 Task: Look for space in Opava, Czech Republic from 10th June, 2023 to 25th June, 2023 for 4 adults in price range Rs.10000 to Rs.15000. Place can be private room with 4 bedrooms having 4 beds and 4 bathrooms. Property type can be house, flat, guest house, hotel. Amenities needed are: wifi, TV, free parkinig on premises, gym, breakfast. Booking option can be shelf check-in. Required host language is English.
Action: Mouse moved to (570, 73)
Screenshot: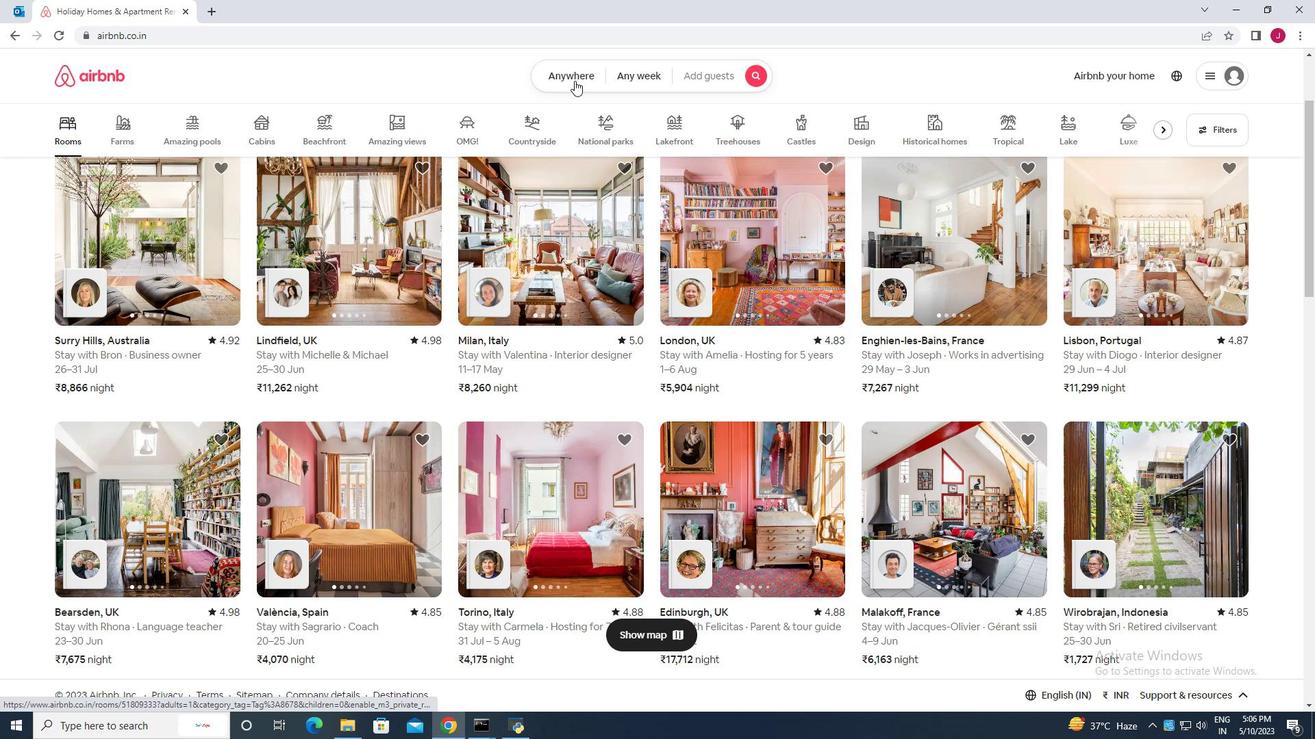 
Action: Mouse pressed left at (570, 73)
Screenshot: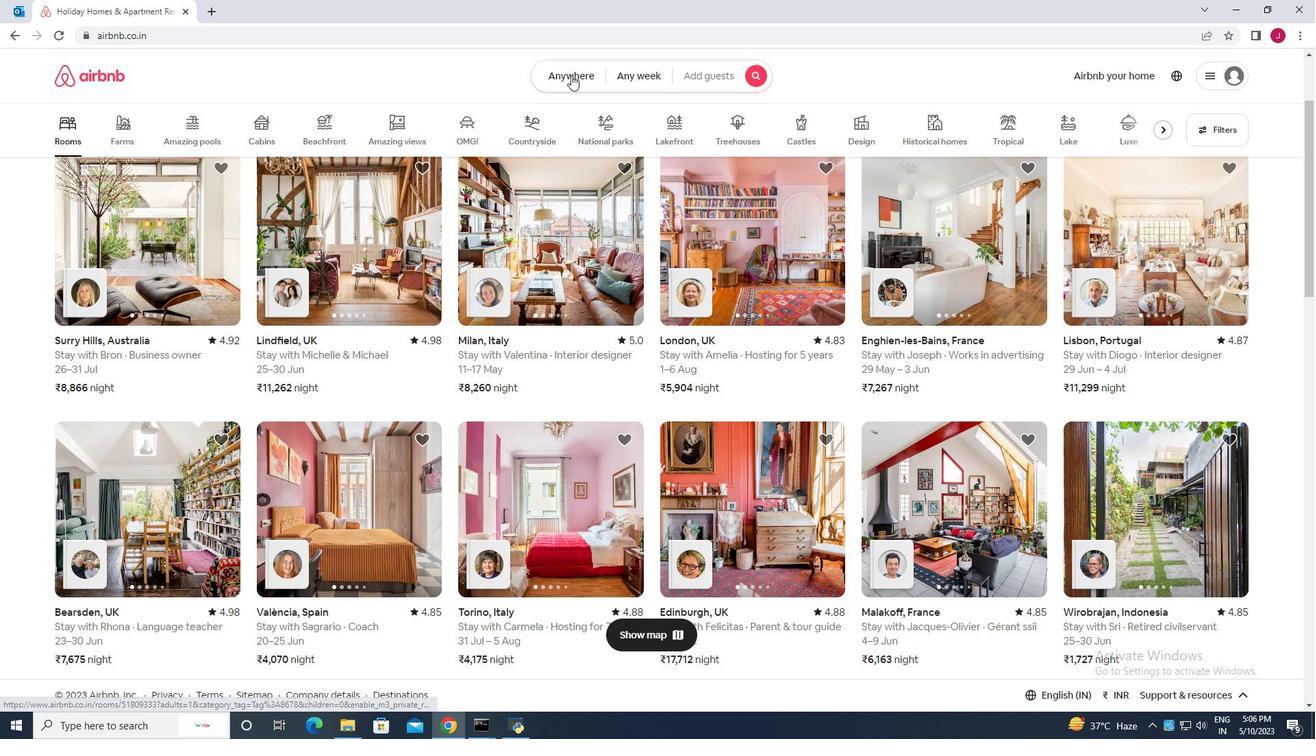 
Action: Mouse moved to (426, 132)
Screenshot: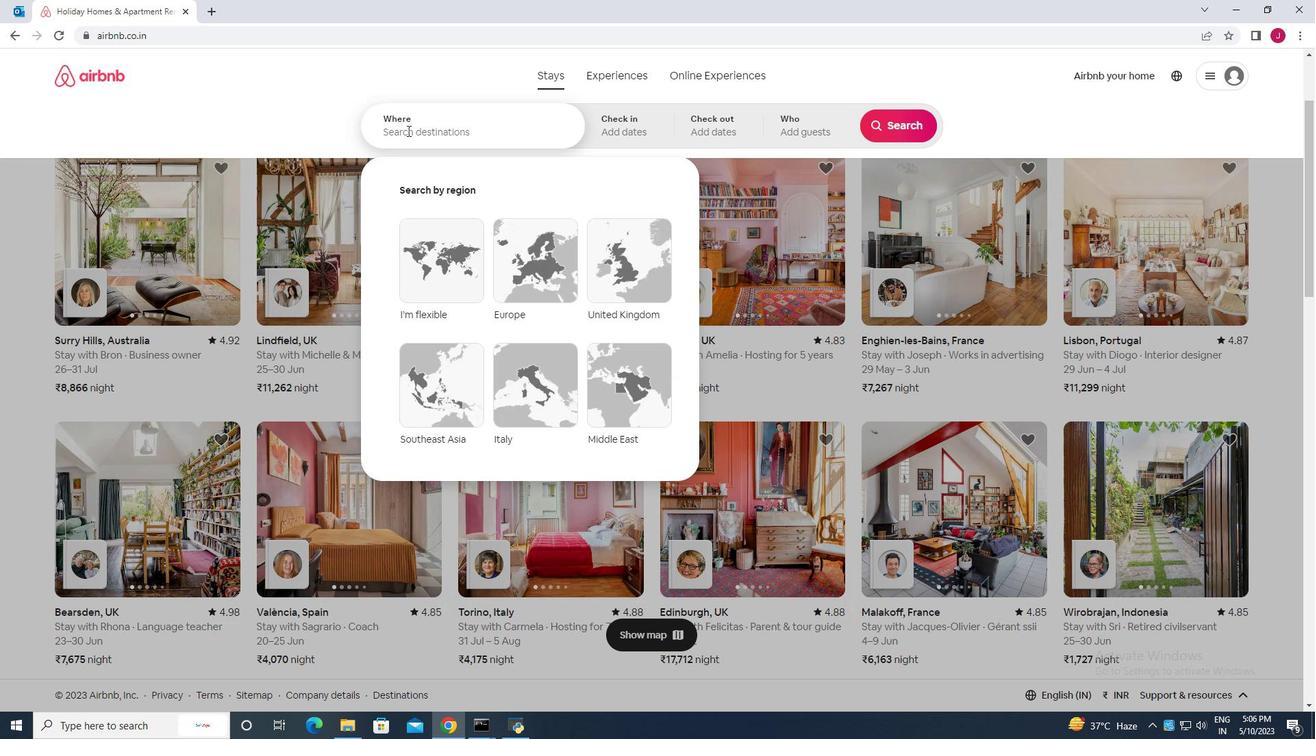 
Action: Mouse pressed left at (426, 132)
Screenshot: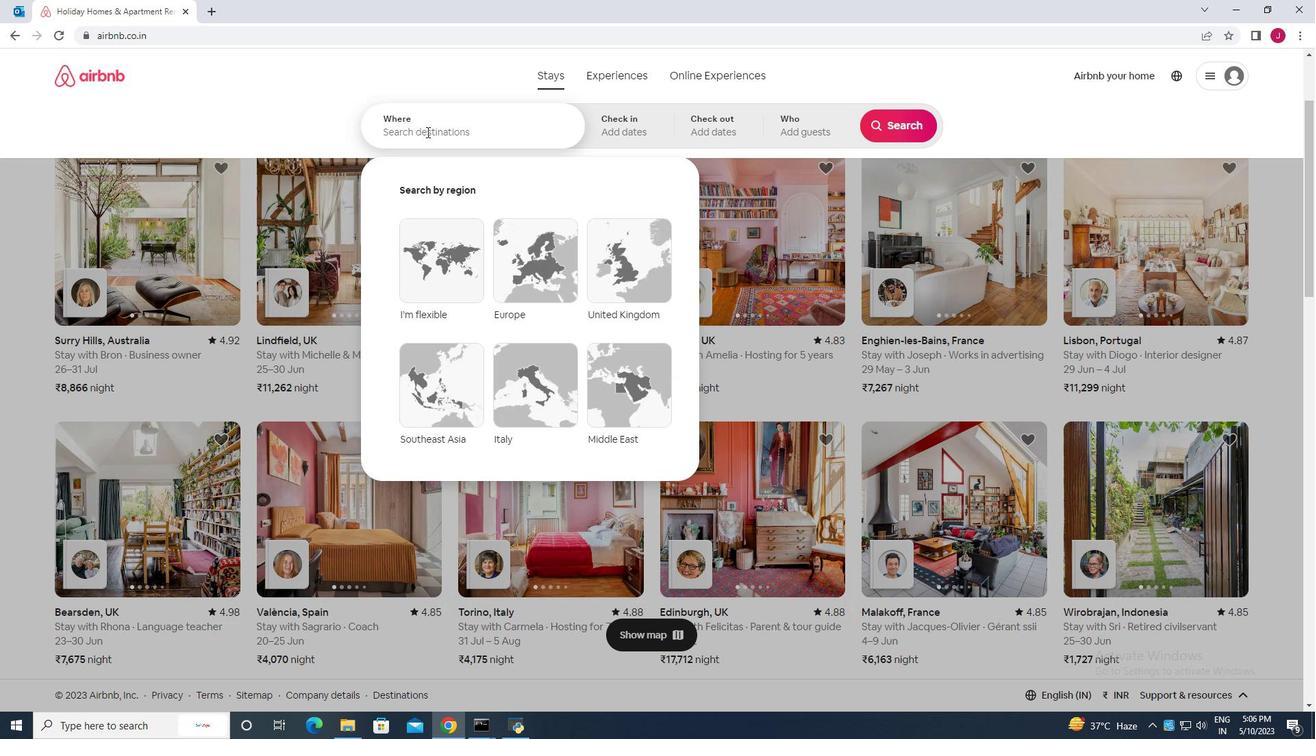 
Action: Key pressed opava<Key.space>czech<Key.space>republic<Key.space>
Screenshot: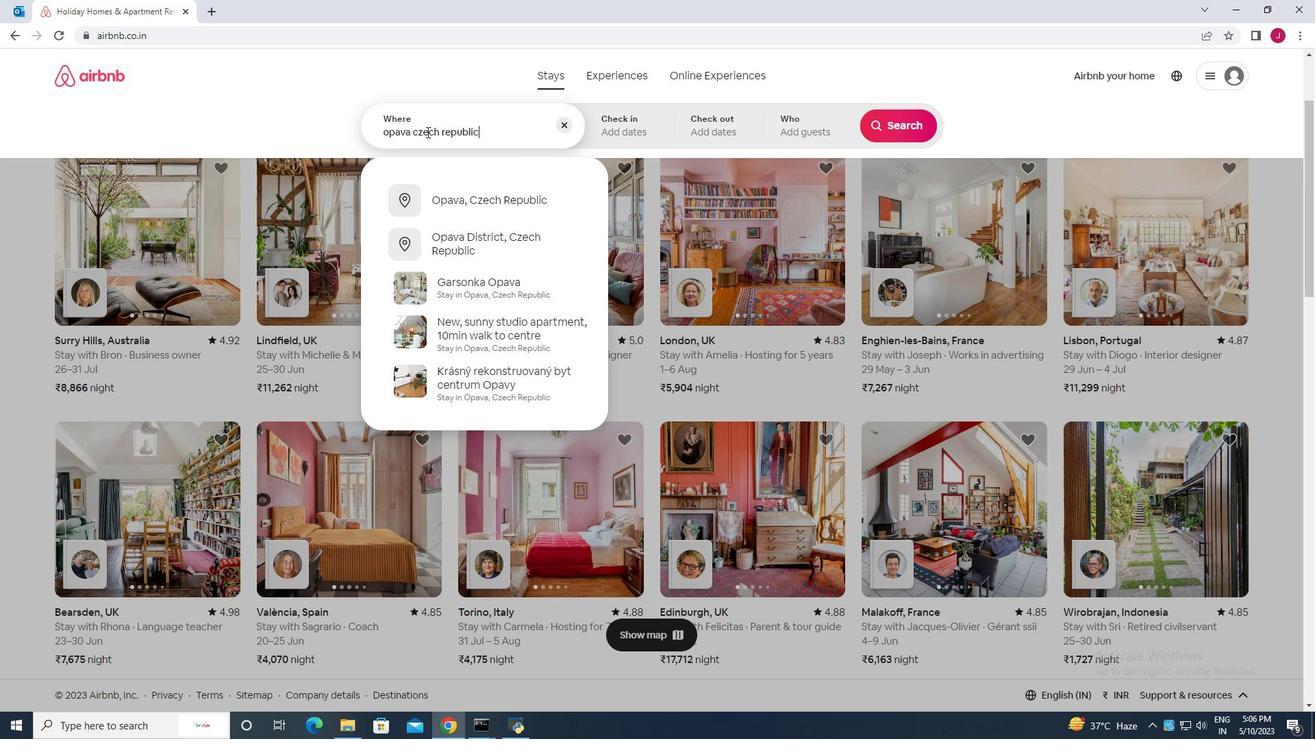
Action: Mouse moved to (498, 206)
Screenshot: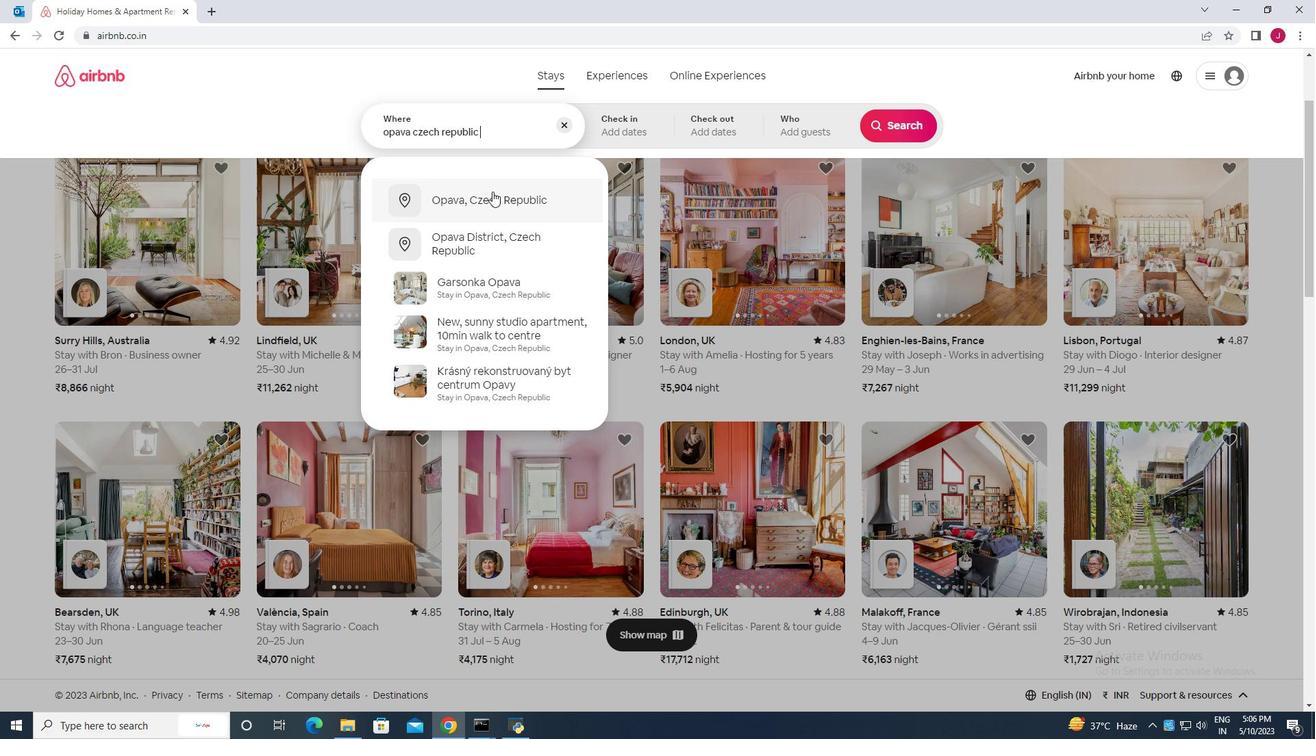 
Action: Mouse pressed left at (498, 206)
Screenshot: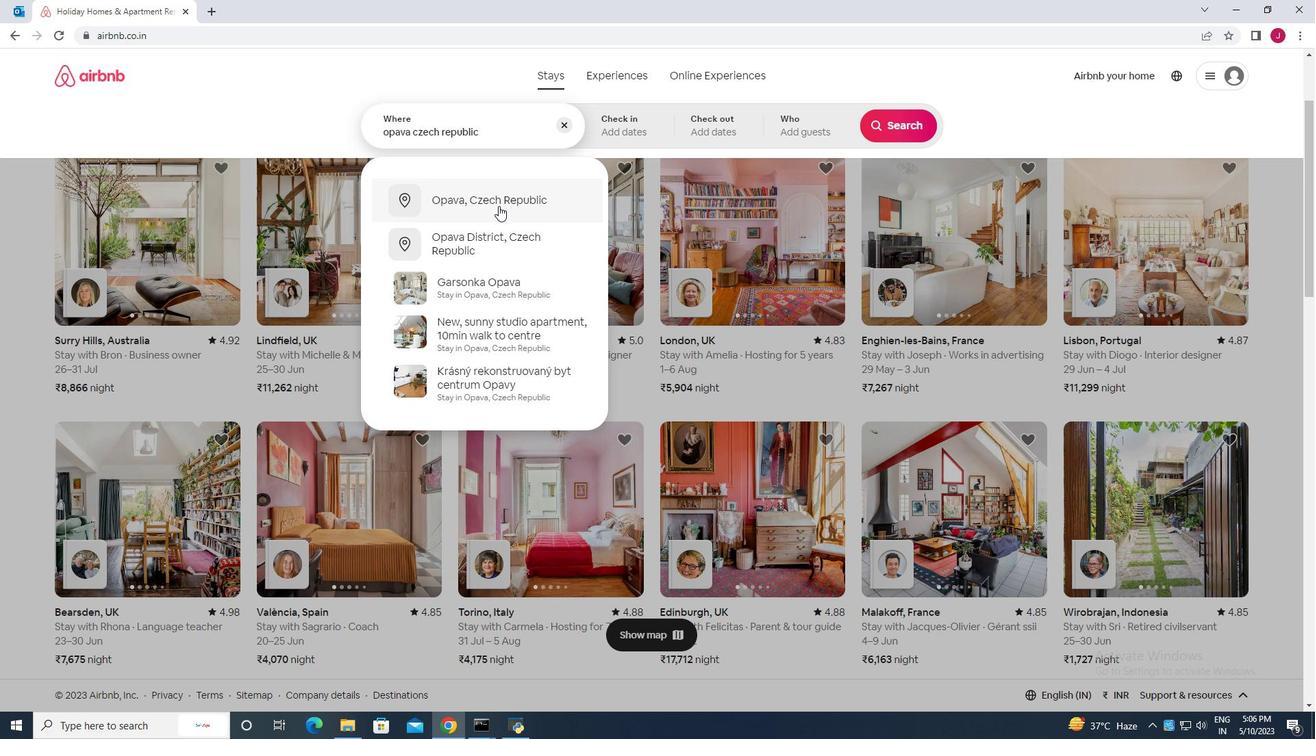 
Action: Mouse moved to (880, 322)
Screenshot: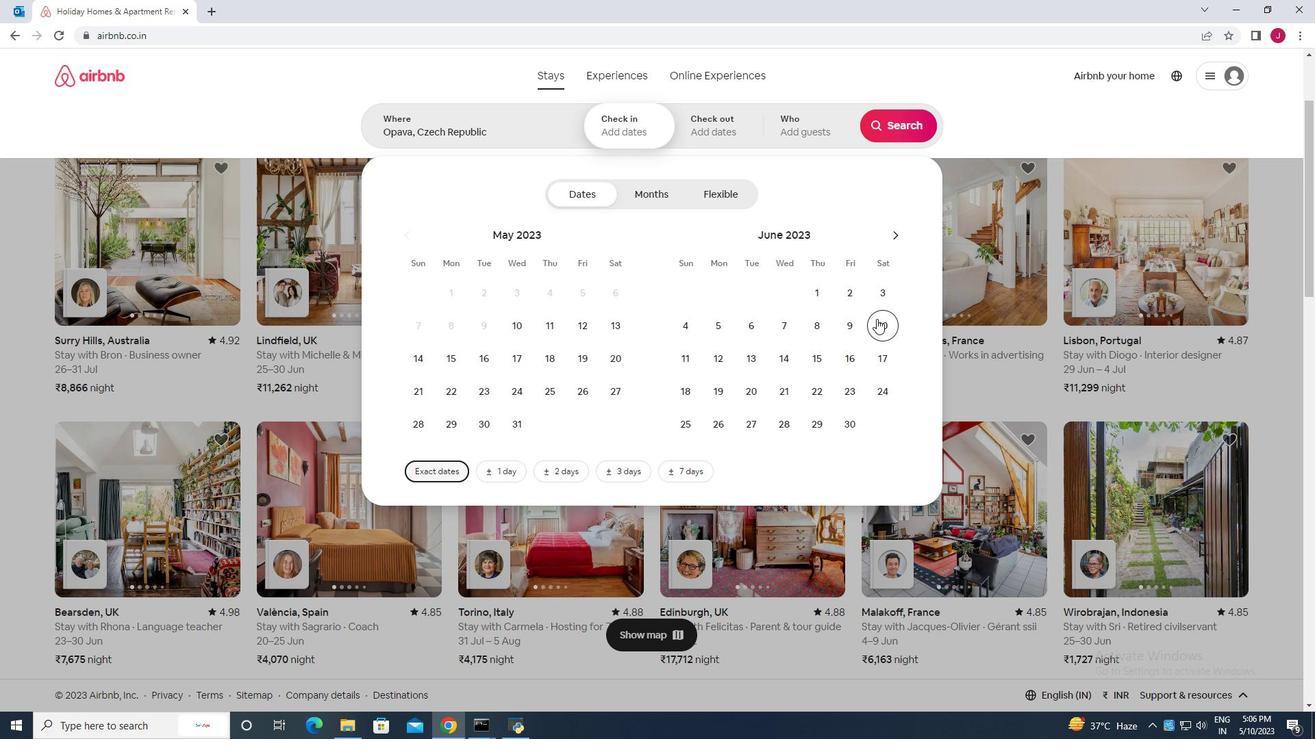 
Action: Mouse pressed left at (880, 322)
Screenshot: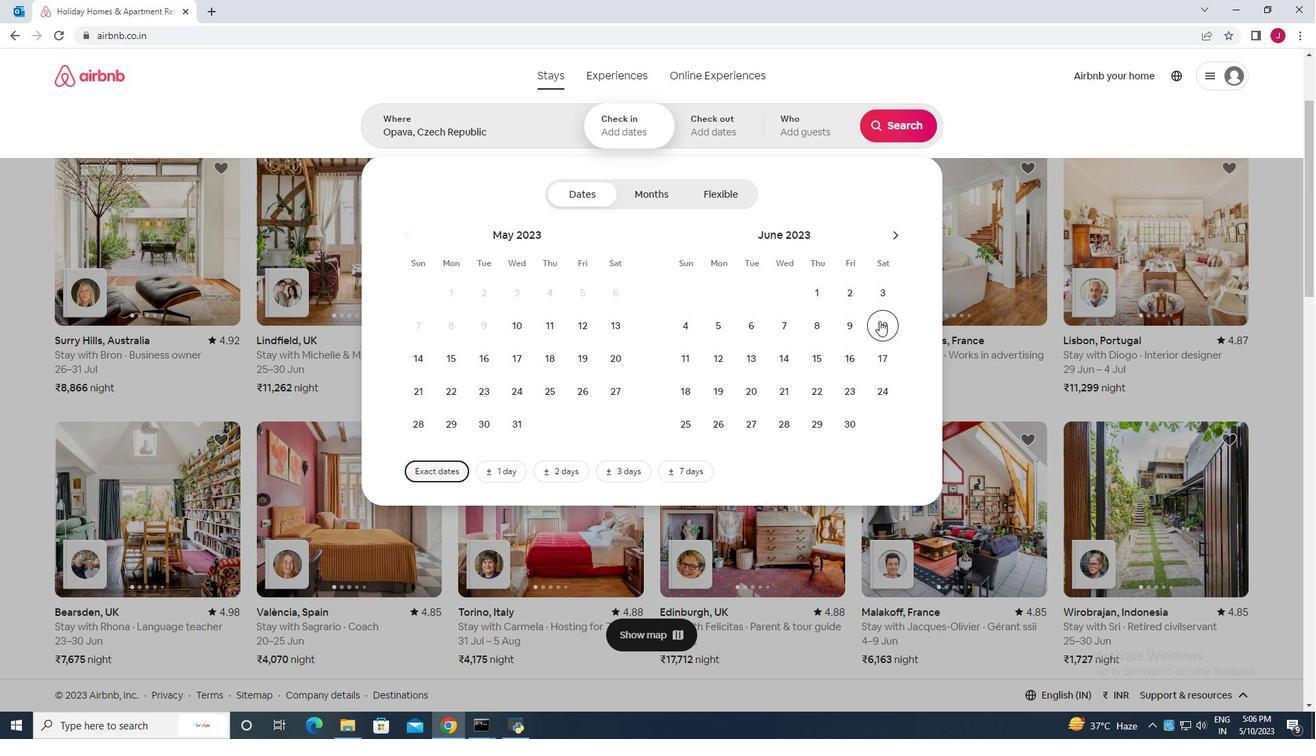 
Action: Mouse moved to (683, 423)
Screenshot: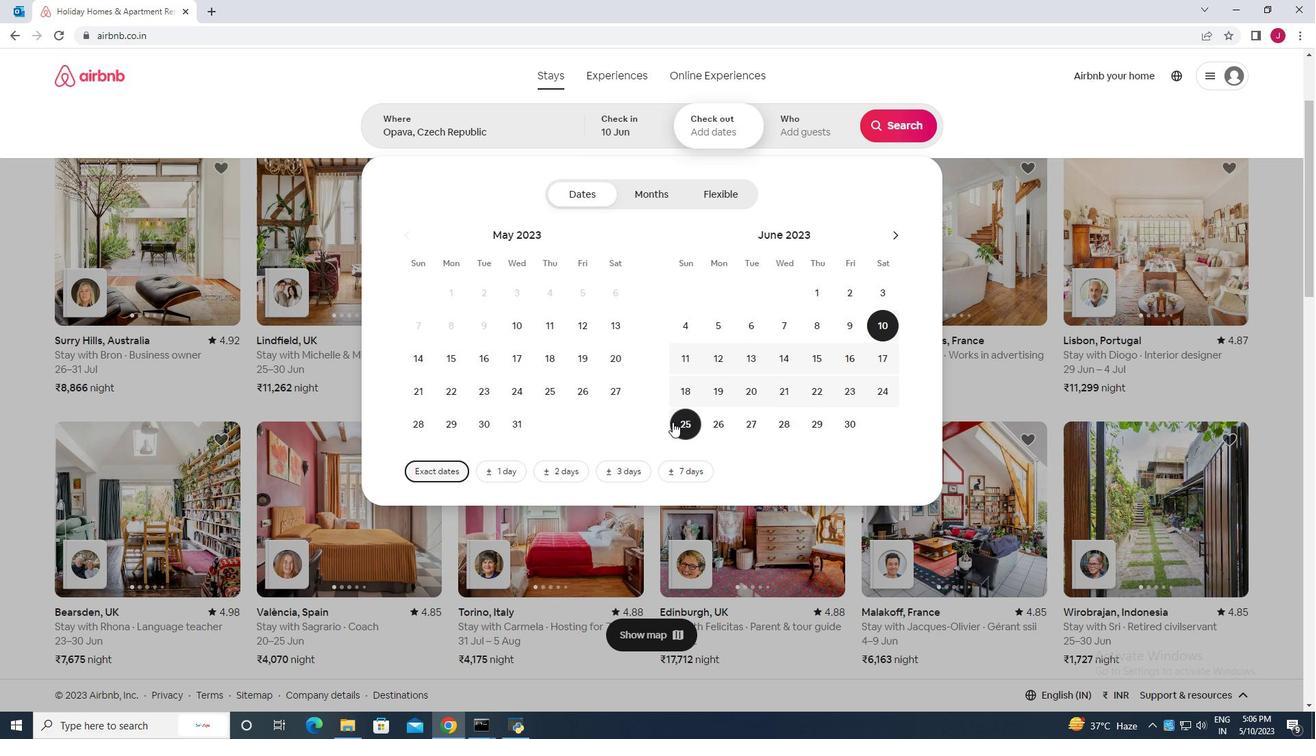 
Action: Mouse pressed left at (683, 423)
Screenshot: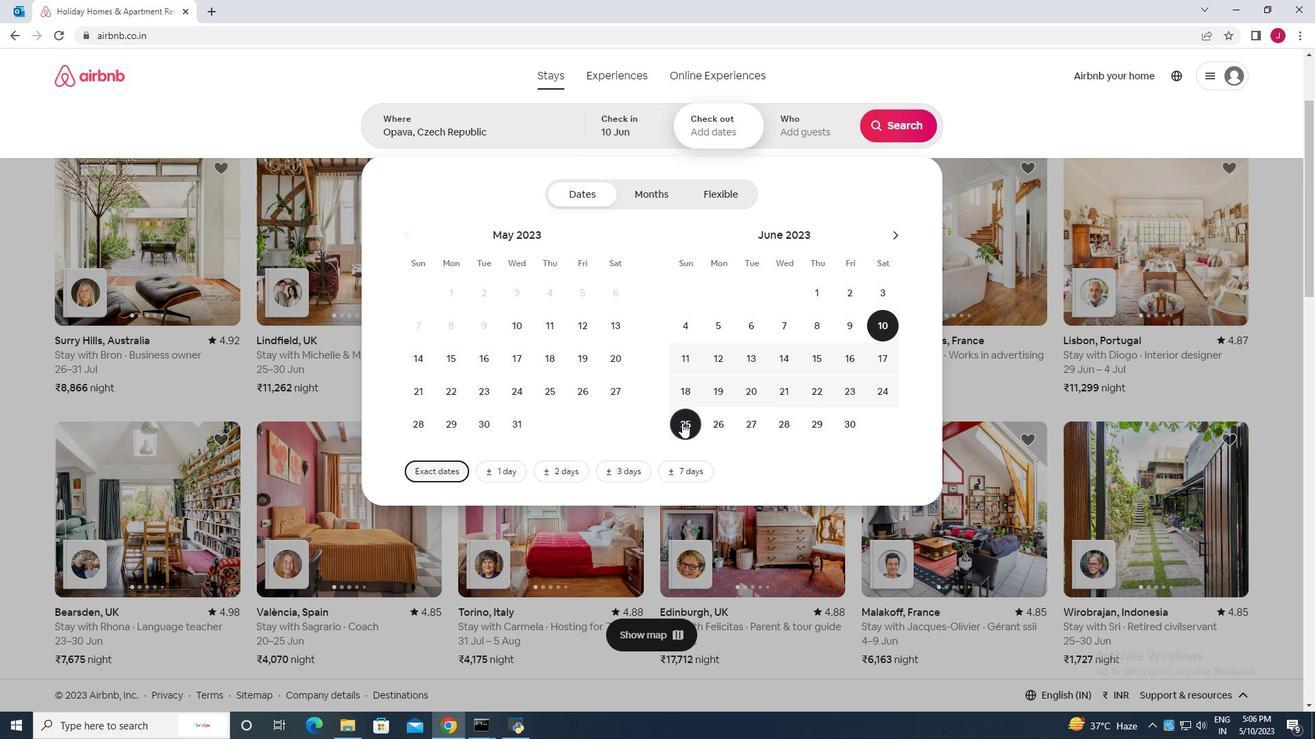 
Action: Mouse moved to (808, 132)
Screenshot: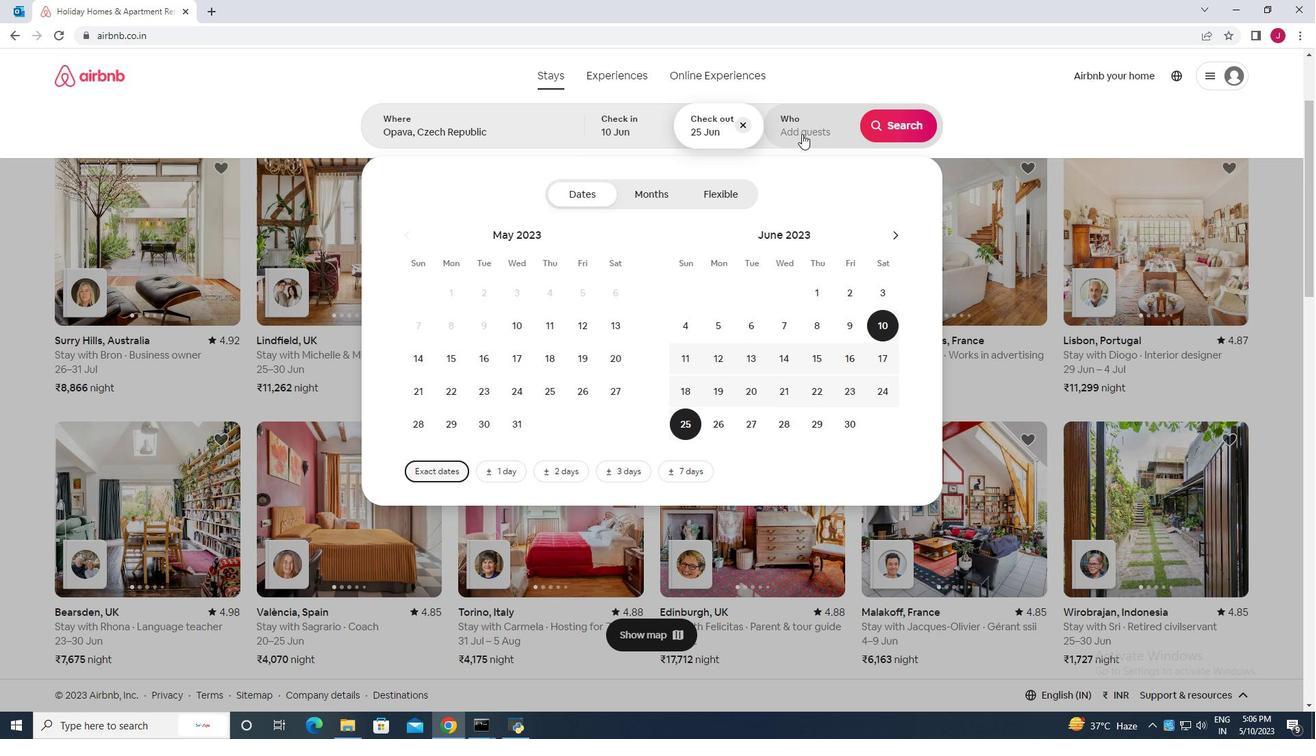 
Action: Mouse pressed left at (808, 132)
Screenshot: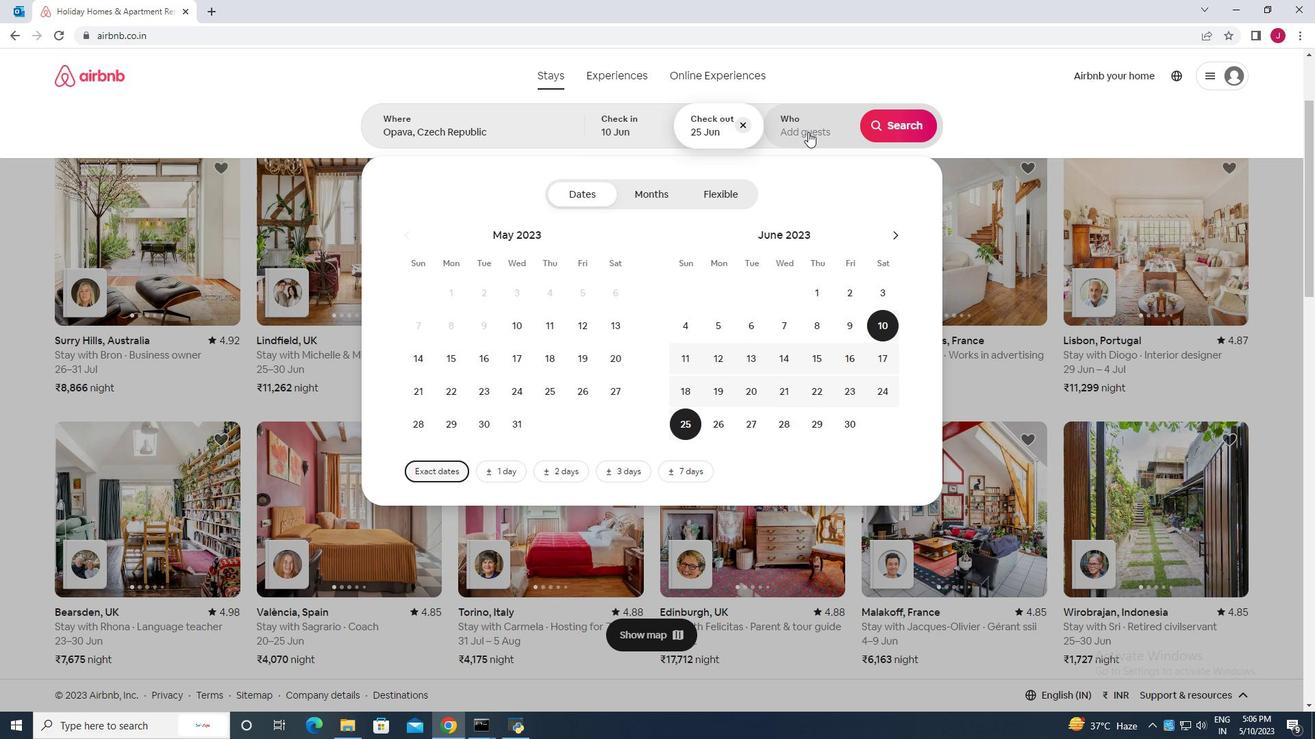 
Action: Mouse moved to (903, 194)
Screenshot: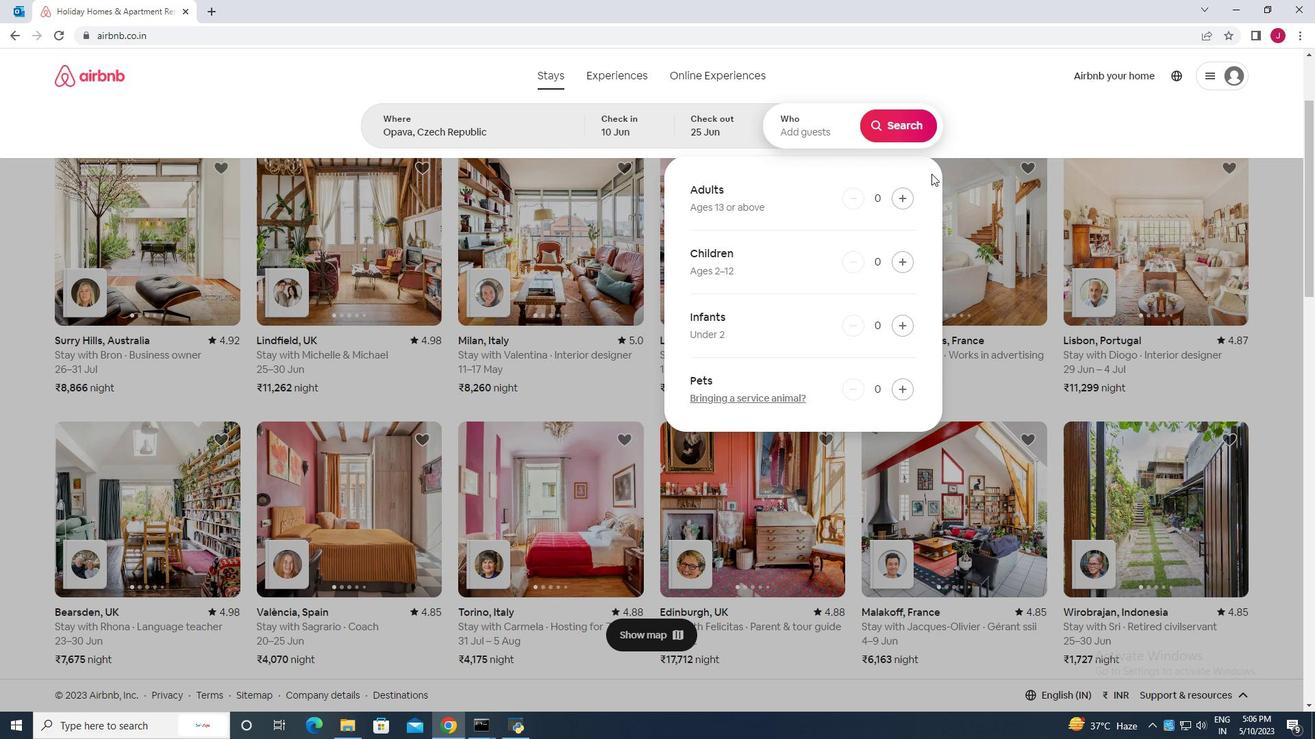 
Action: Mouse pressed left at (903, 194)
Screenshot: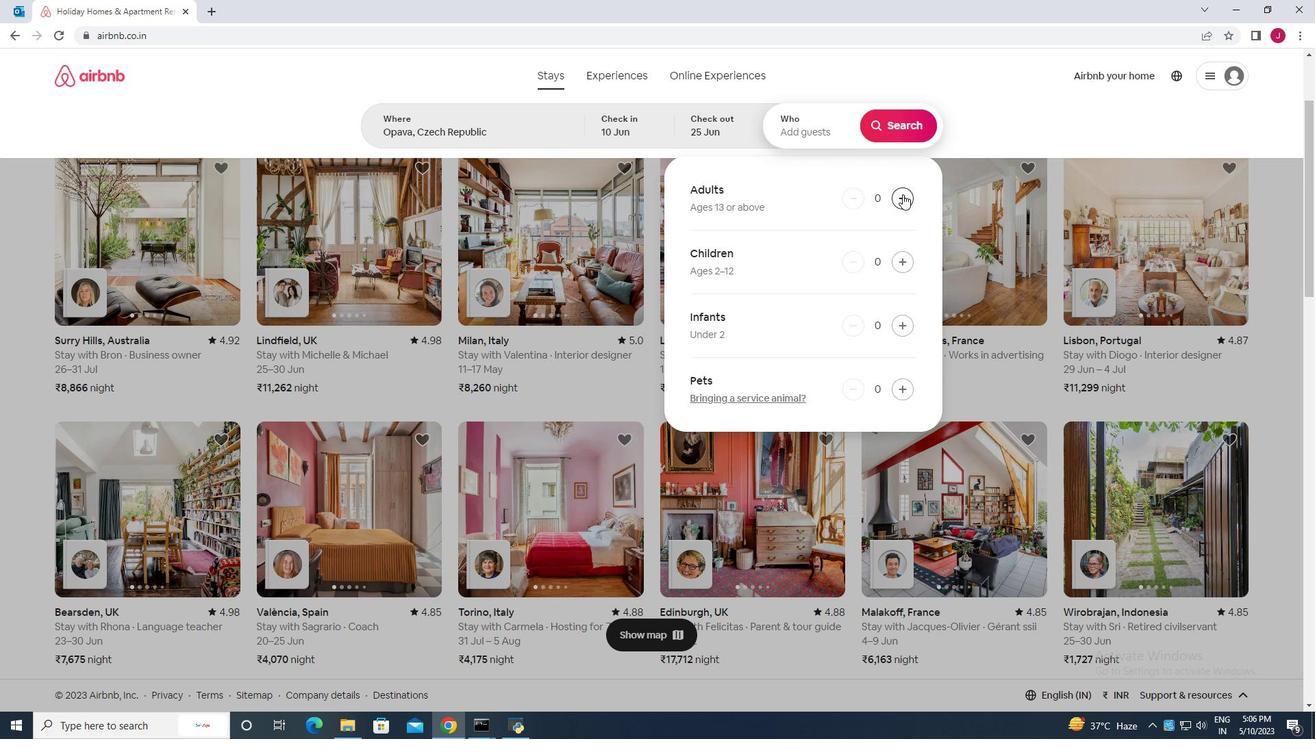 
Action: Mouse moved to (903, 194)
Screenshot: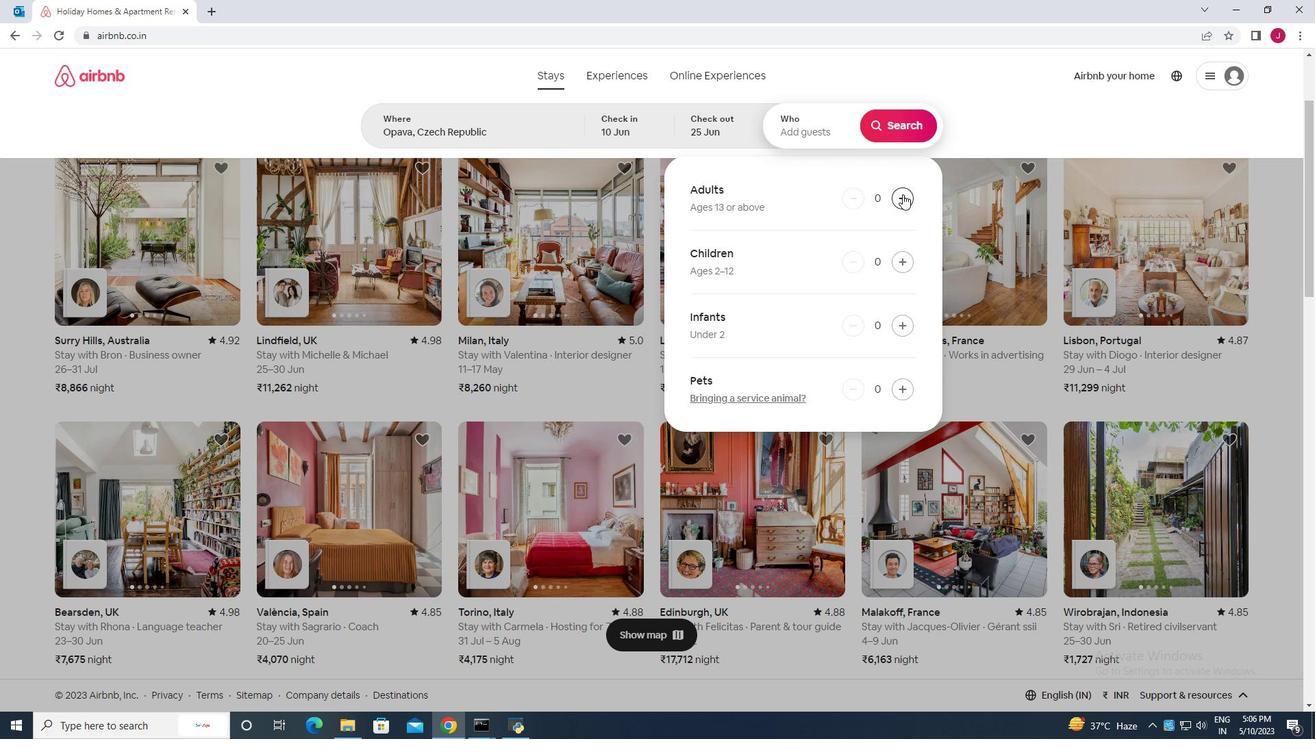 
Action: Mouse pressed left at (903, 194)
Screenshot: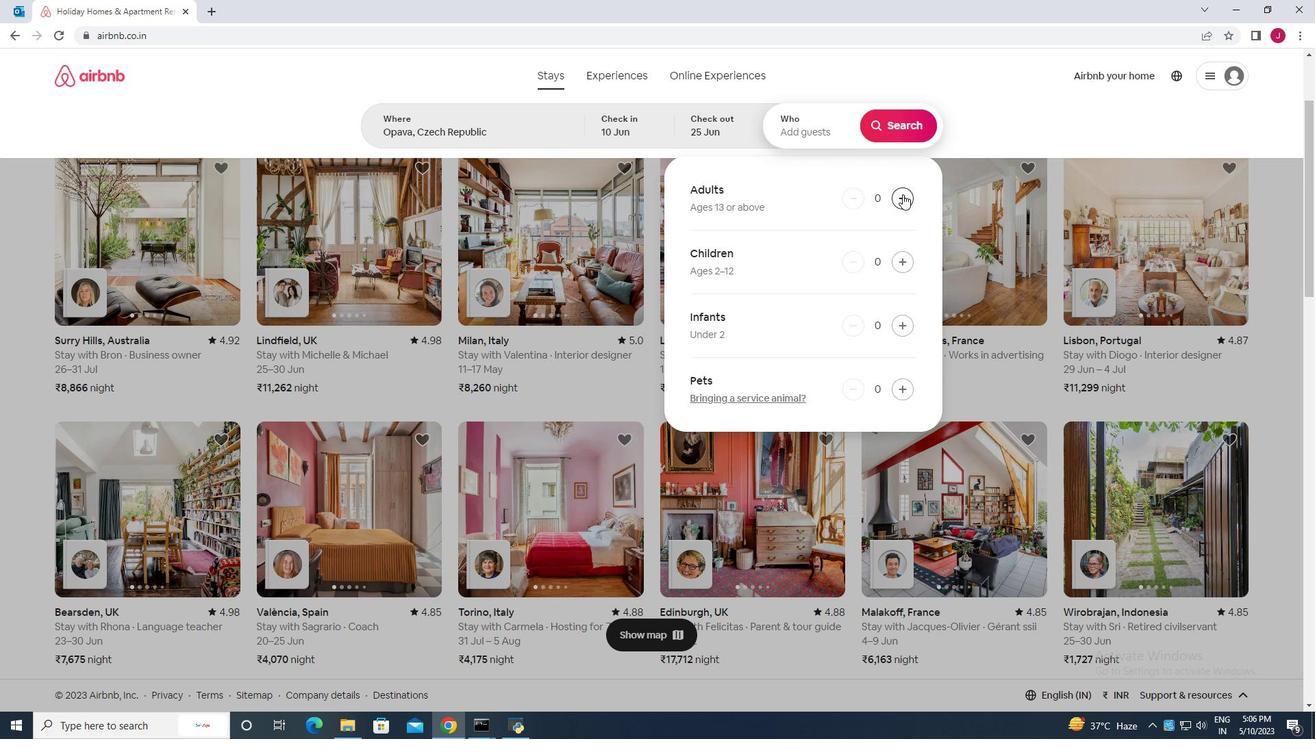 
Action: Mouse pressed left at (903, 194)
Screenshot: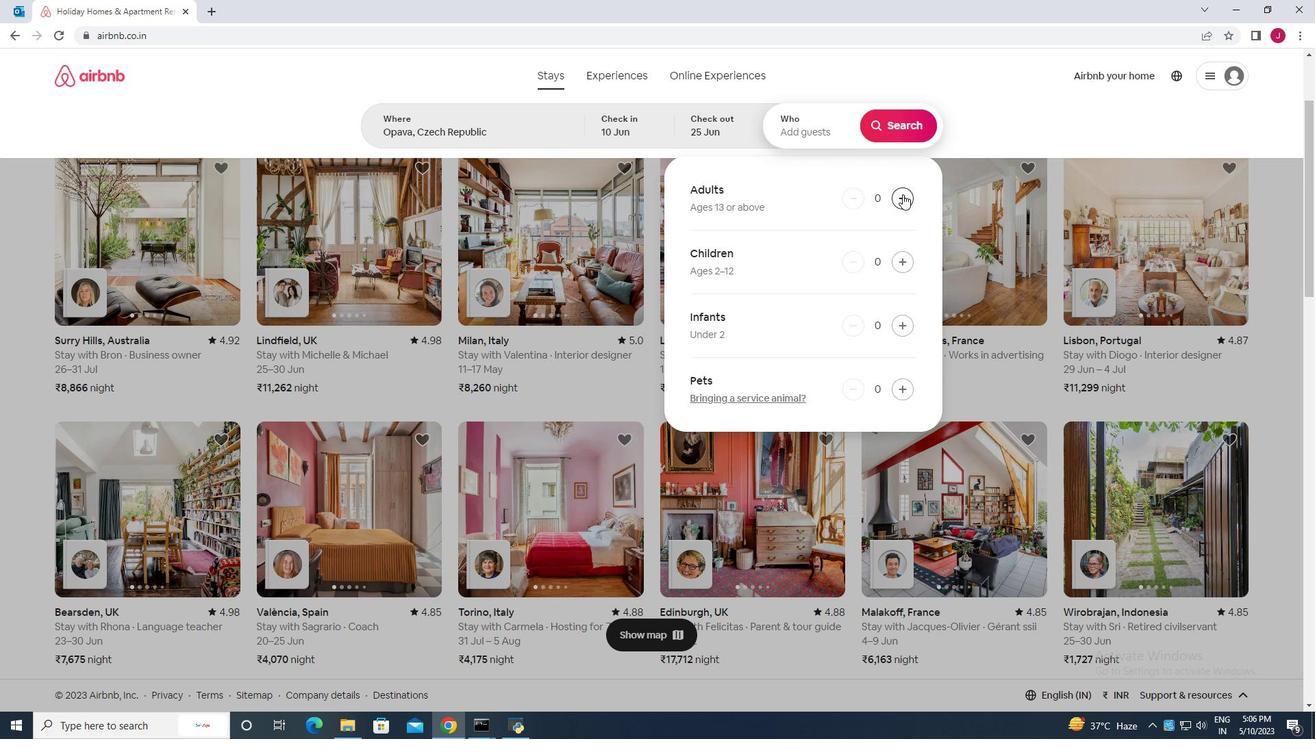 
Action: Mouse pressed left at (903, 194)
Screenshot: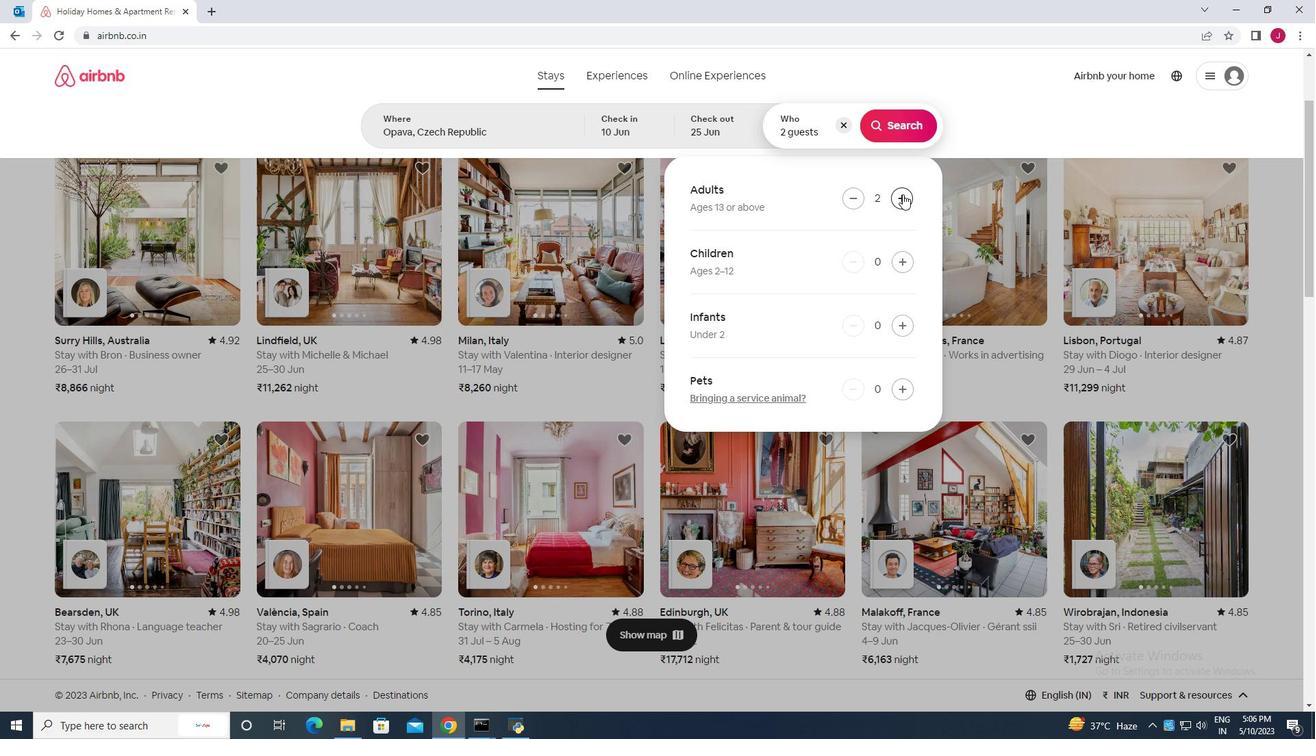 
Action: Mouse moved to (904, 118)
Screenshot: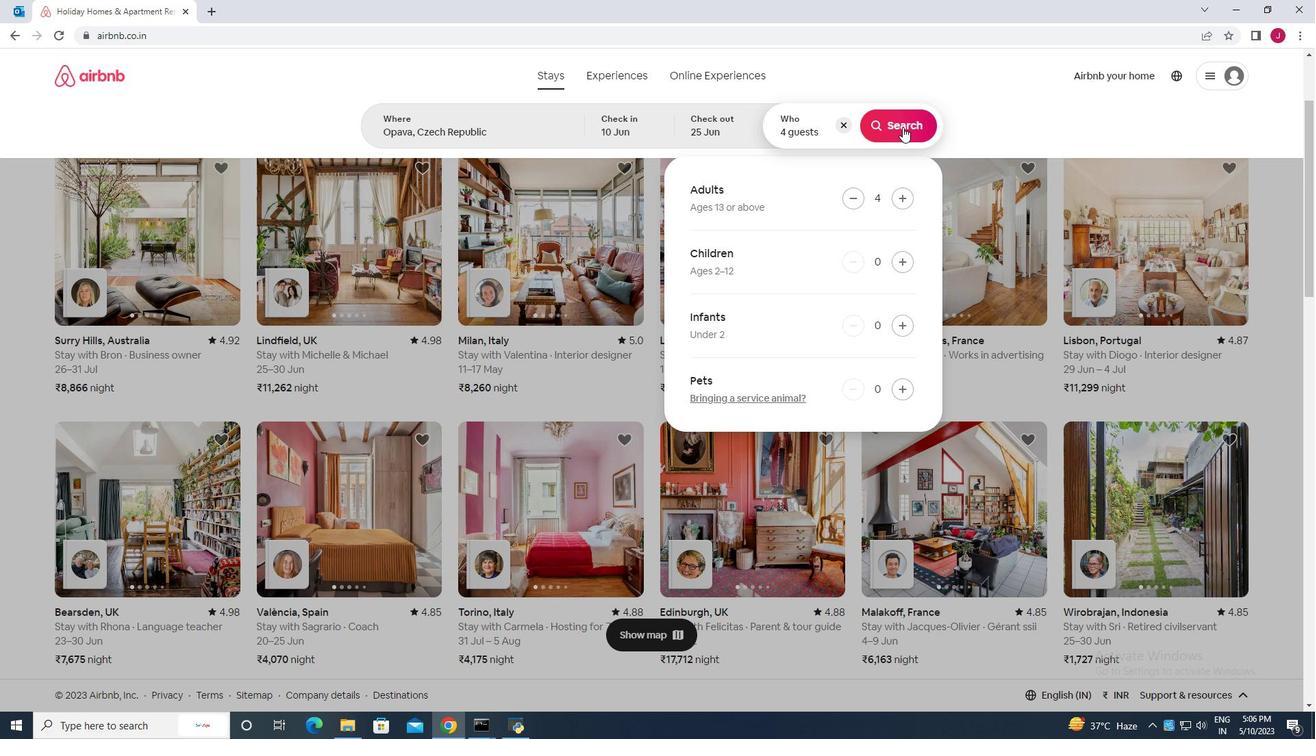 
Action: Mouse pressed left at (904, 118)
Screenshot: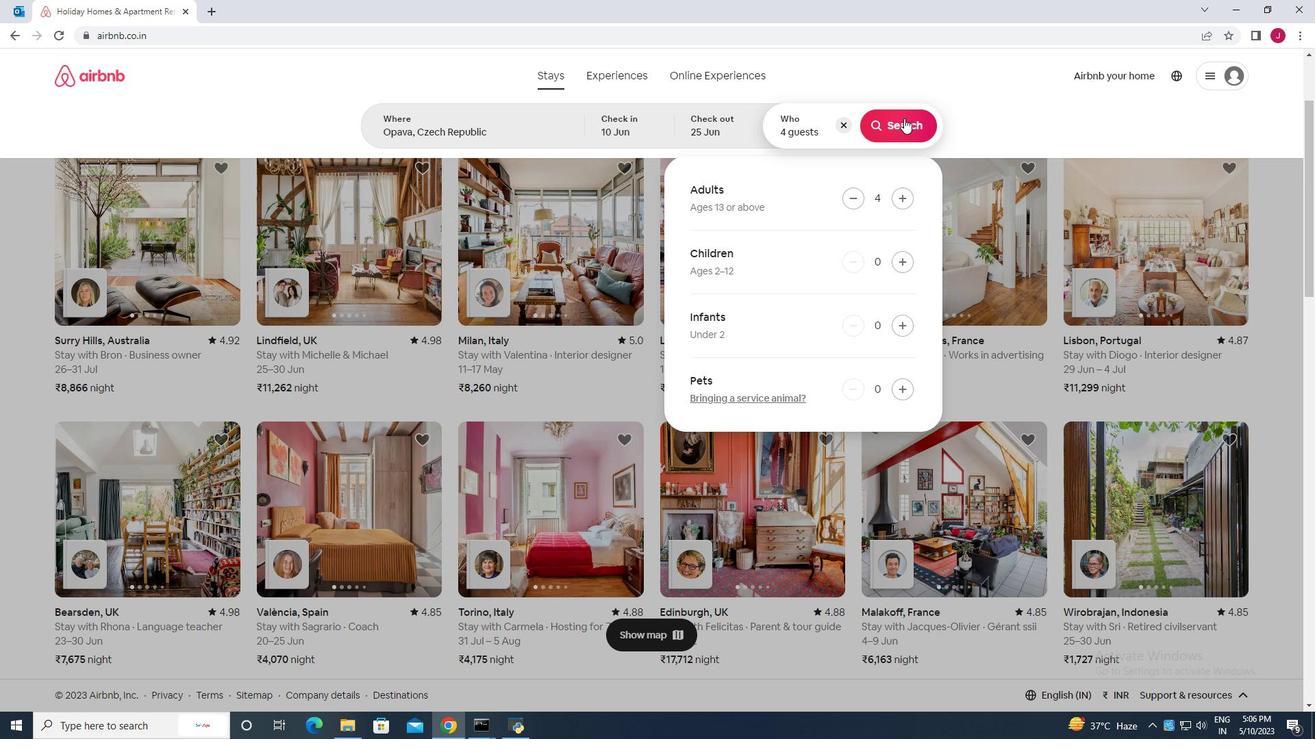 
Action: Mouse moved to (1260, 130)
Screenshot: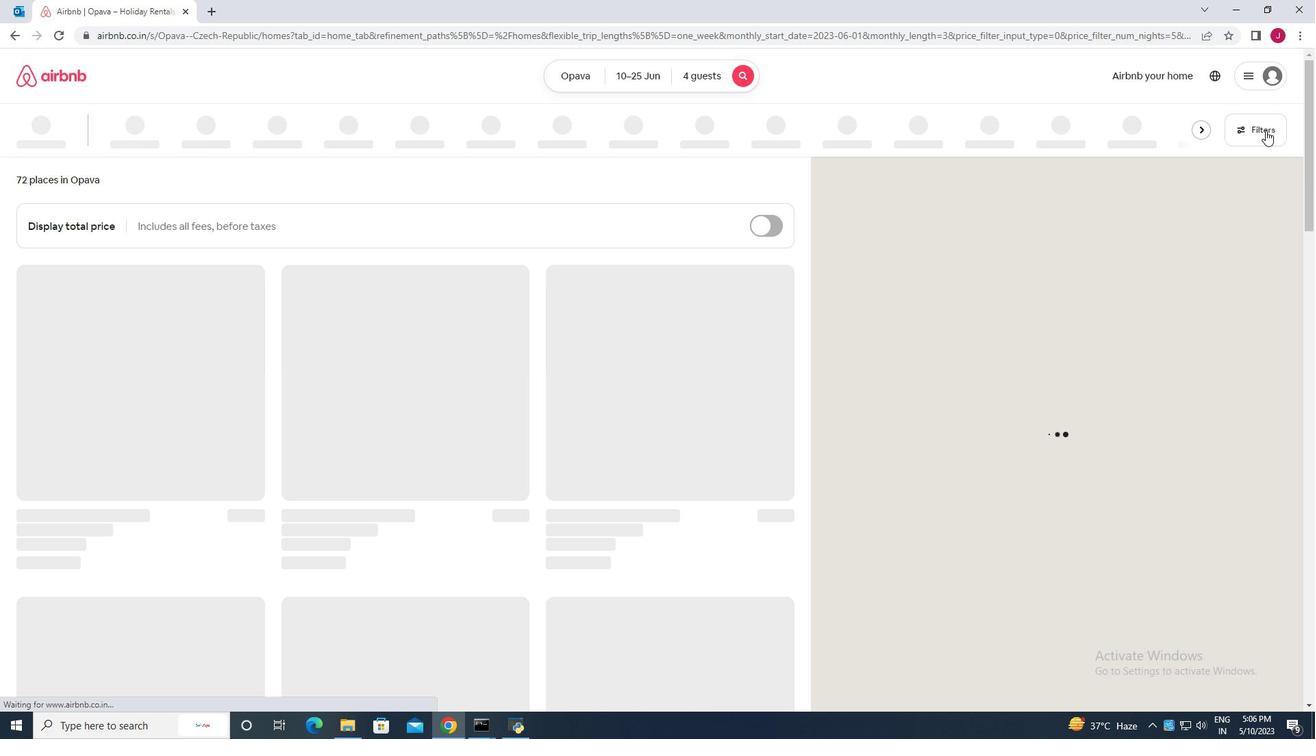 
Action: Mouse pressed left at (1260, 130)
Screenshot: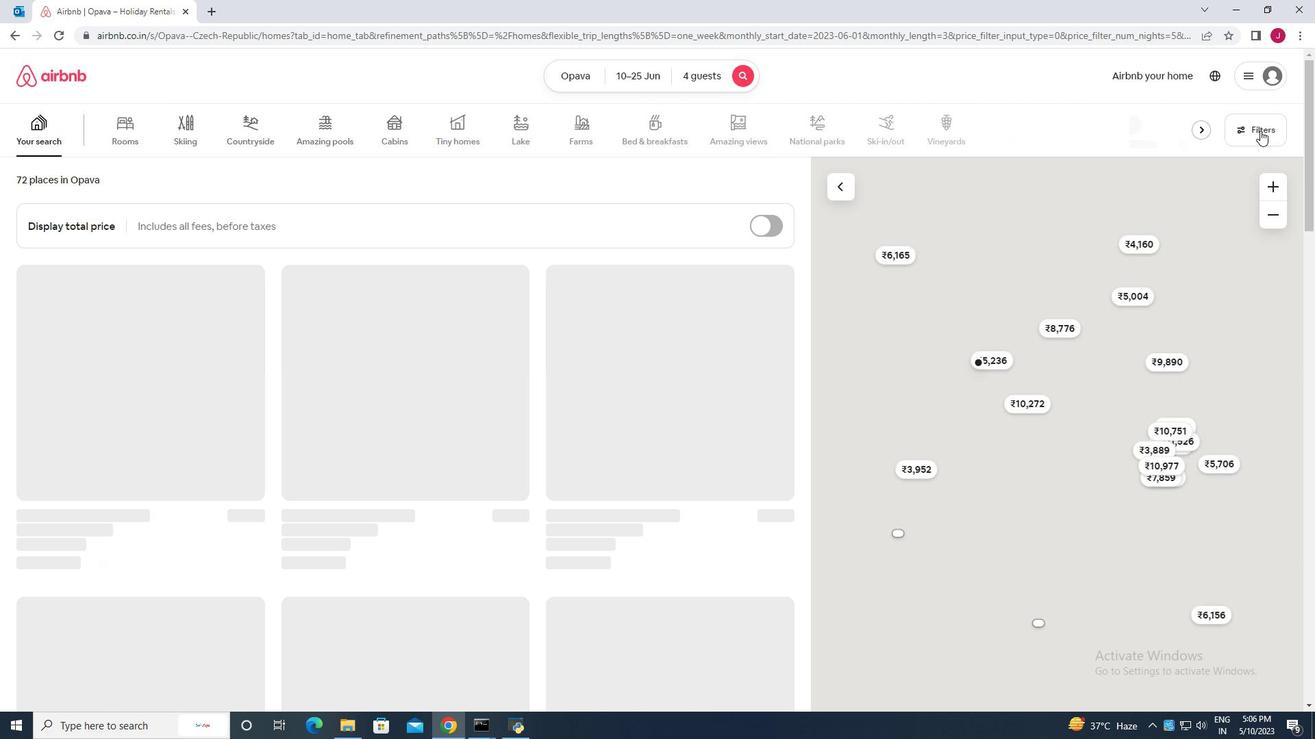
Action: Mouse moved to (557, 297)
Screenshot: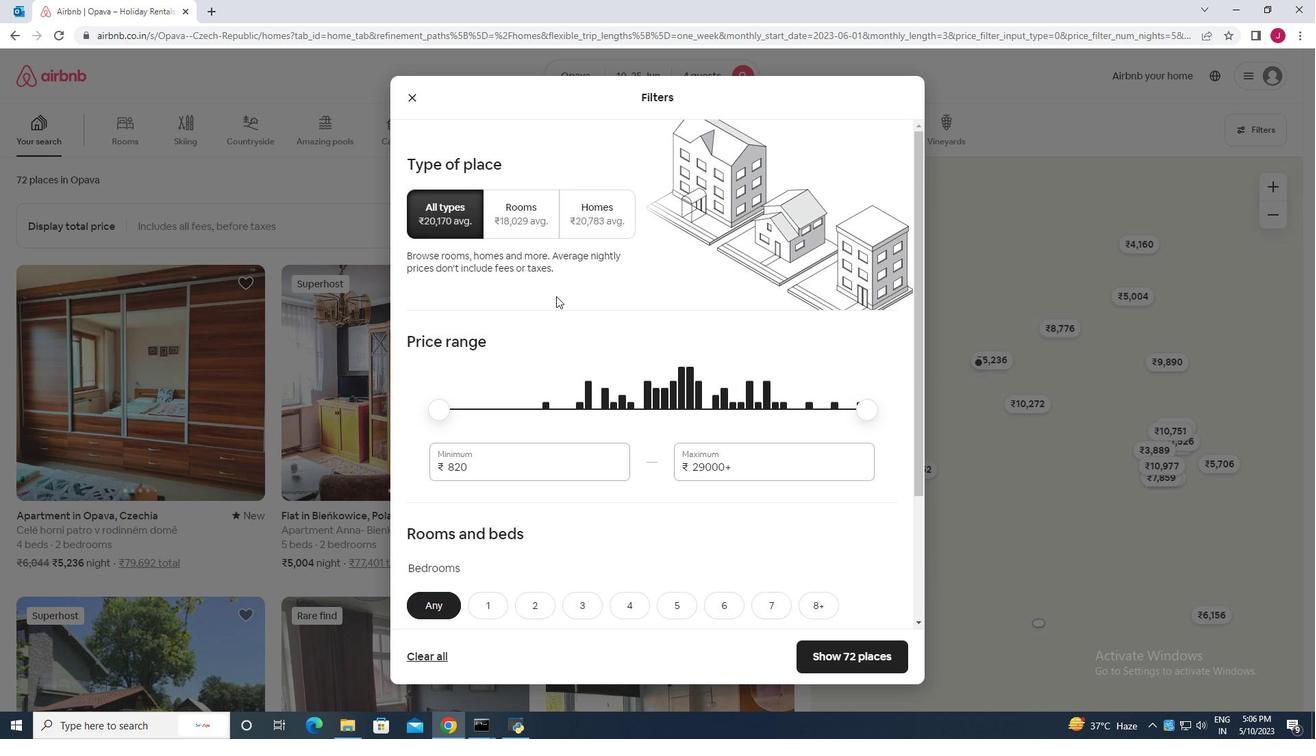 
Action: Mouse scrolled (557, 296) with delta (0, 0)
Screenshot: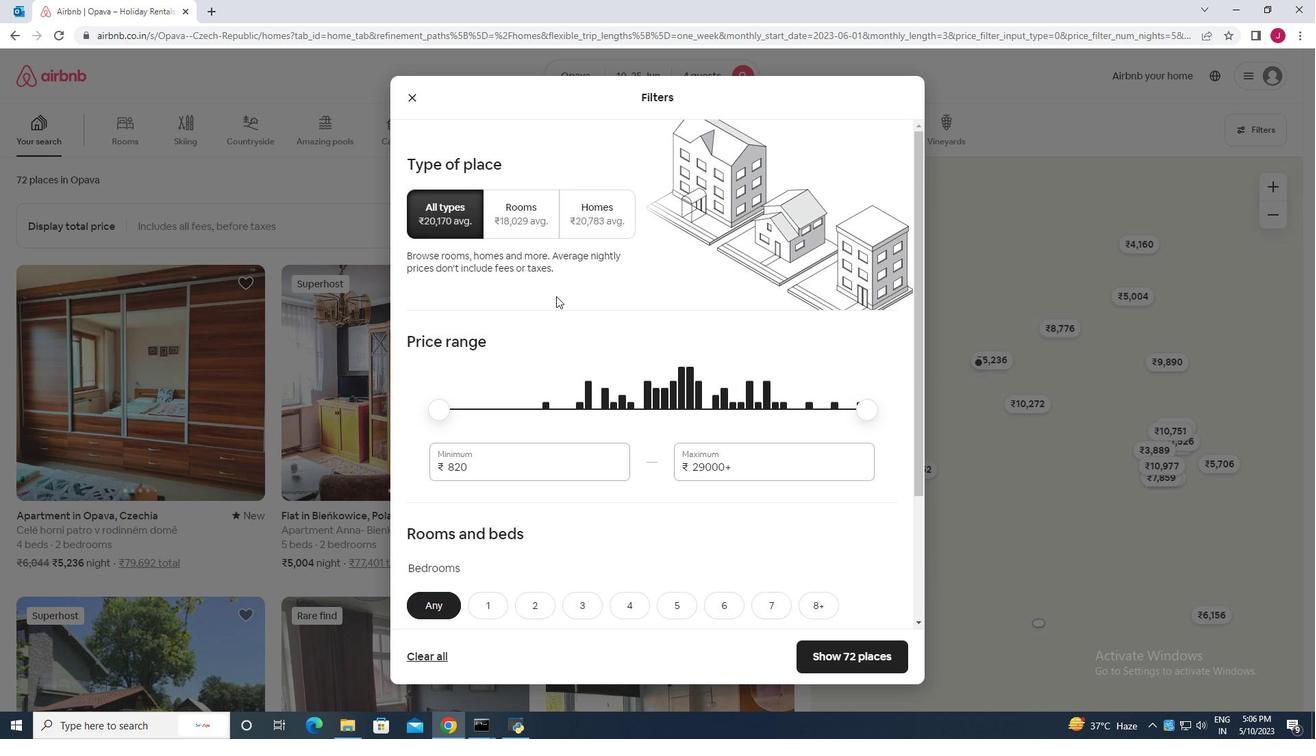 
Action: Mouse moved to (528, 393)
Screenshot: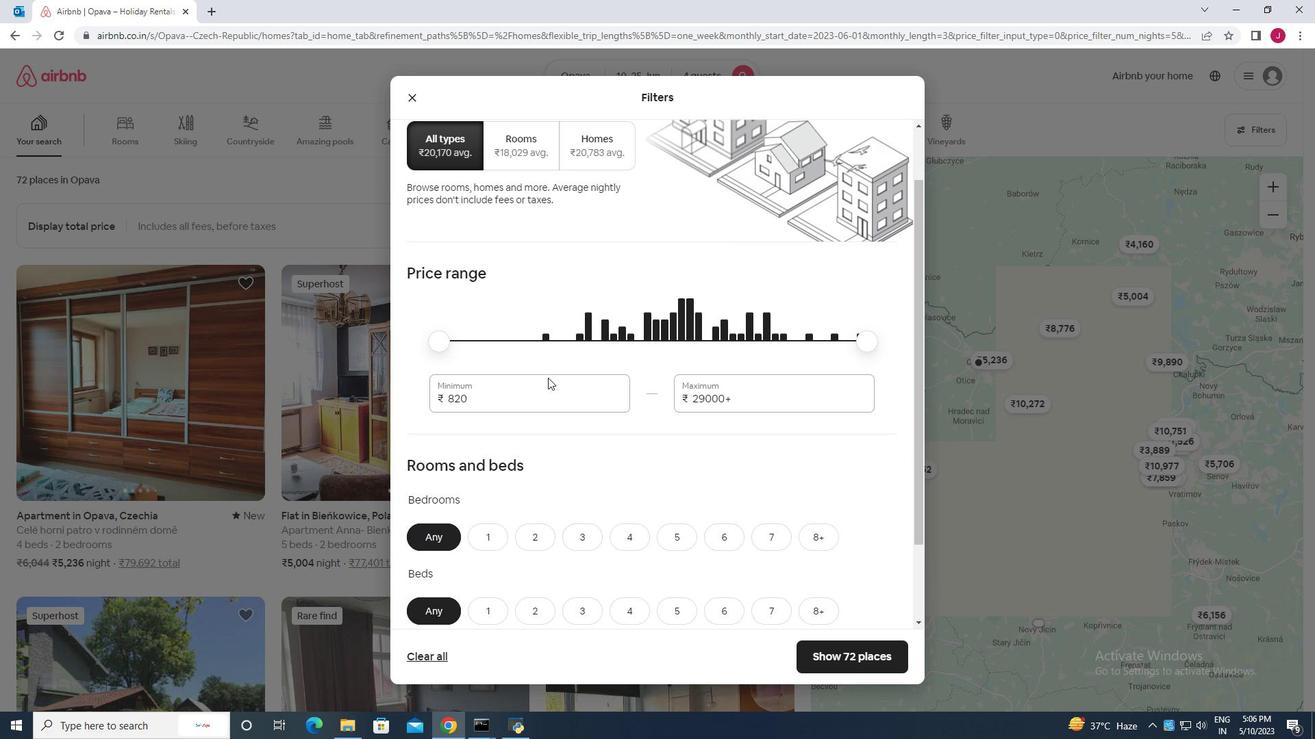 
Action: Mouse pressed left at (528, 393)
Screenshot: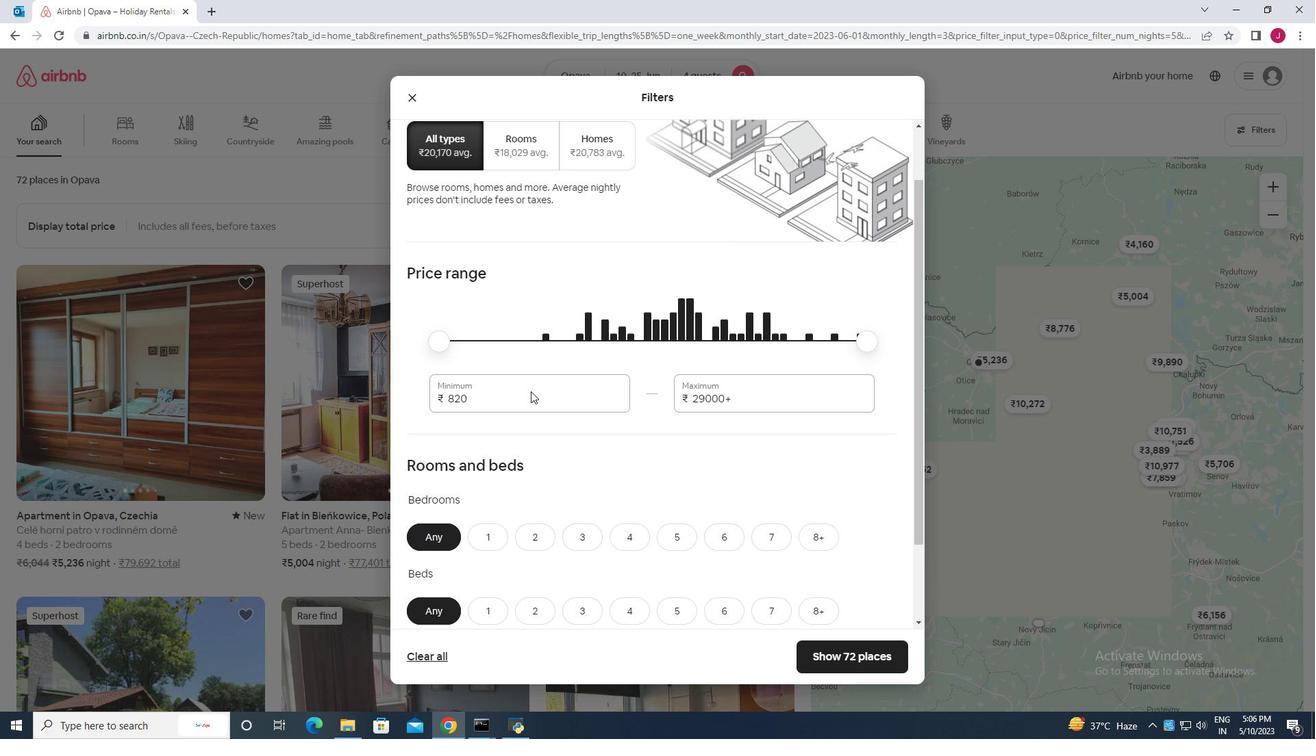 
Action: Mouse moved to (528, 394)
Screenshot: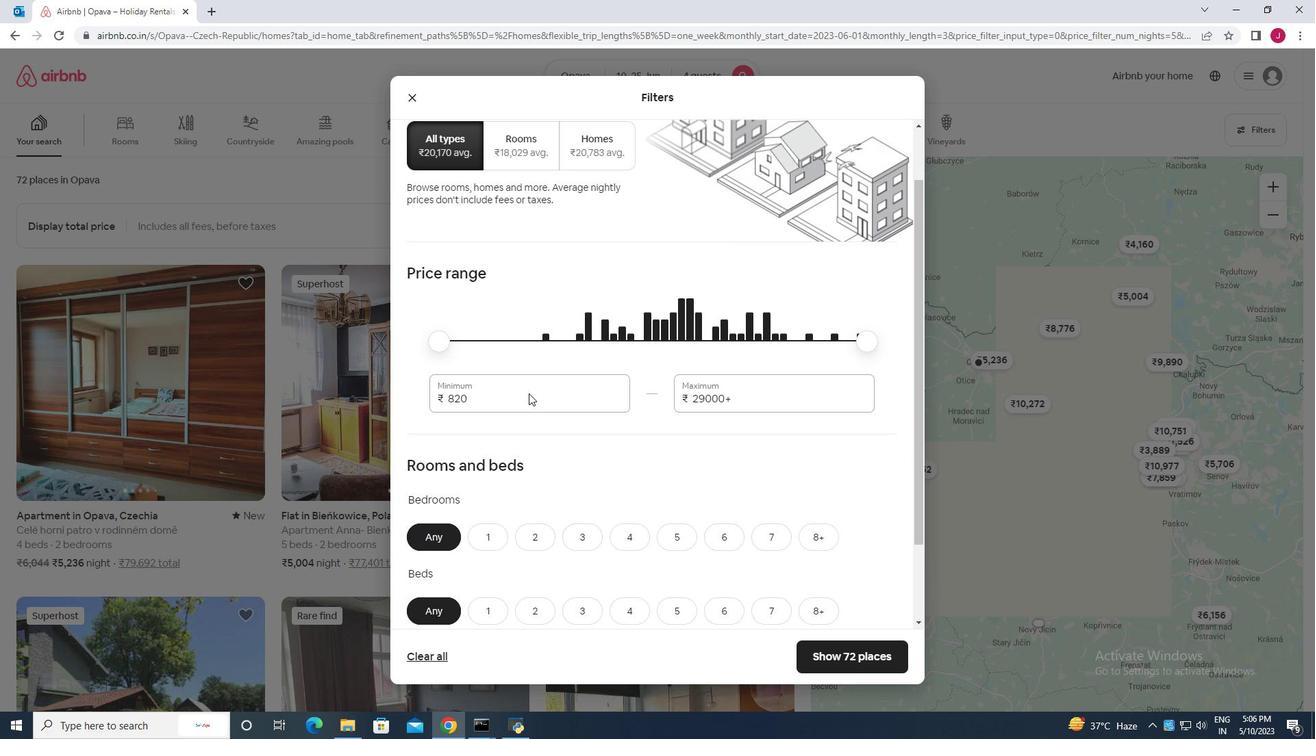 
Action: Key pressed <Key.backspace><Key.backspace><Key.backspace>10000
Screenshot: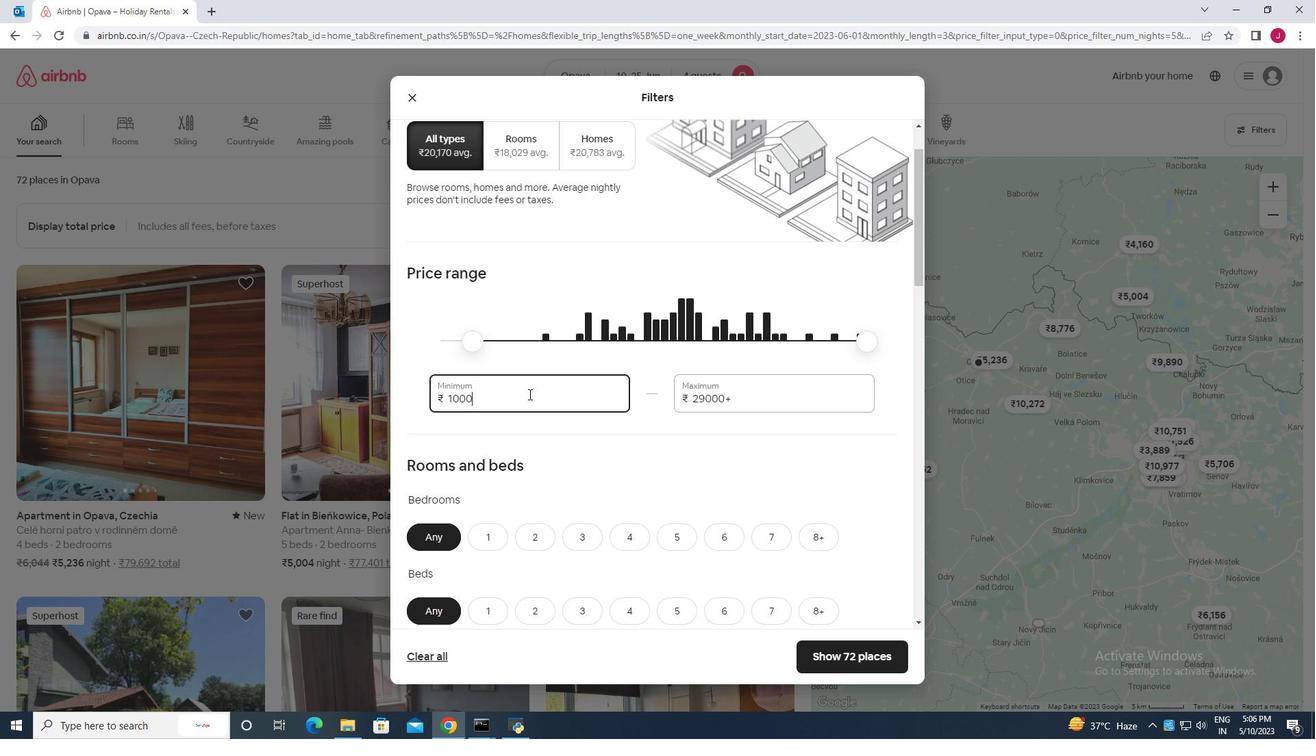 
Action: Mouse moved to (766, 396)
Screenshot: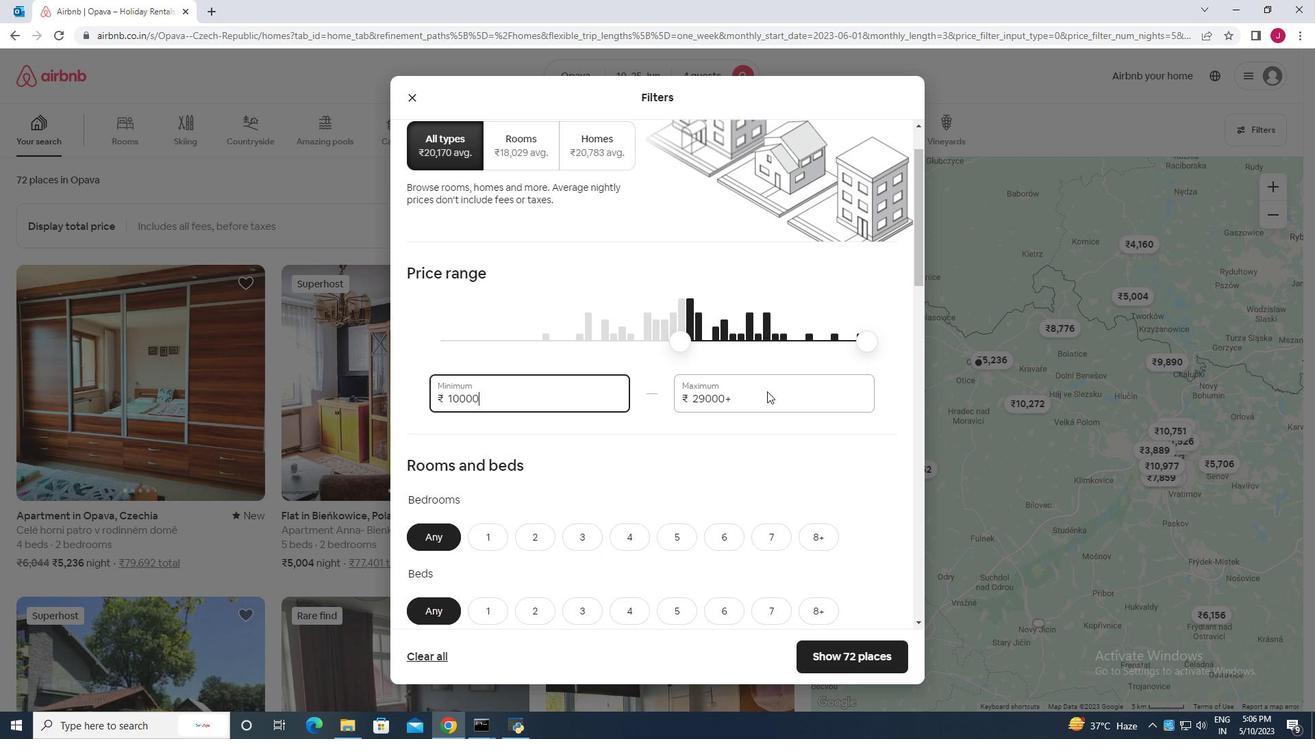 
Action: Mouse pressed left at (766, 396)
Screenshot: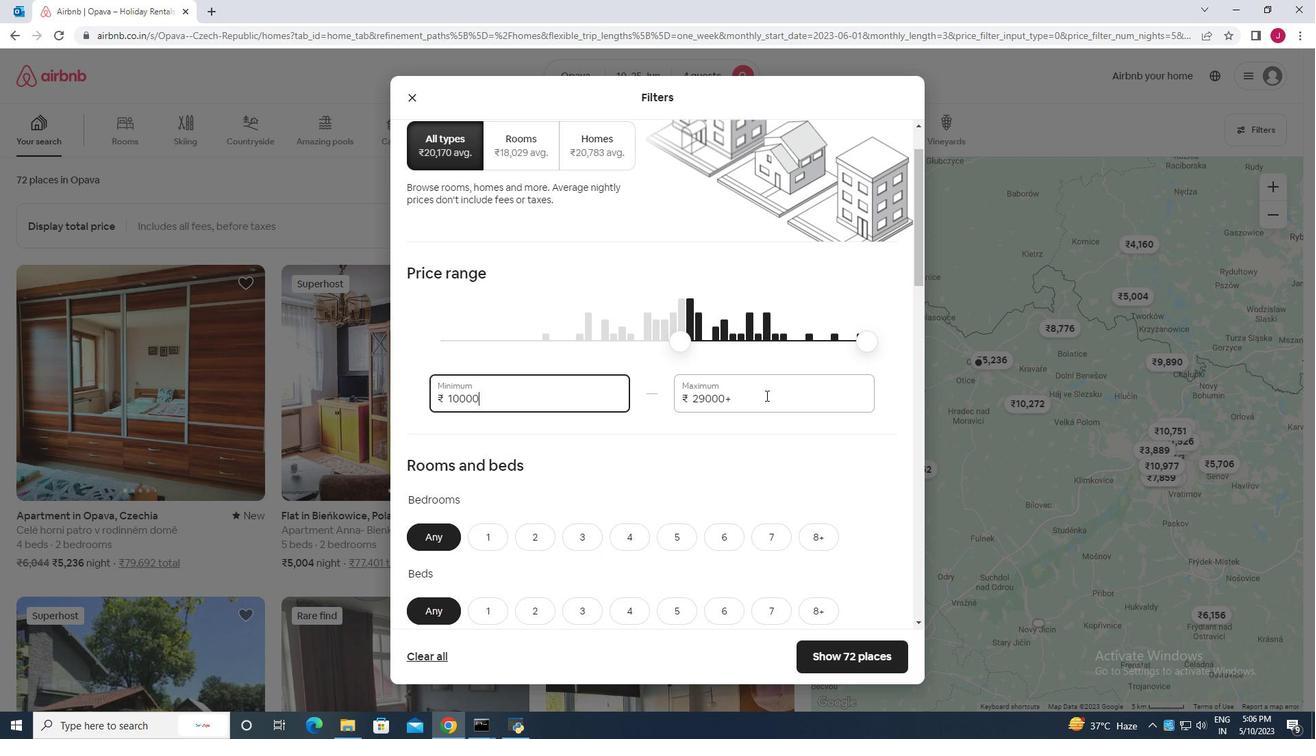 
Action: Mouse moved to (765, 396)
Screenshot: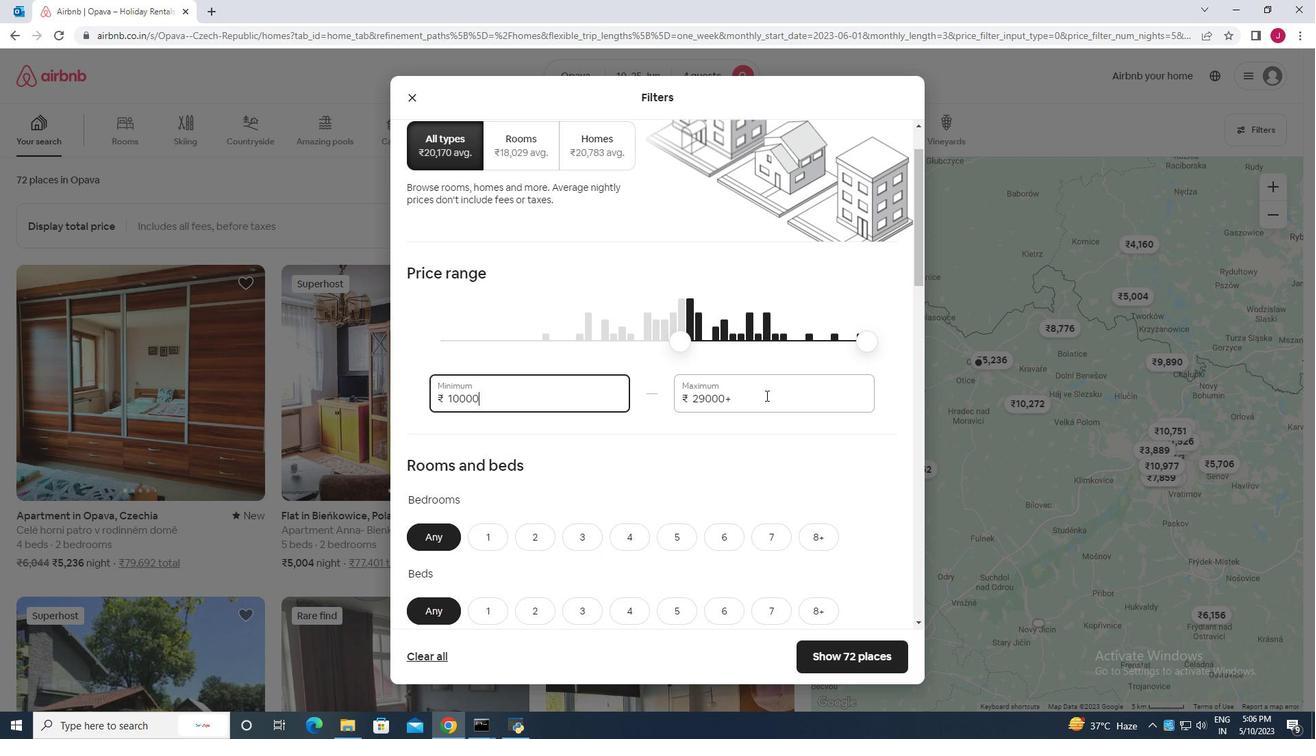 
Action: Key pressed <Key.backspace><Key.backspace><Key.backspace><Key.backspace><Key.backspace><Key.backspace><Key.backspace><Key.backspace><Key.backspace><Key.backspace><Key.backspace><Key.backspace><Key.backspace><Key.backspace><Key.backspace>15000
Screenshot: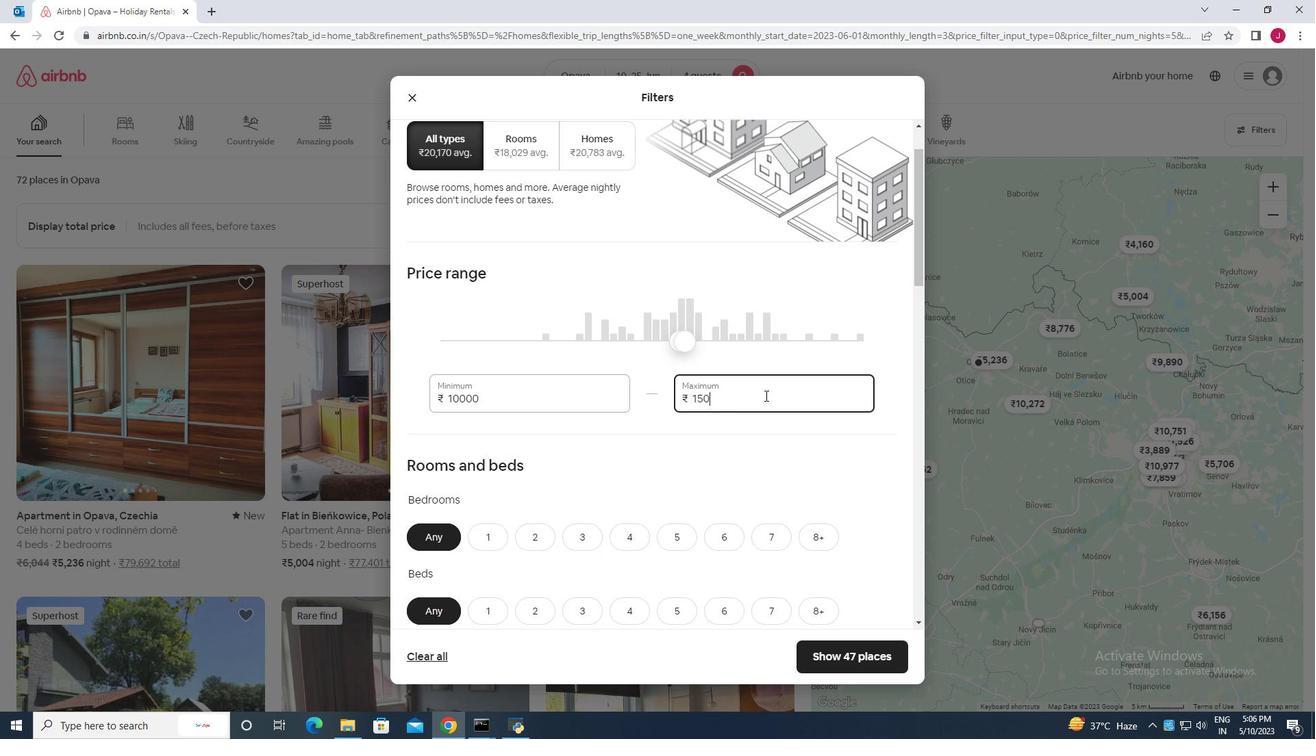 
Action: Mouse moved to (711, 444)
Screenshot: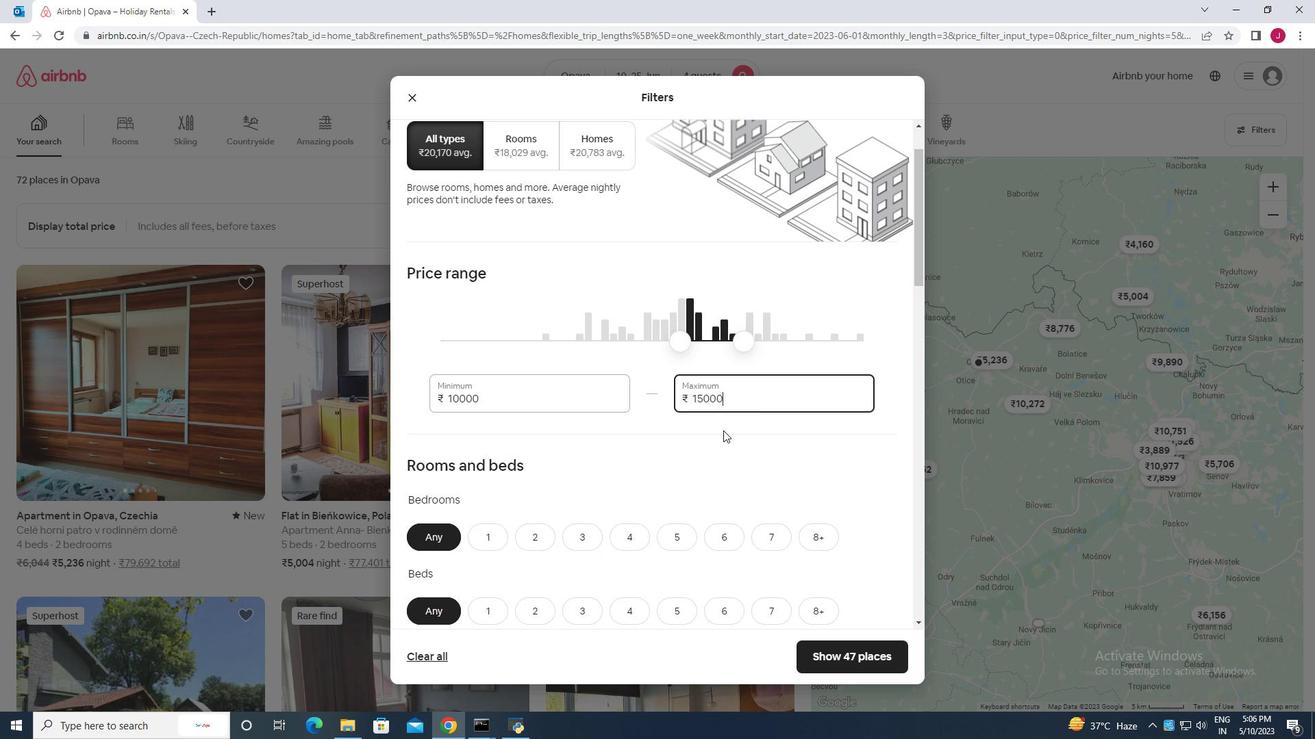 
Action: Mouse scrolled (711, 443) with delta (0, 0)
Screenshot: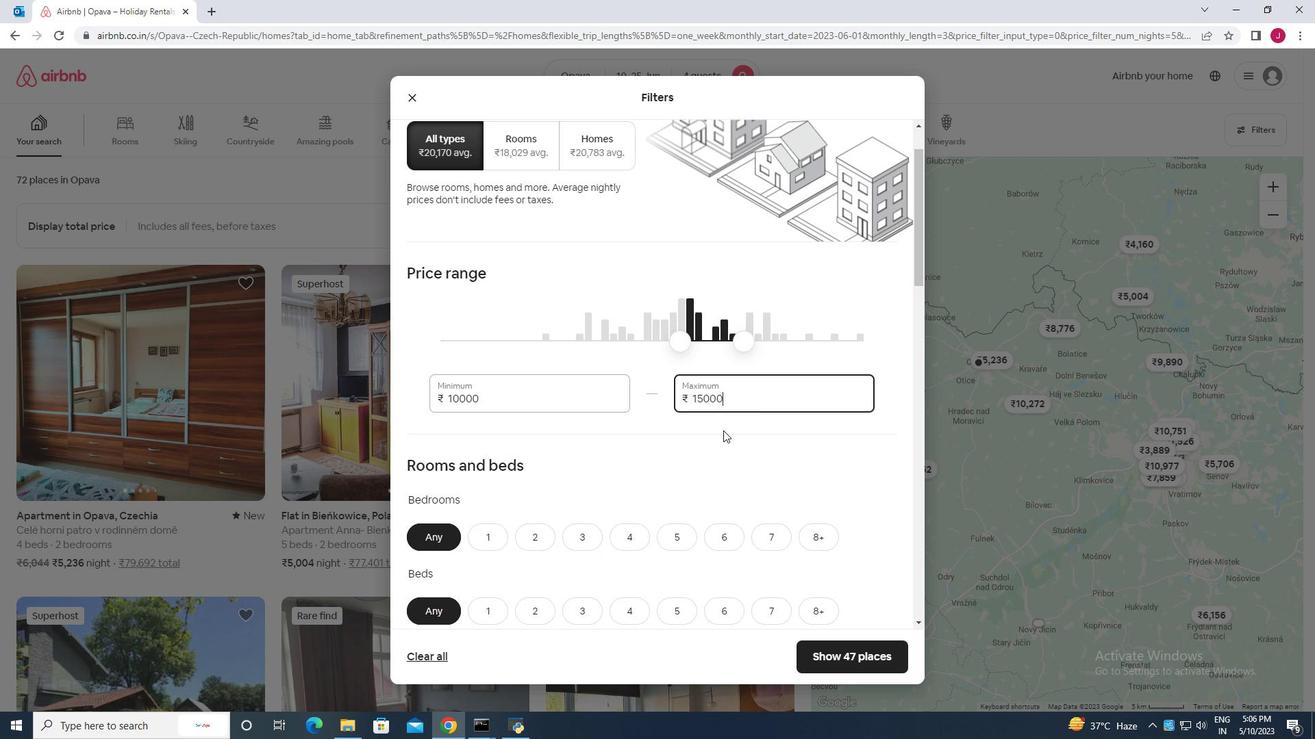 
Action: Mouse scrolled (711, 443) with delta (0, 0)
Screenshot: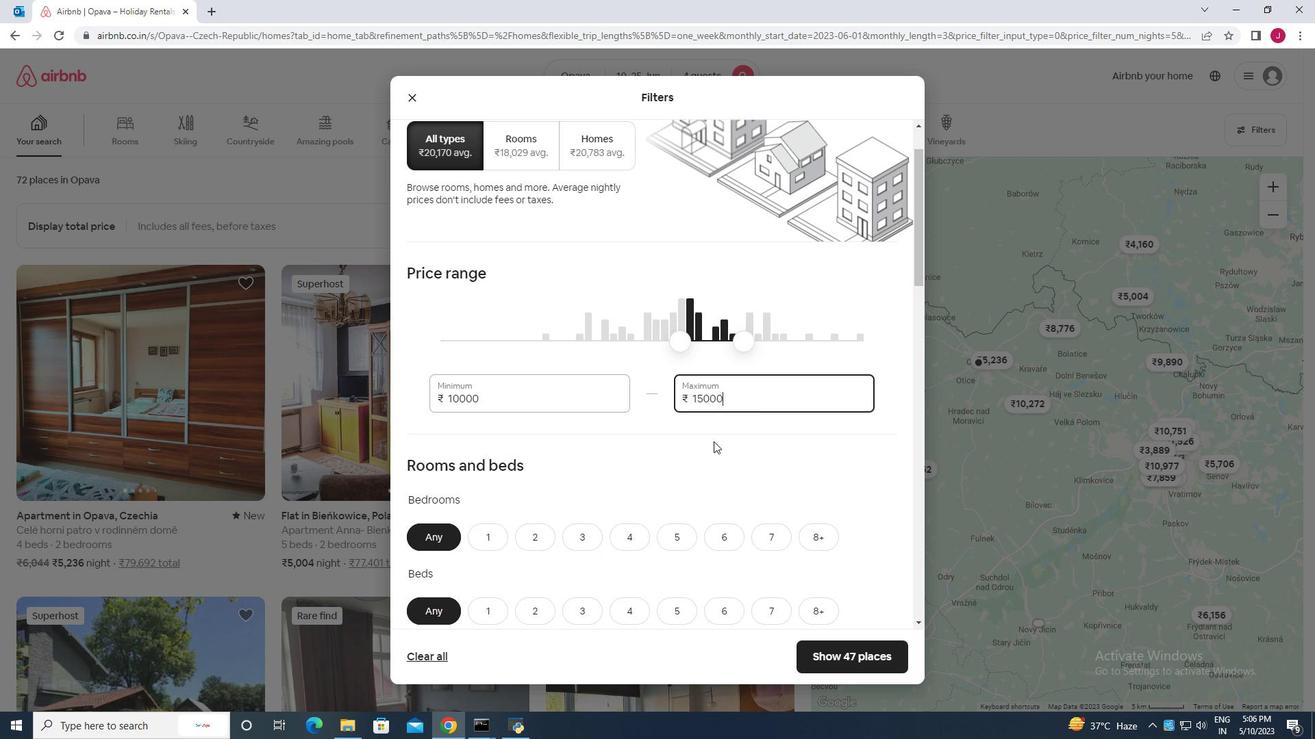
Action: Mouse scrolled (711, 443) with delta (0, 0)
Screenshot: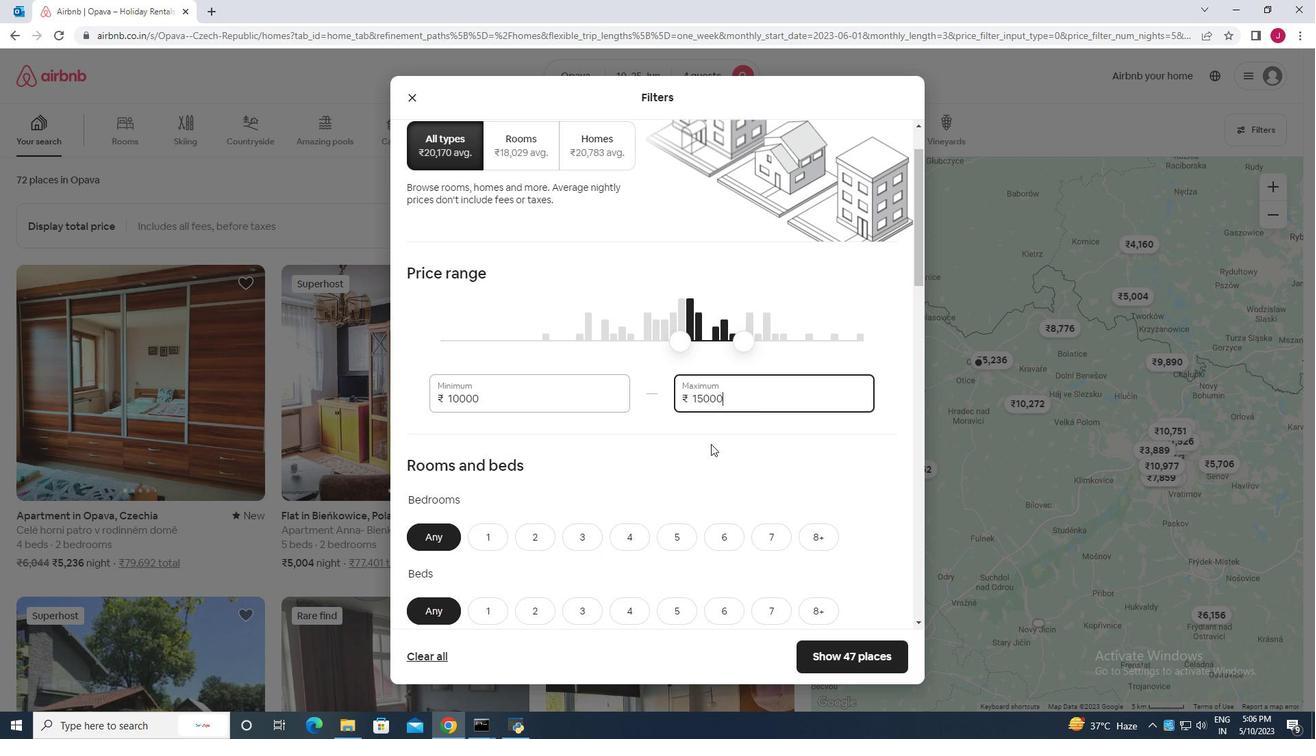 
Action: Mouse moved to (630, 334)
Screenshot: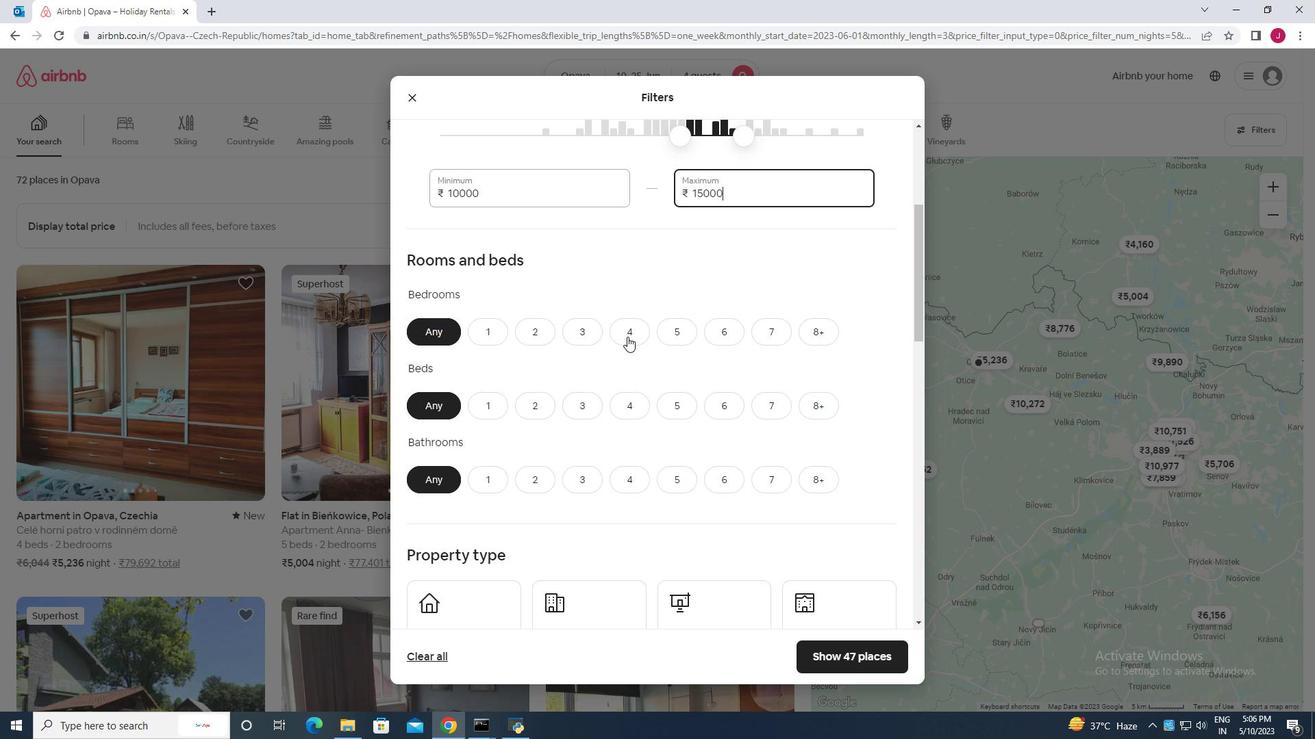 
Action: Mouse pressed left at (630, 334)
Screenshot: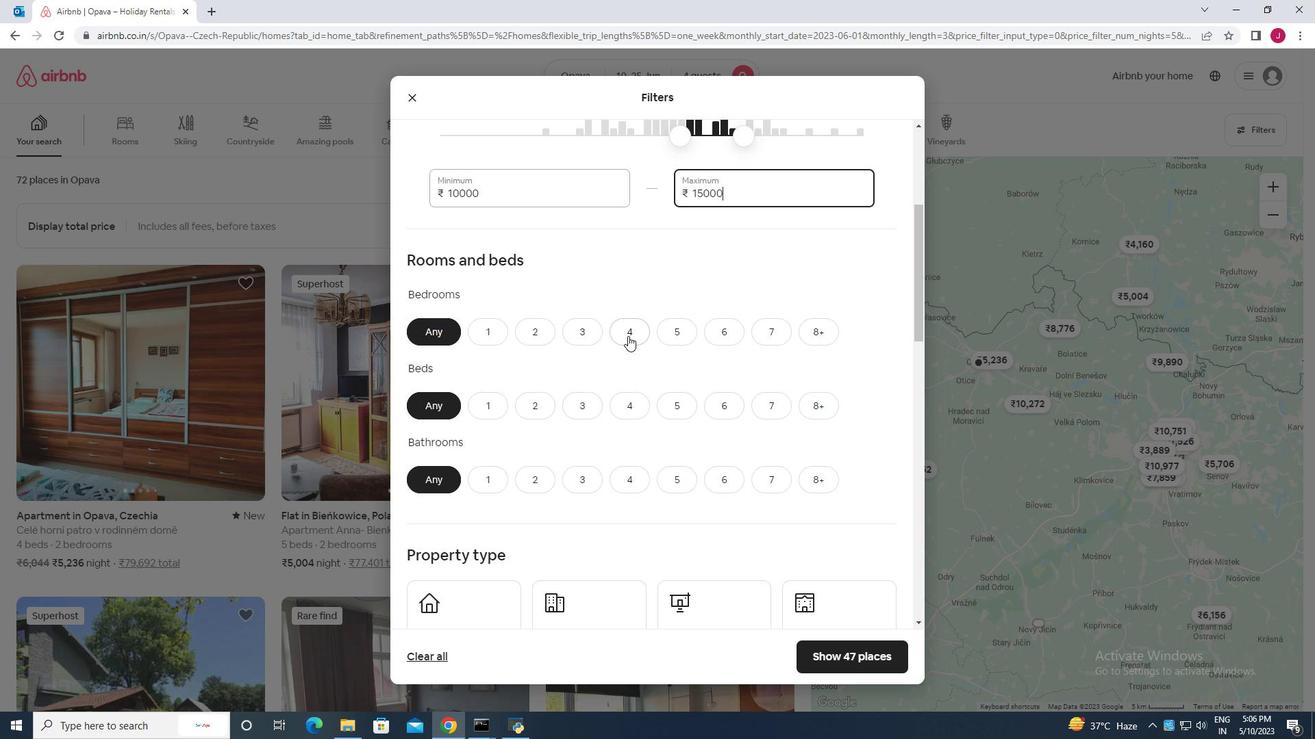 
Action: Mouse moved to (631, 400)
Screenshot: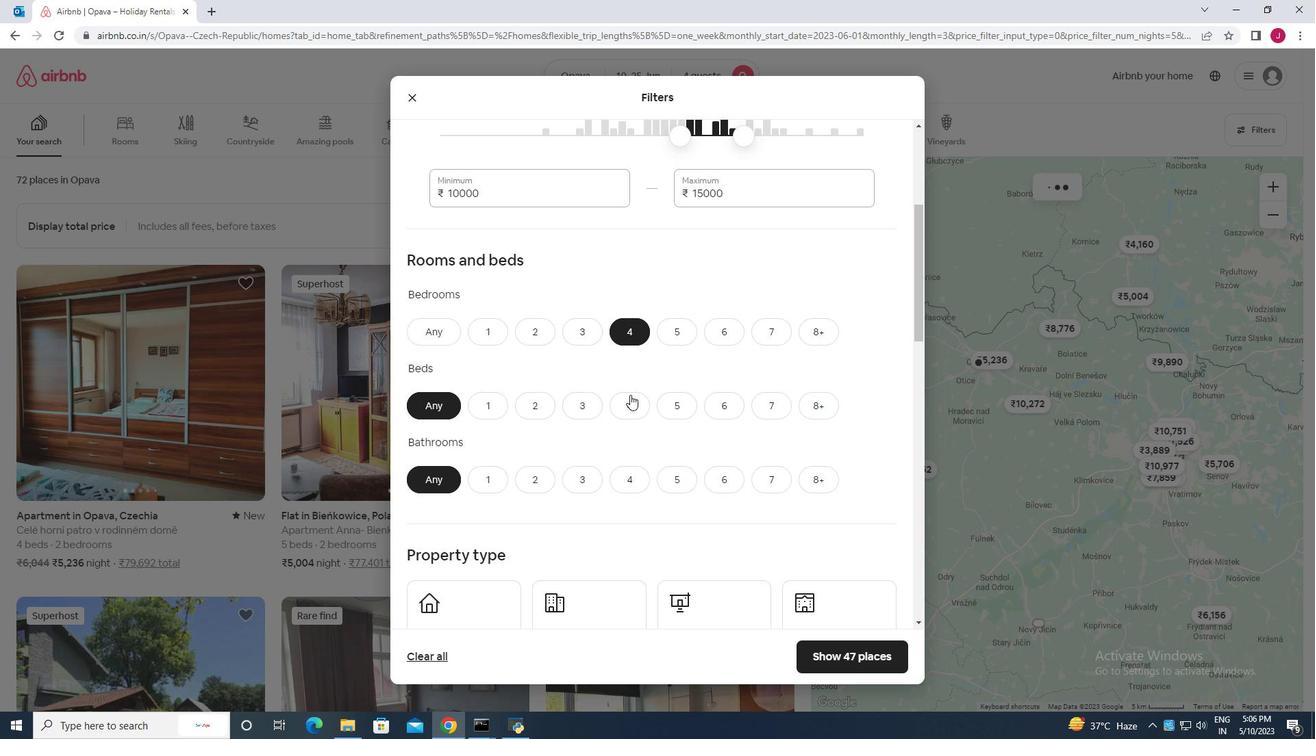 
Action: Mouse pressed left at (631, 400)
Screenshot: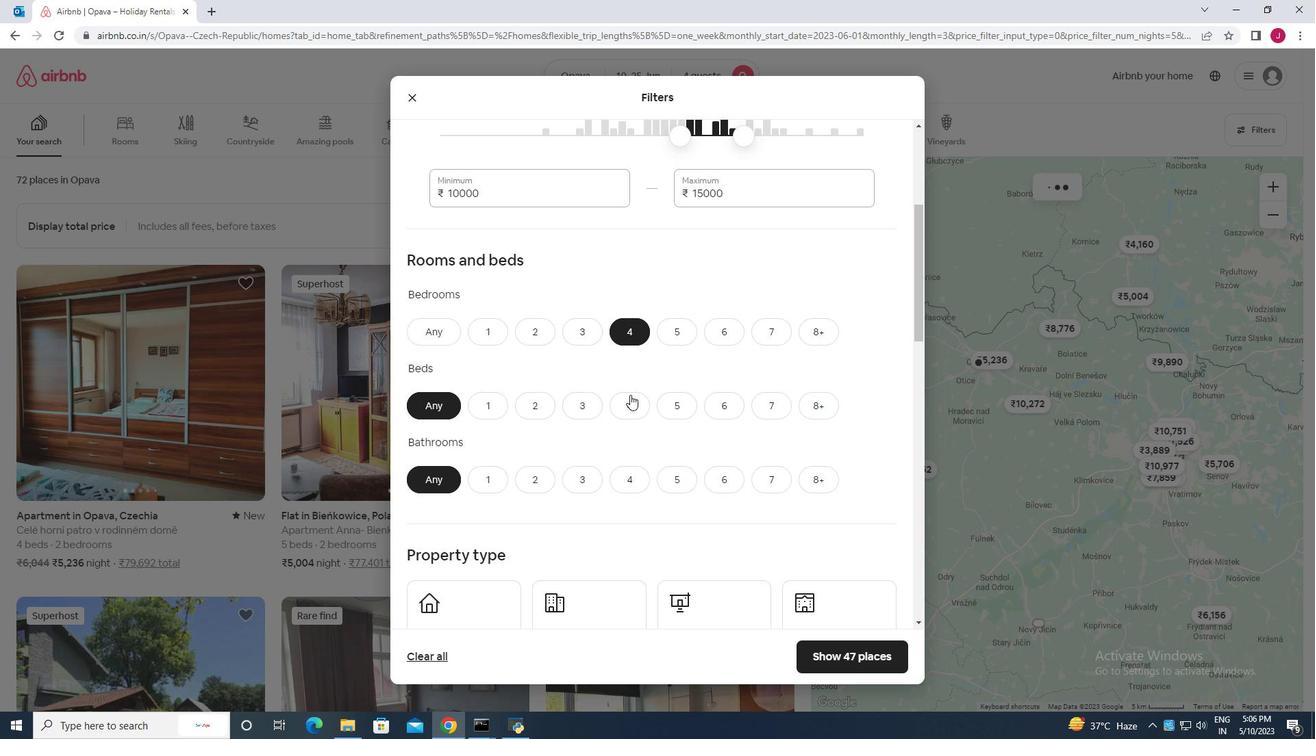 
Action: Mouse moved to (637, 478)
Screenshot: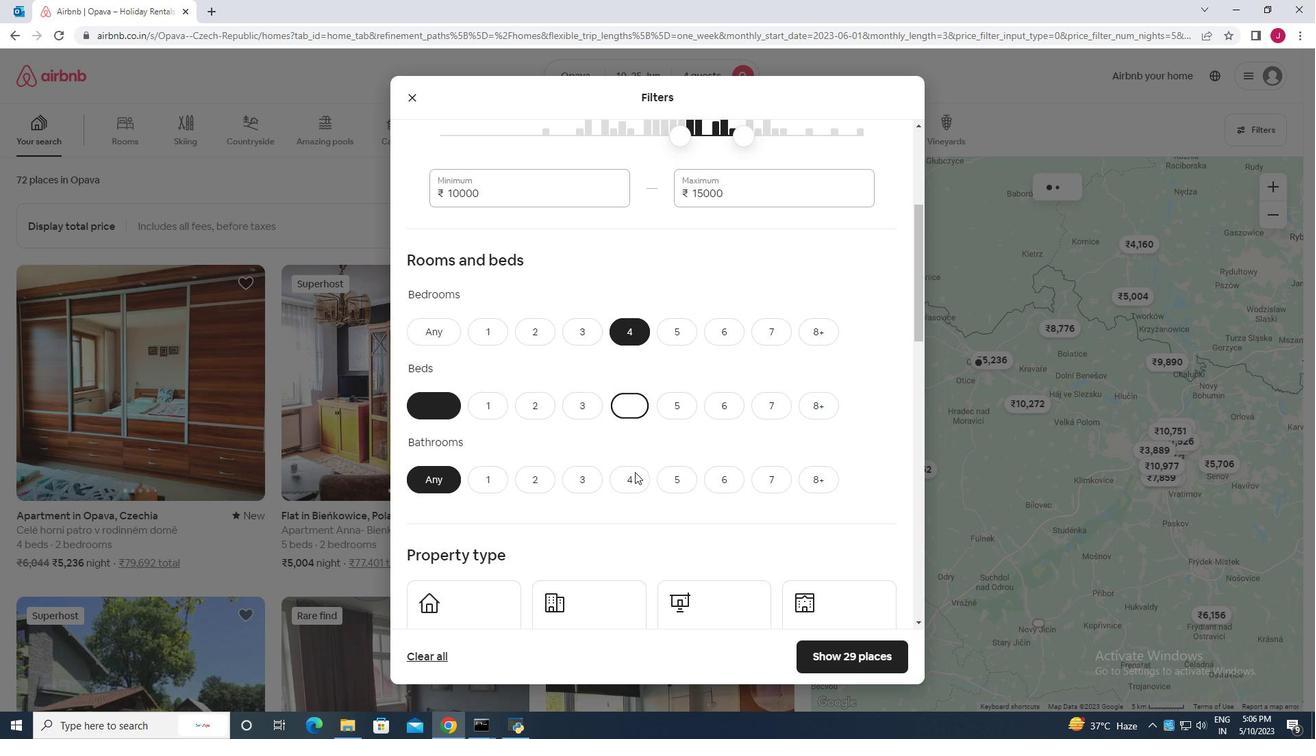 
Action: Mouse pressed left at (637, 478)
Screenshot: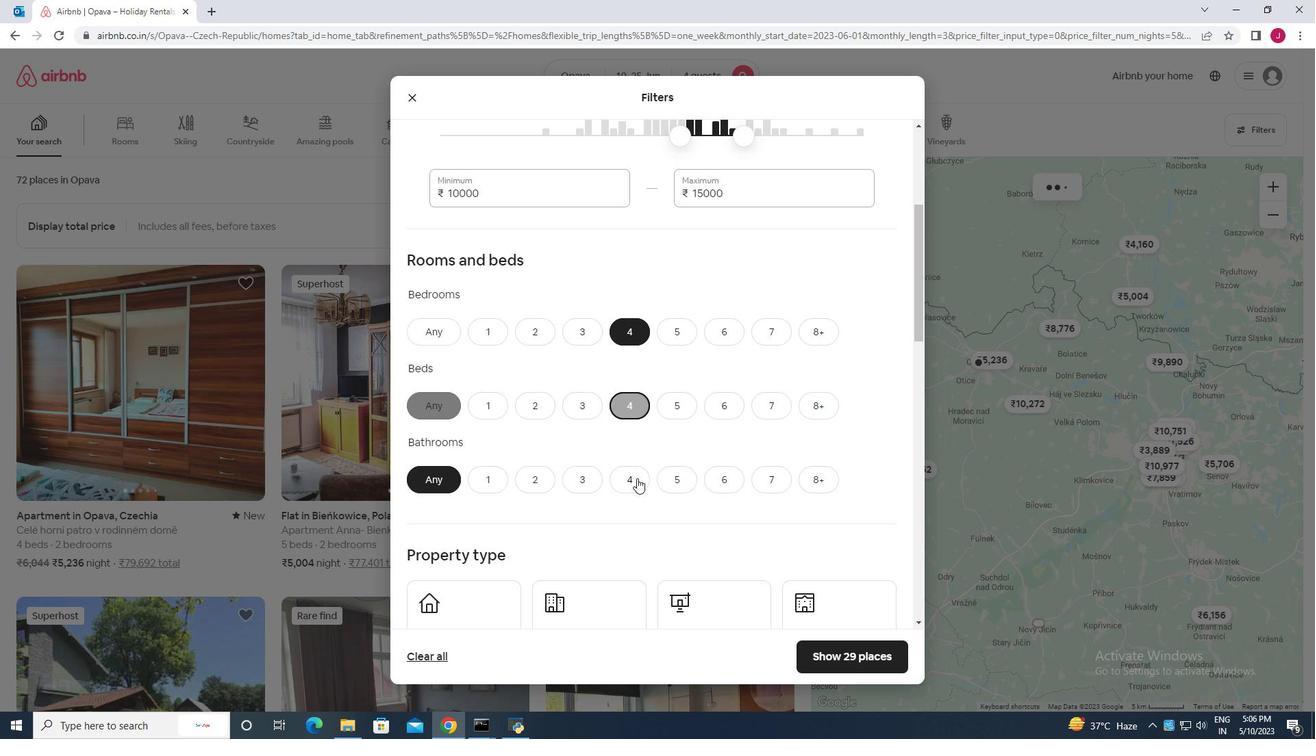 
Action: Mouse moved to (599, 429)
Screenshot: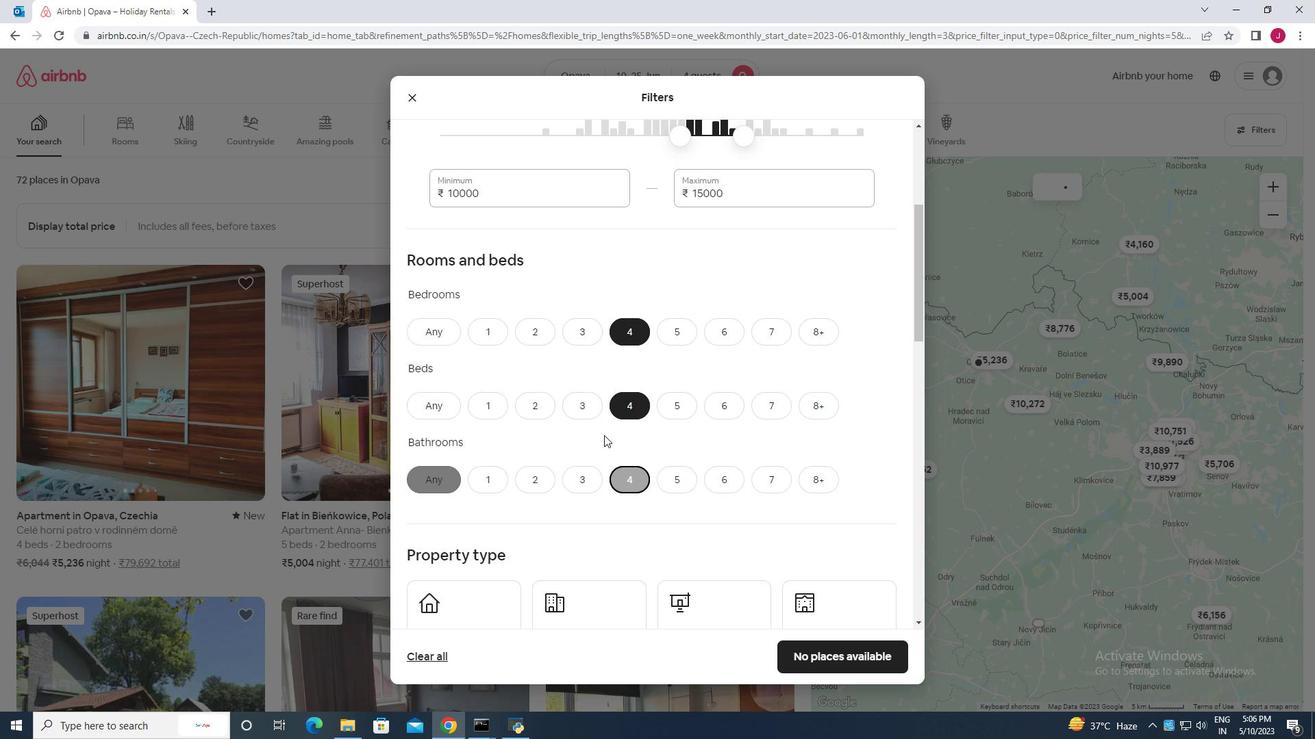 
Action: Mouse scrolled (599, 428) with delta (0, 0)
Screenshot: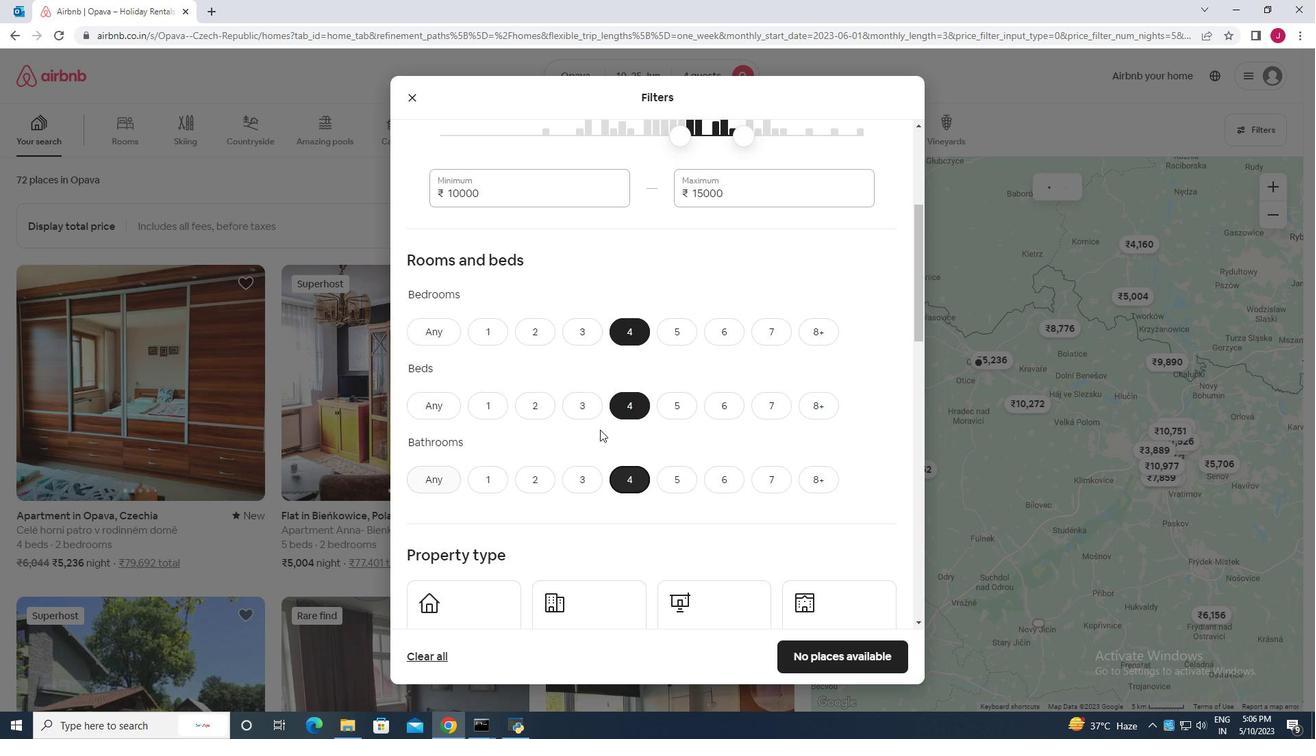 
Action: Mouse scrolled (599, 428) with delta (0, 0)
Screenshot: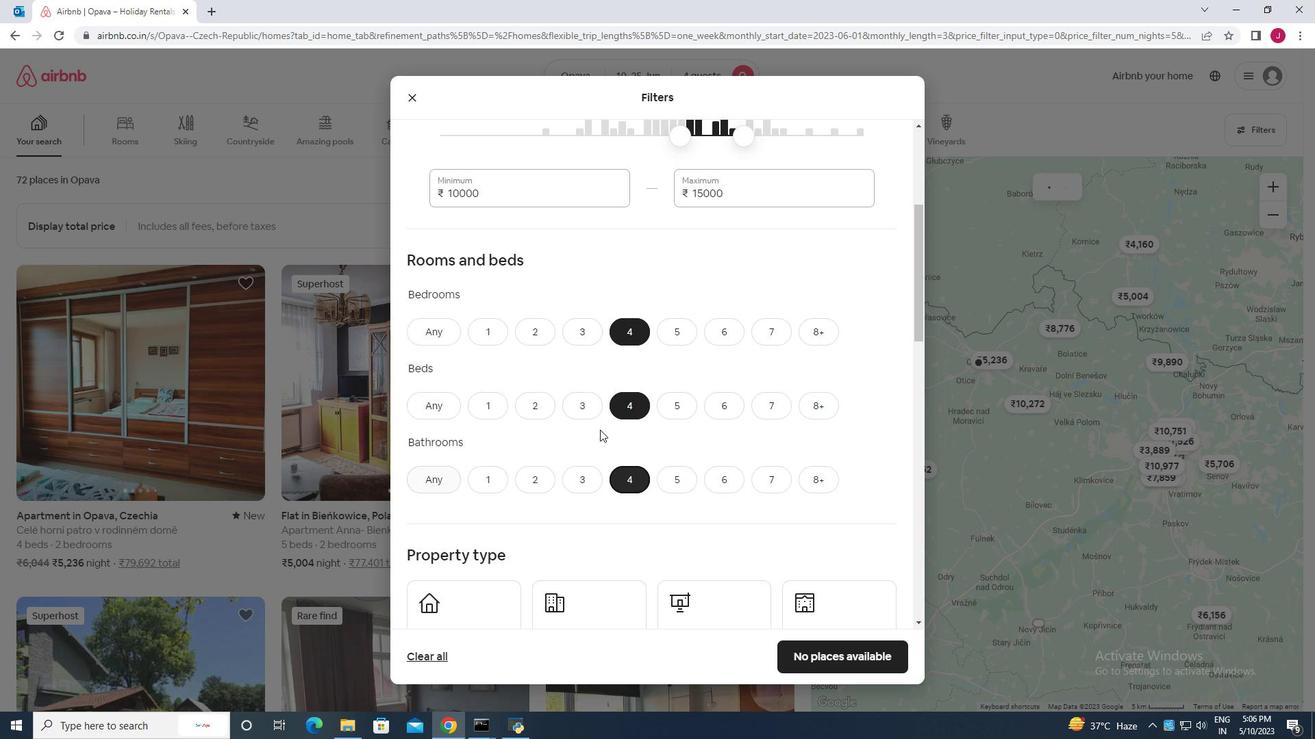 
Action: Mouse scrolled (599, 428) with delta (0, 0)
Screenshot: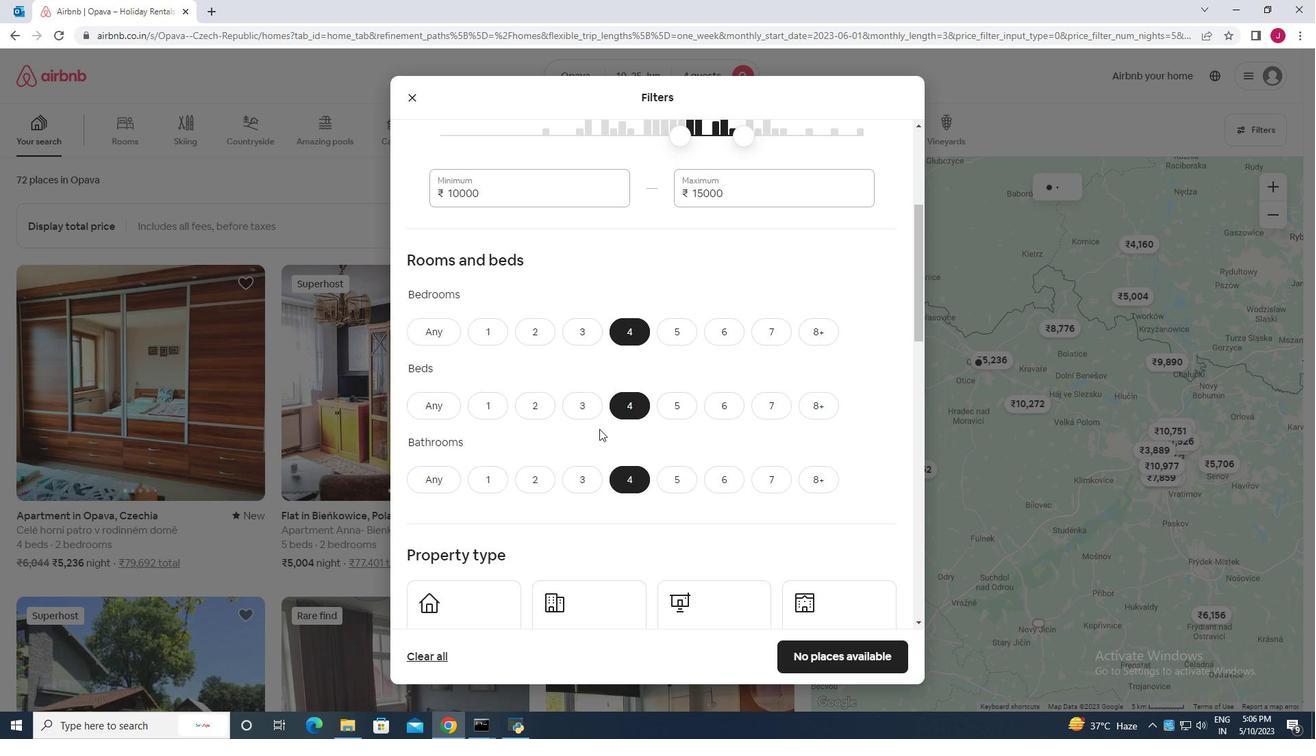 
Action: Mouse scrolled (599, 428) with delta (0, 0)
Screenshot: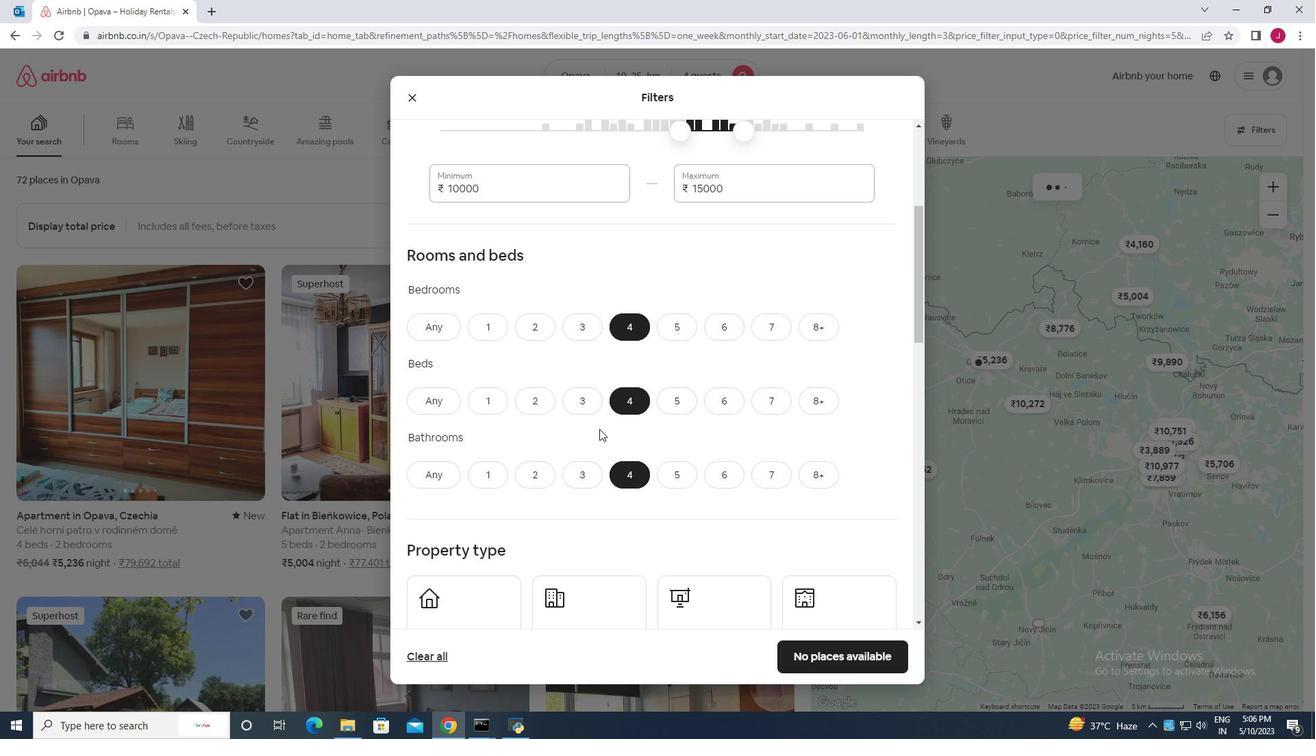 
Action: Mouse scrolled (599, 428) with delta (0, 0)
Screenshot: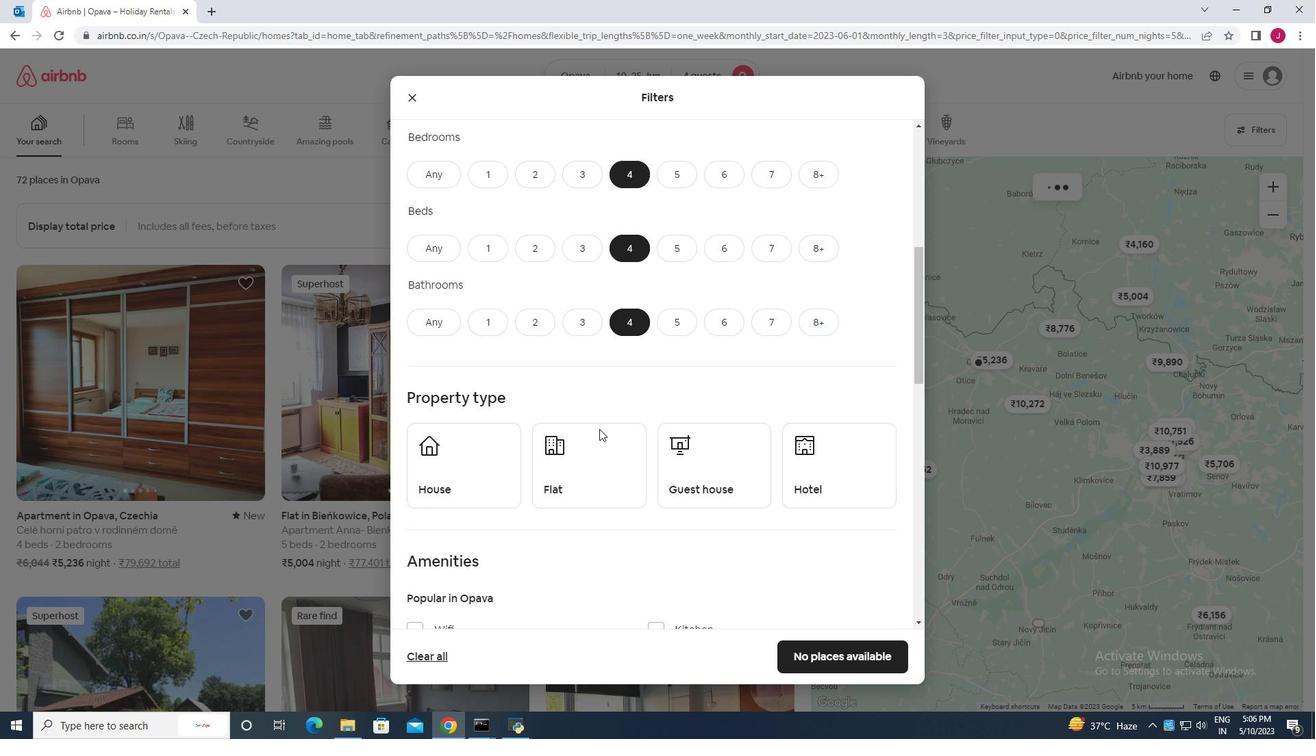 
Action: Mouse scrolled (599, 428) with delta (0, 0)
Screenshot: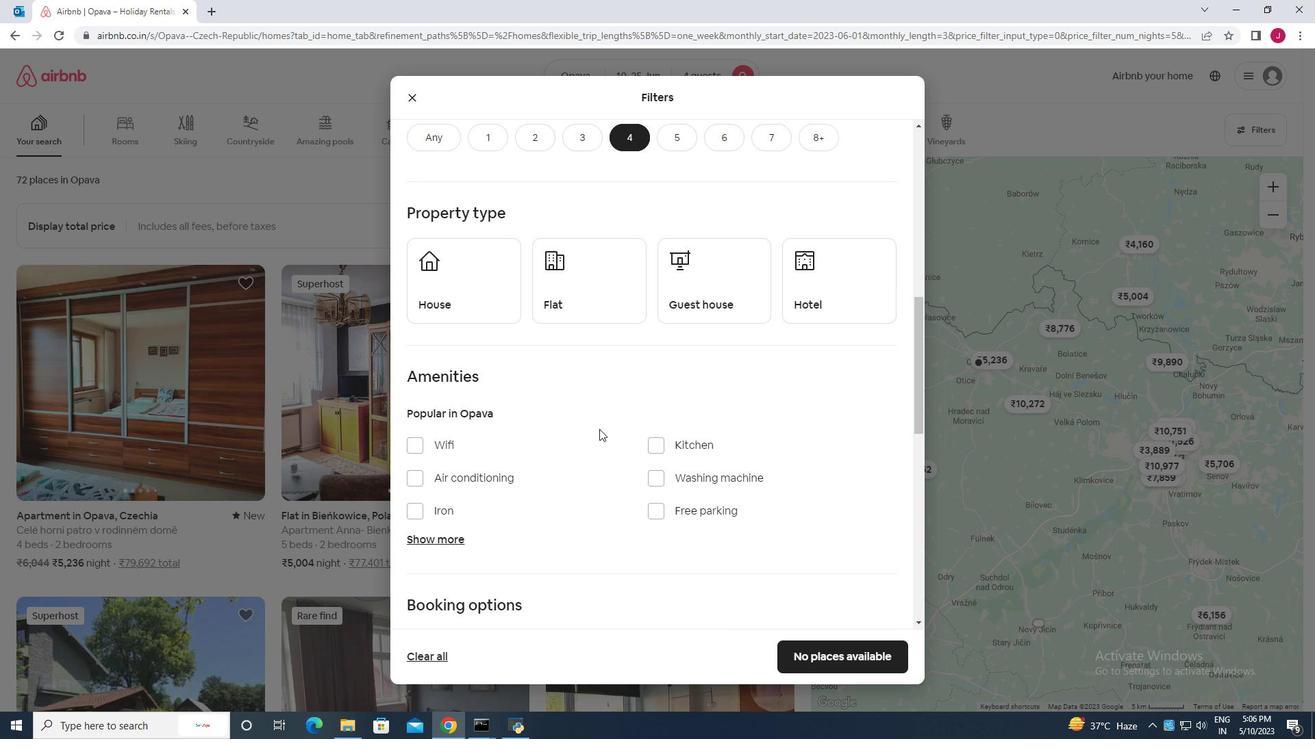 
Action: Mouse moved to (488, 204)
Screenshot: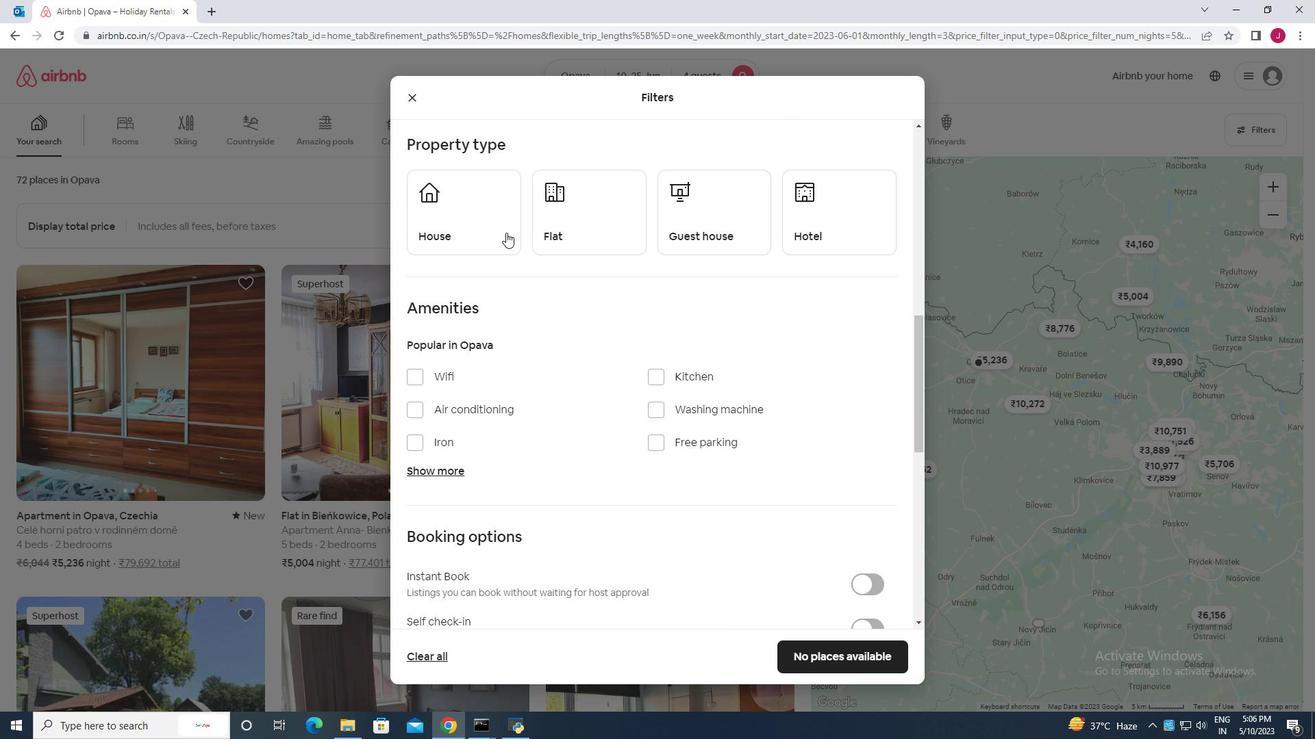 
Action: Mouse pressed left at (488, 204)
Screenshot: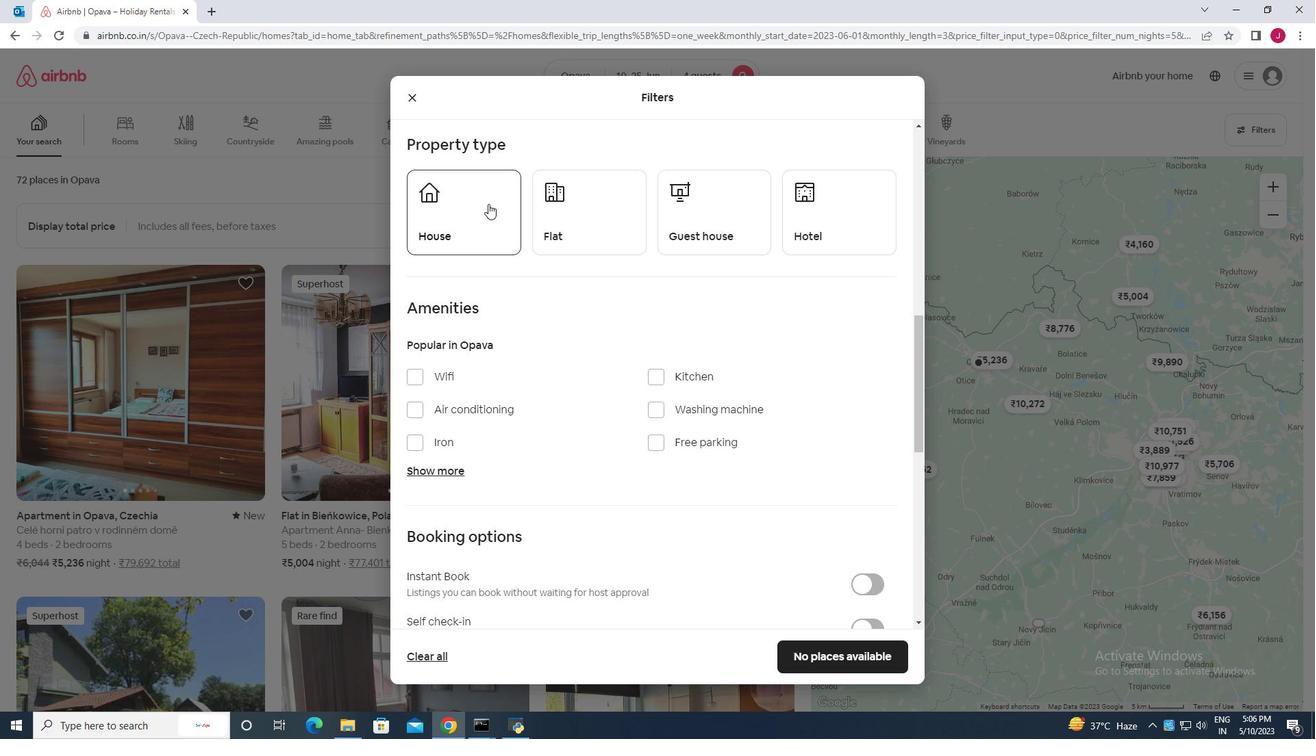 
Action: Mouse moved to (561, 232)
Screenshot: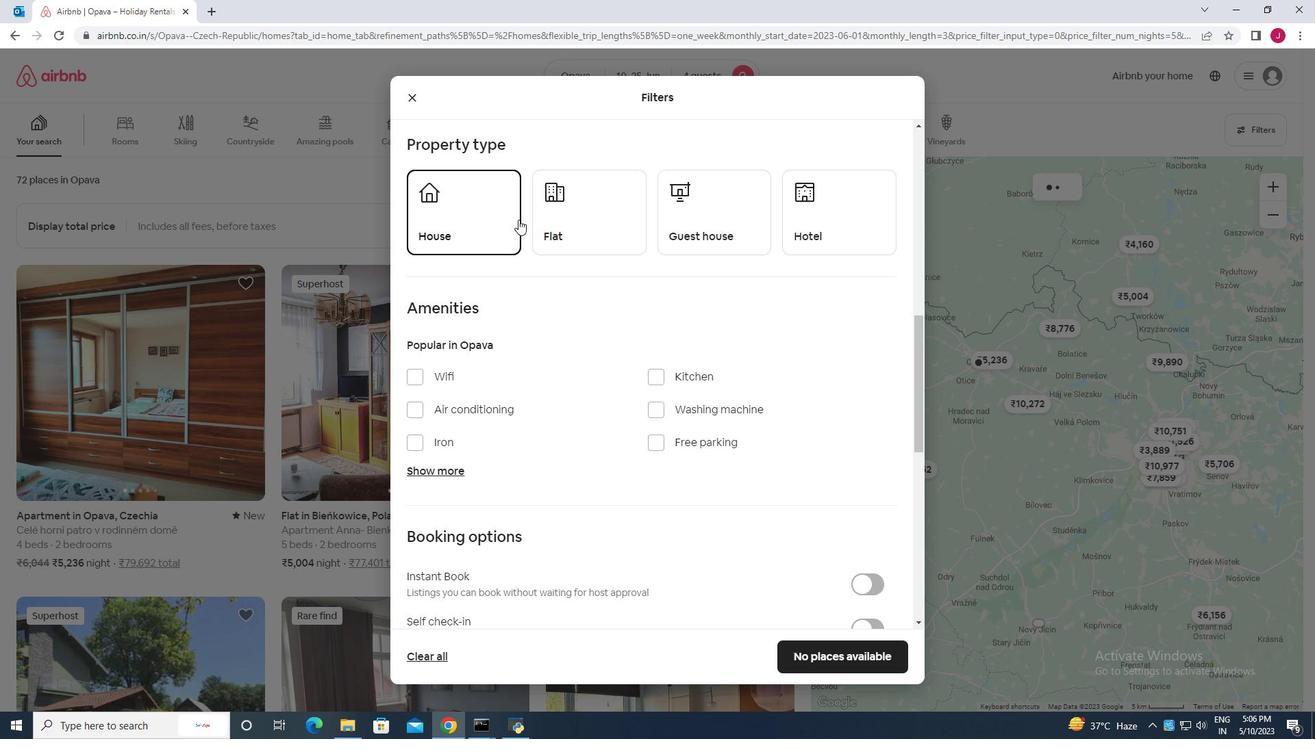 
Action: Mouse pressed left at (561, 232)
Screenshot: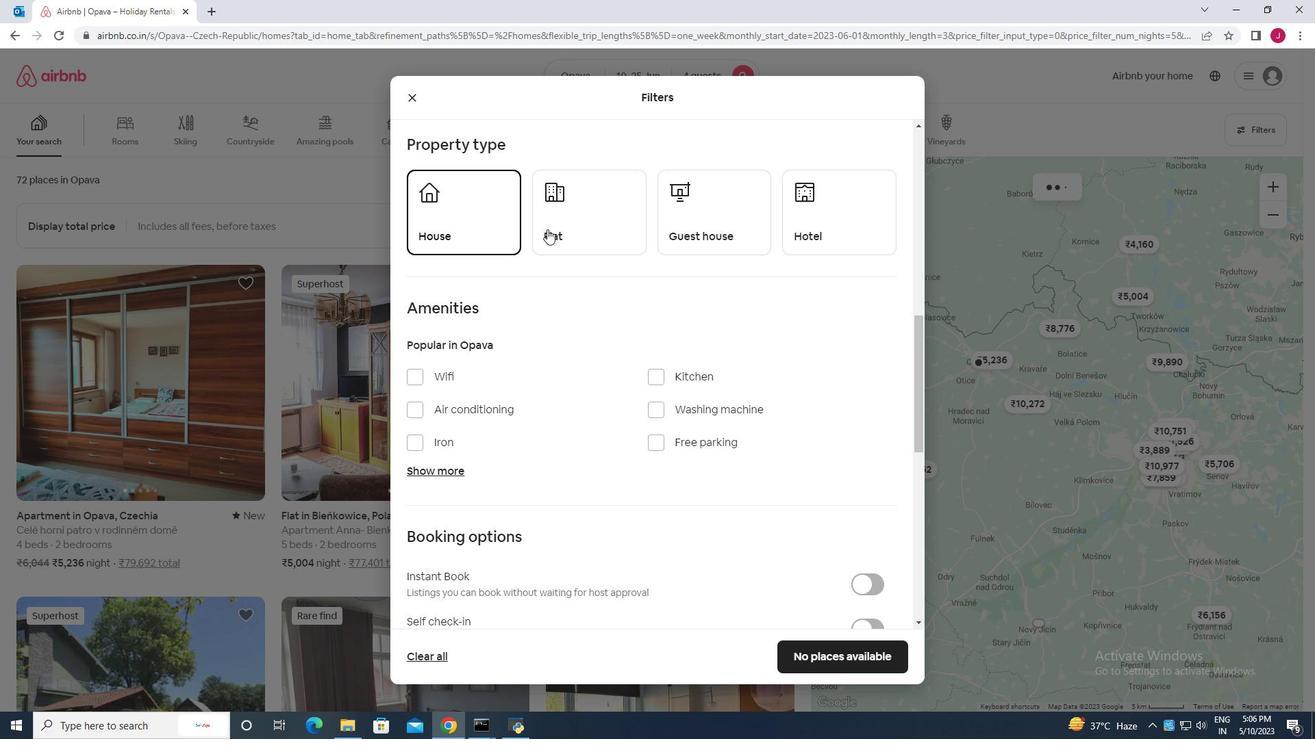 
Action: Mouse moved to (663, 229)
Screenshot: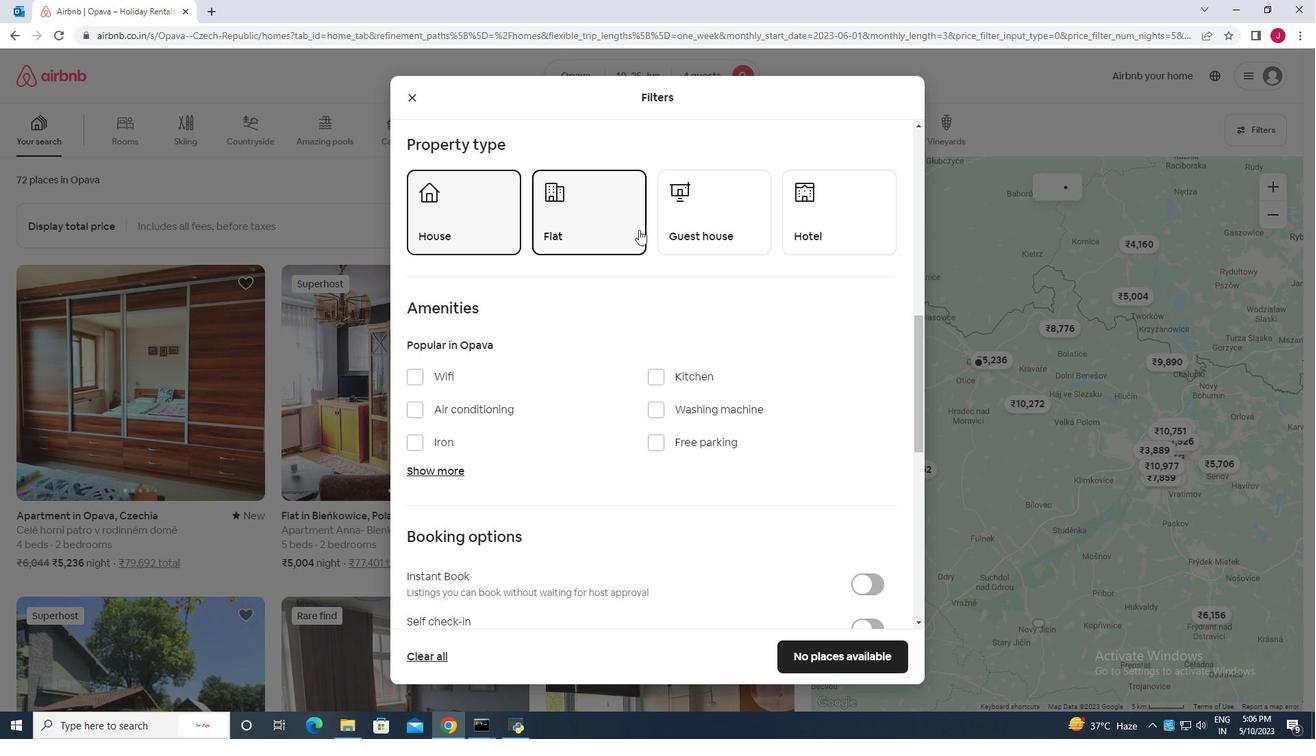 
Action: Mouse pressed left at (663, 229)
Screenshot: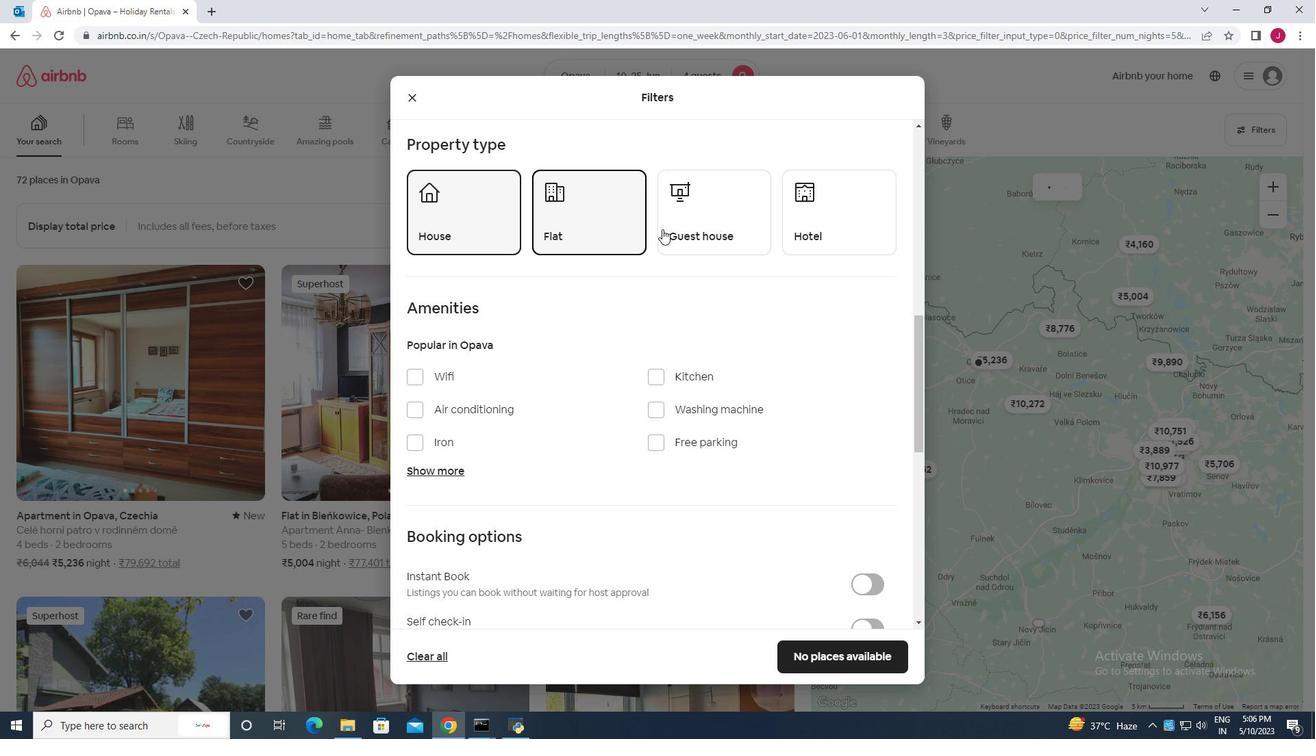 
Action: Mouse moved to (820, 234)
Screenshot: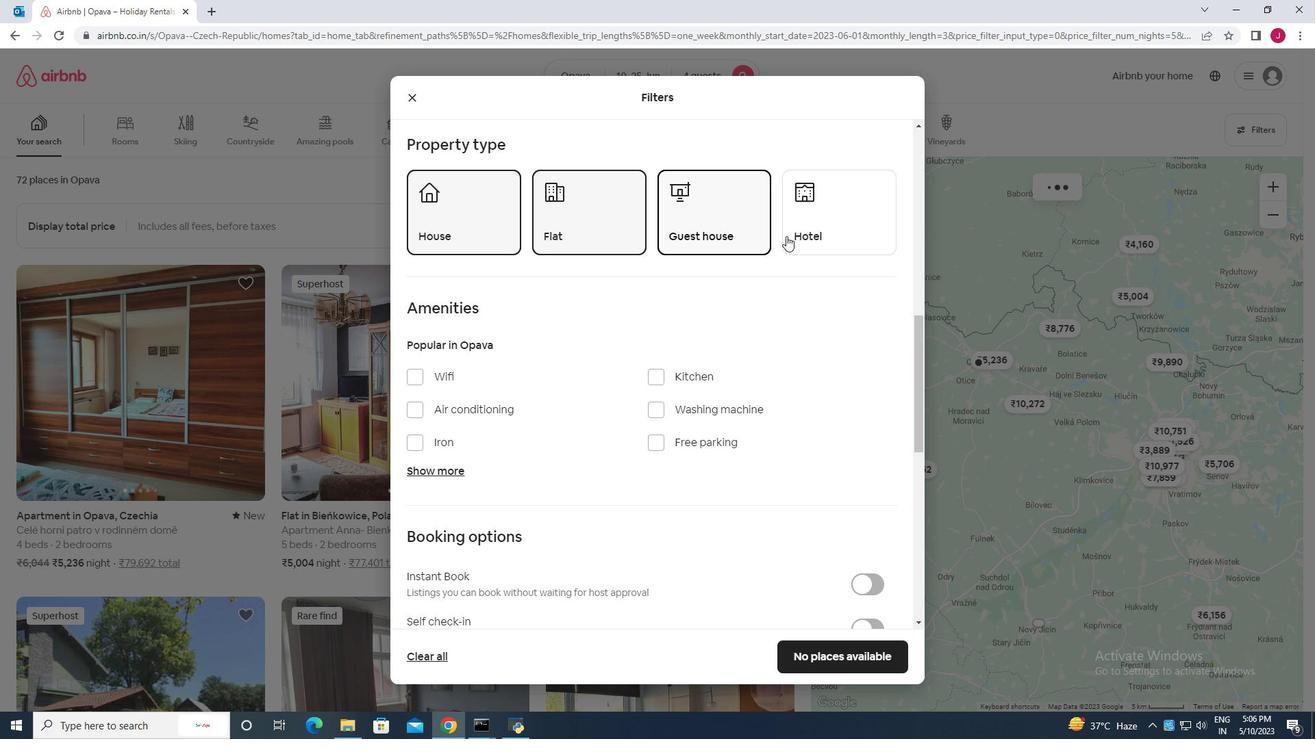 
Action: Mouse pressed left at (820, 234)
Screenshot: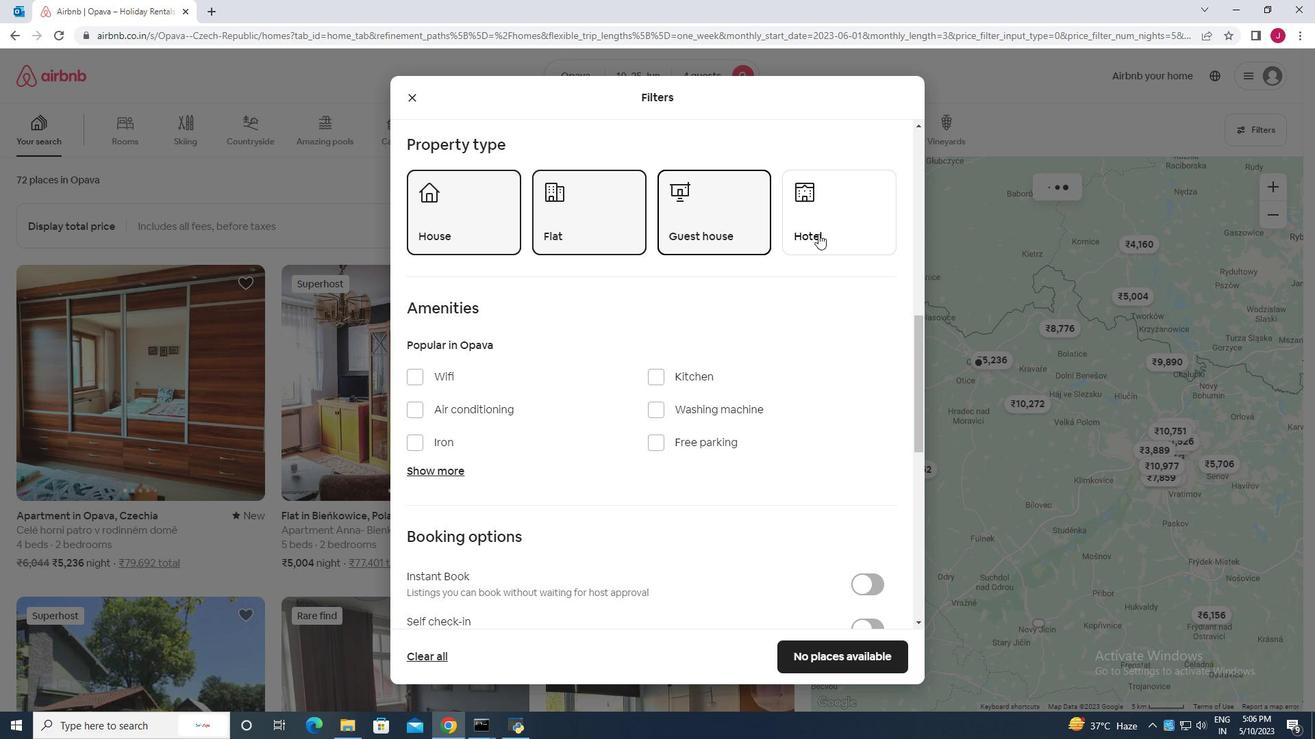 
Action: Mouse moved to (548, 328)
Screenshot: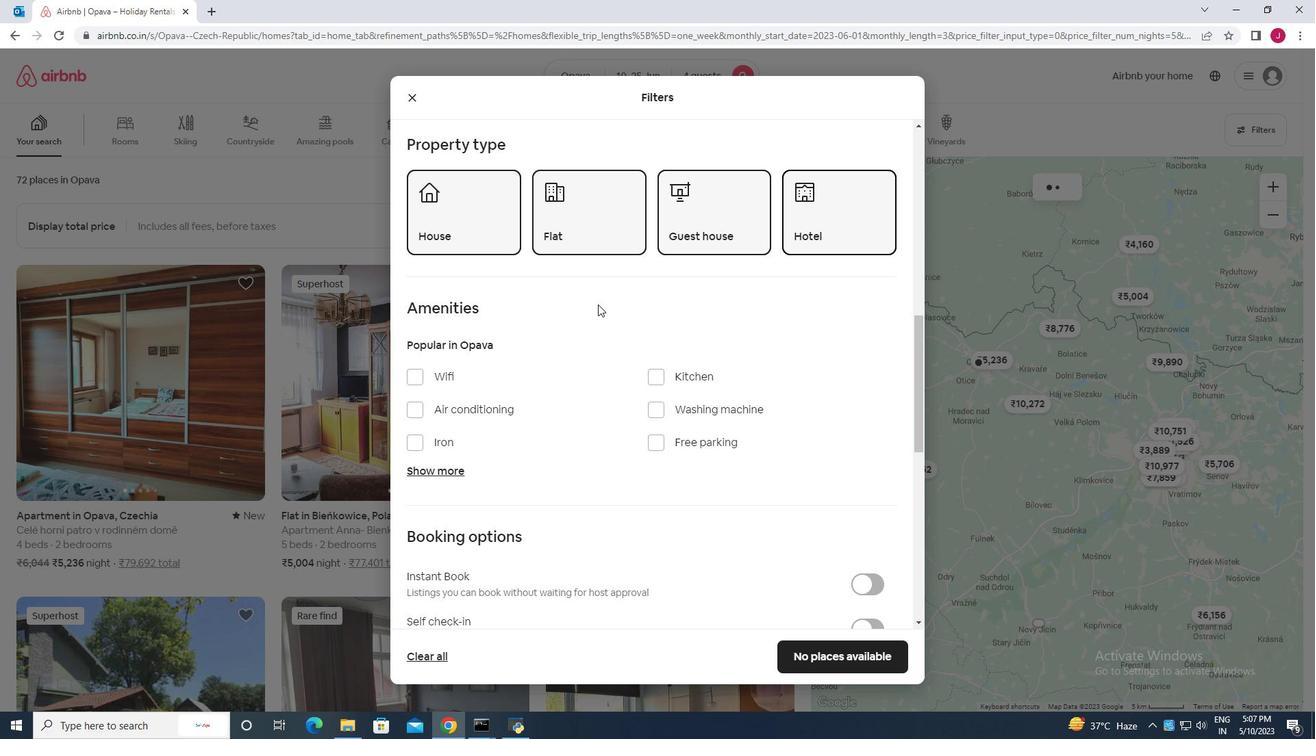 
Action: Mouse scrolled (548, 328) with delta (0, 0)
Screenshot: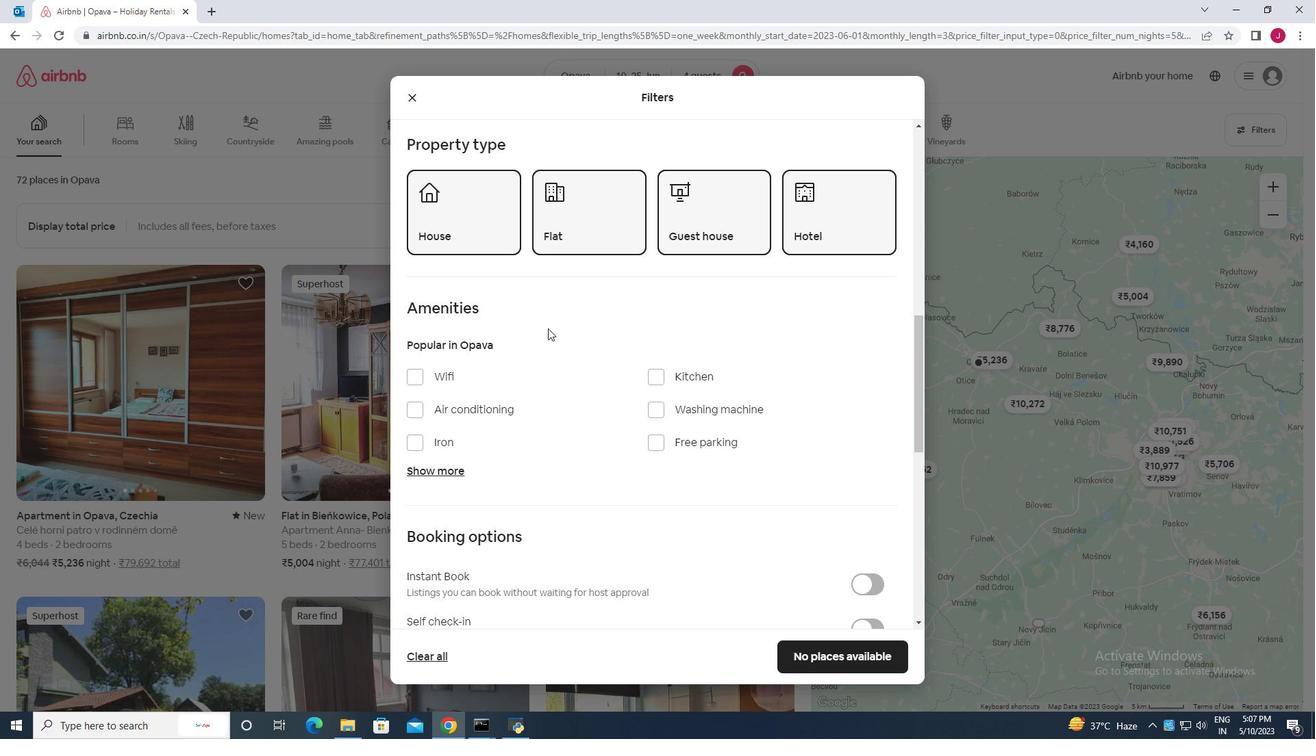
Action: Mouse scrolled (548, 328) with delta (0, 0)
Screenshot: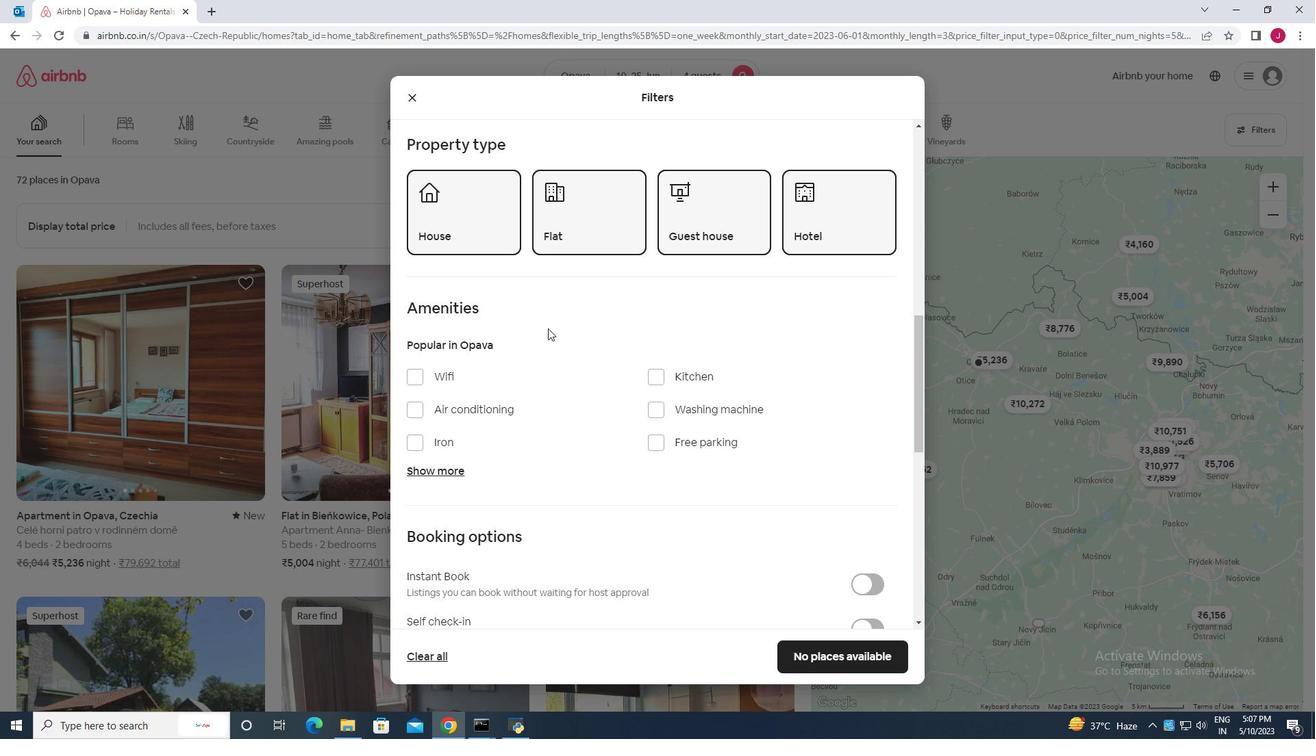 
Action: Mouse scrolled (548, 328) with delta (0, 0)
Screenshot: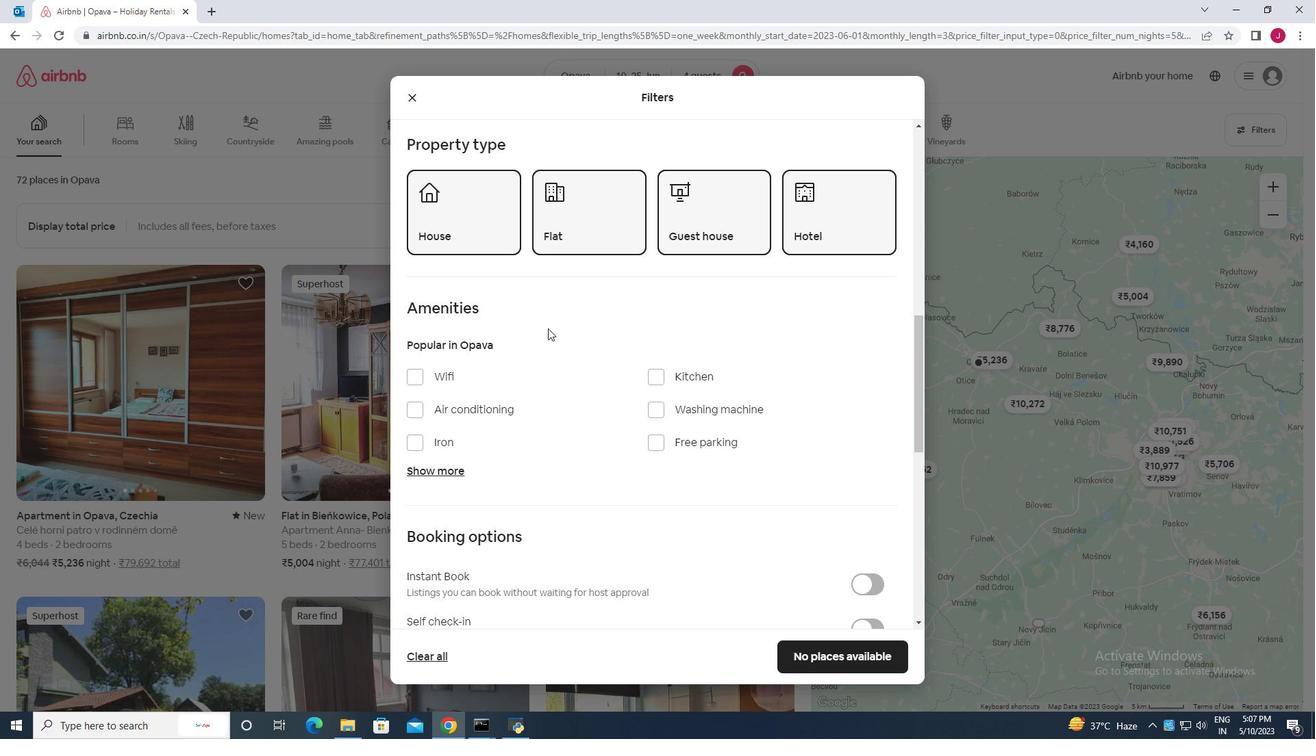 
Action: Mouse scrolled (548, 328) with delta (0, 0)
Screenshot: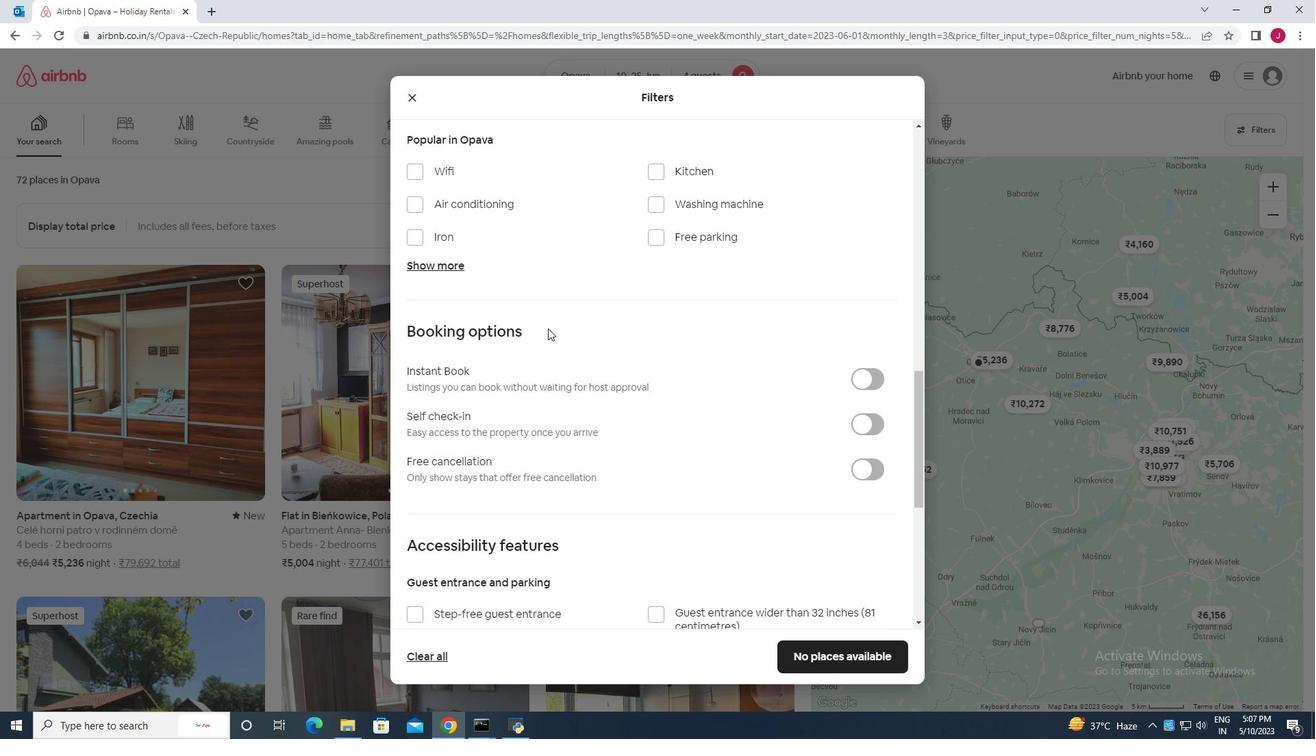 
Action: Mouse moved to (534, 305)
Screenshot: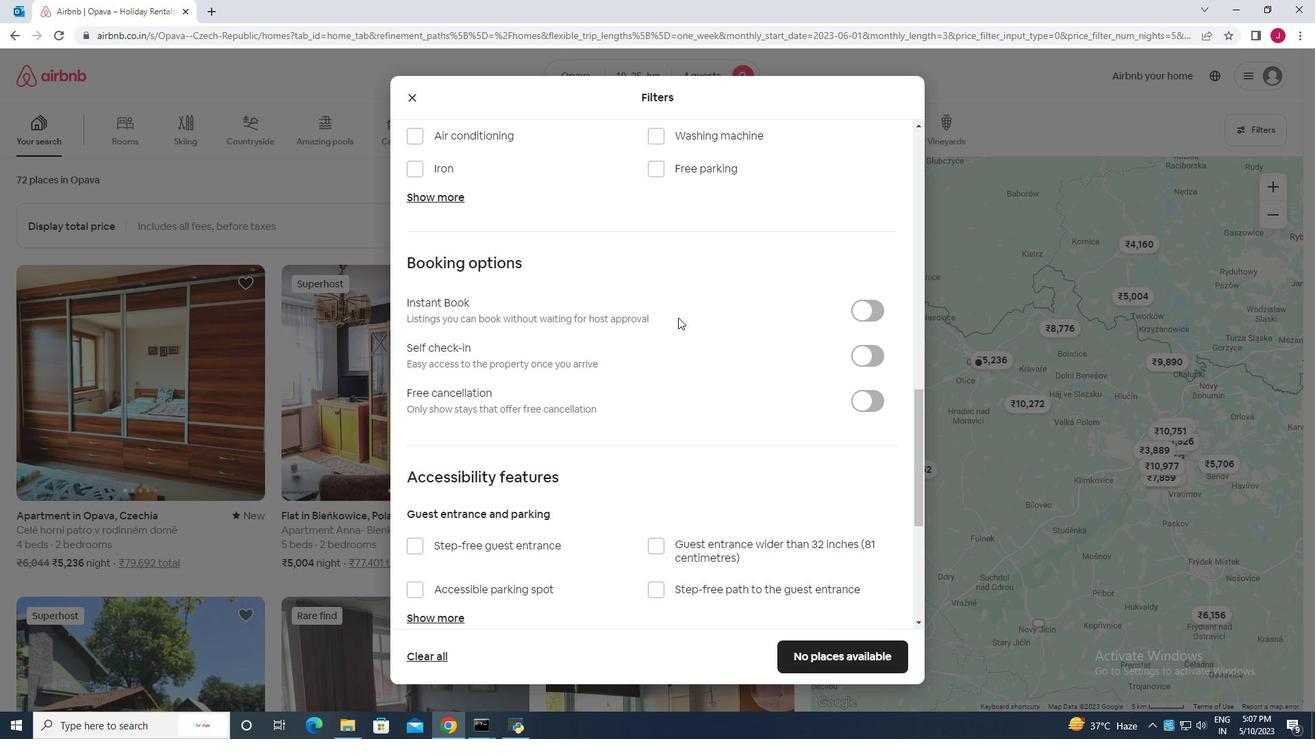 
Action: Mouse scrolled (534, 306) with delta (0, 0)
Screenshot: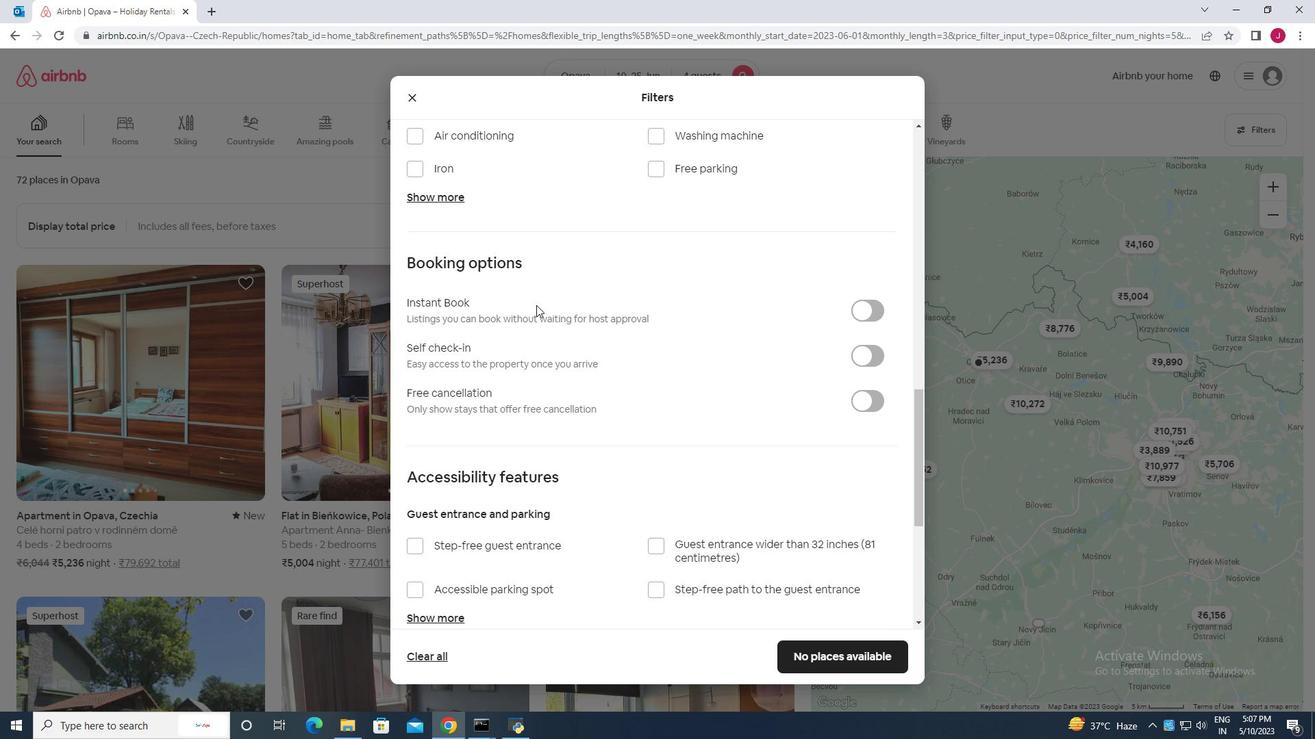 
Action: Mouse scrolled (534, 306) with delta (0, 0)
Screenshot: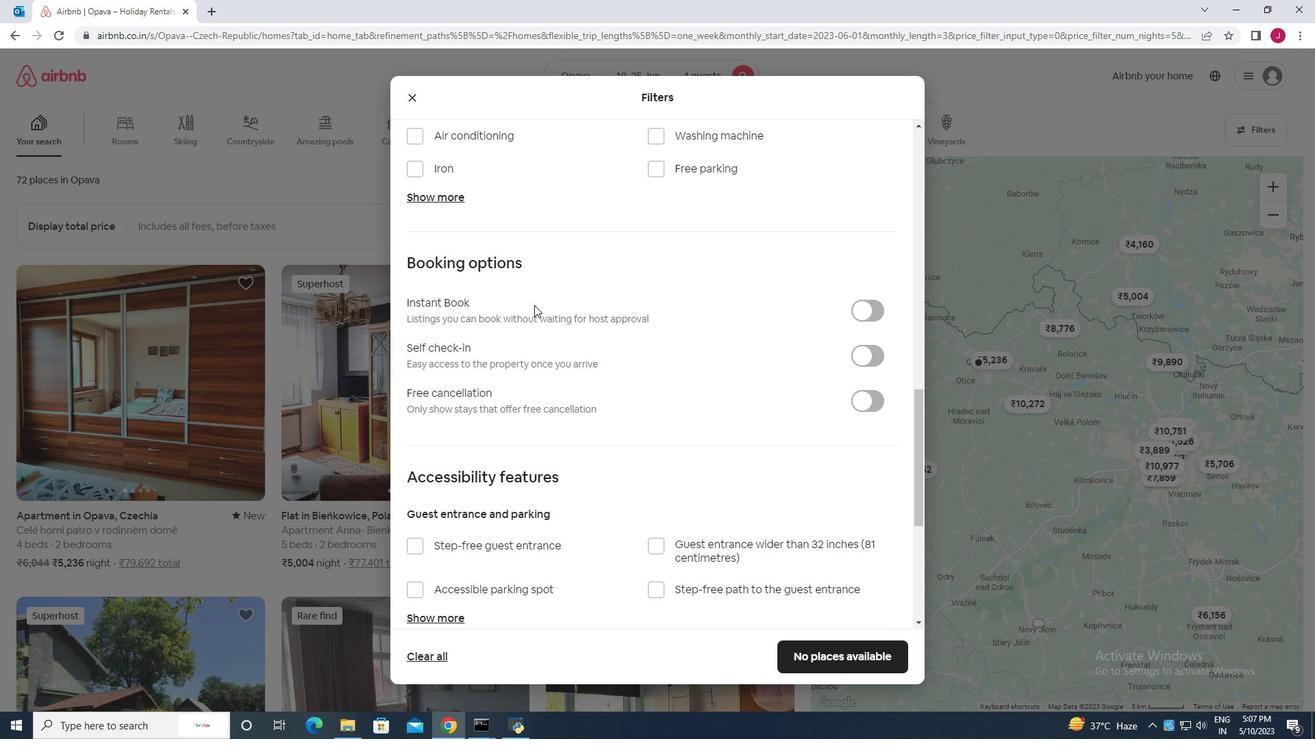 
Action: Mouse moved to (445, 334)
Screenshot: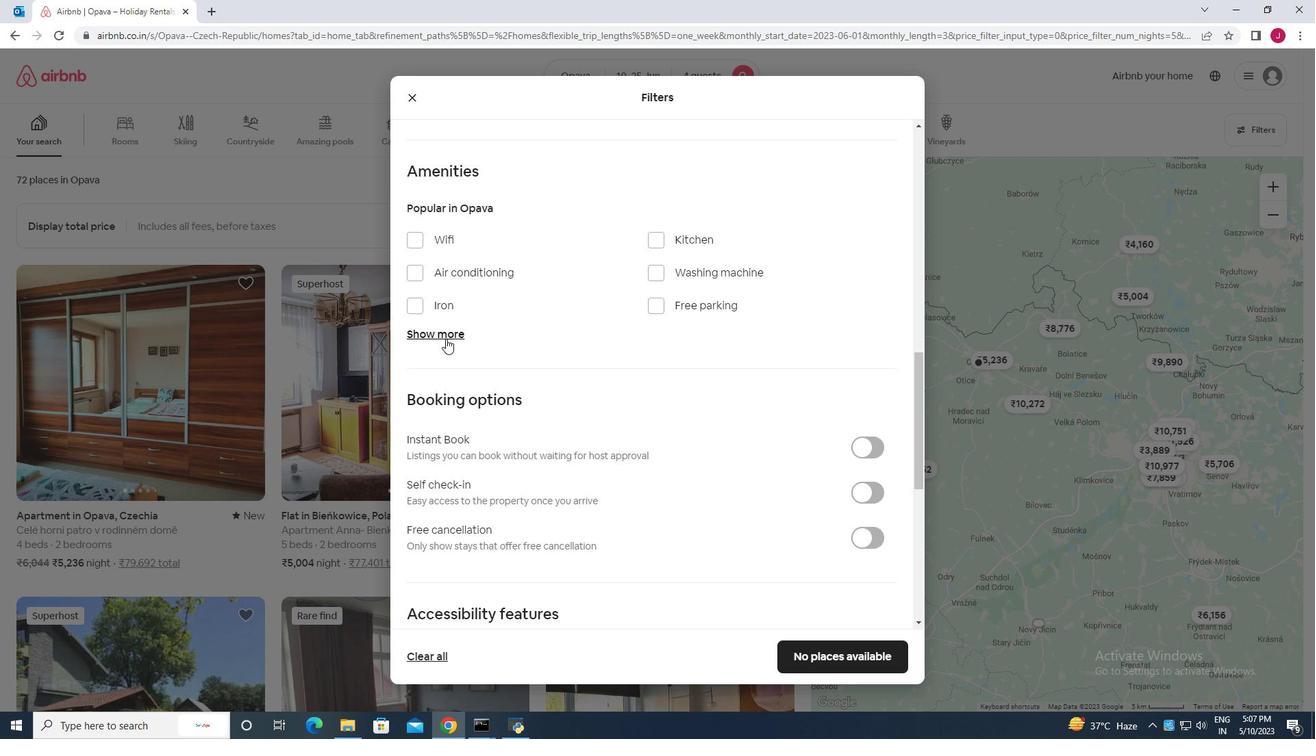
Action: Mouse pressed left at (445, 334)
Screenshot: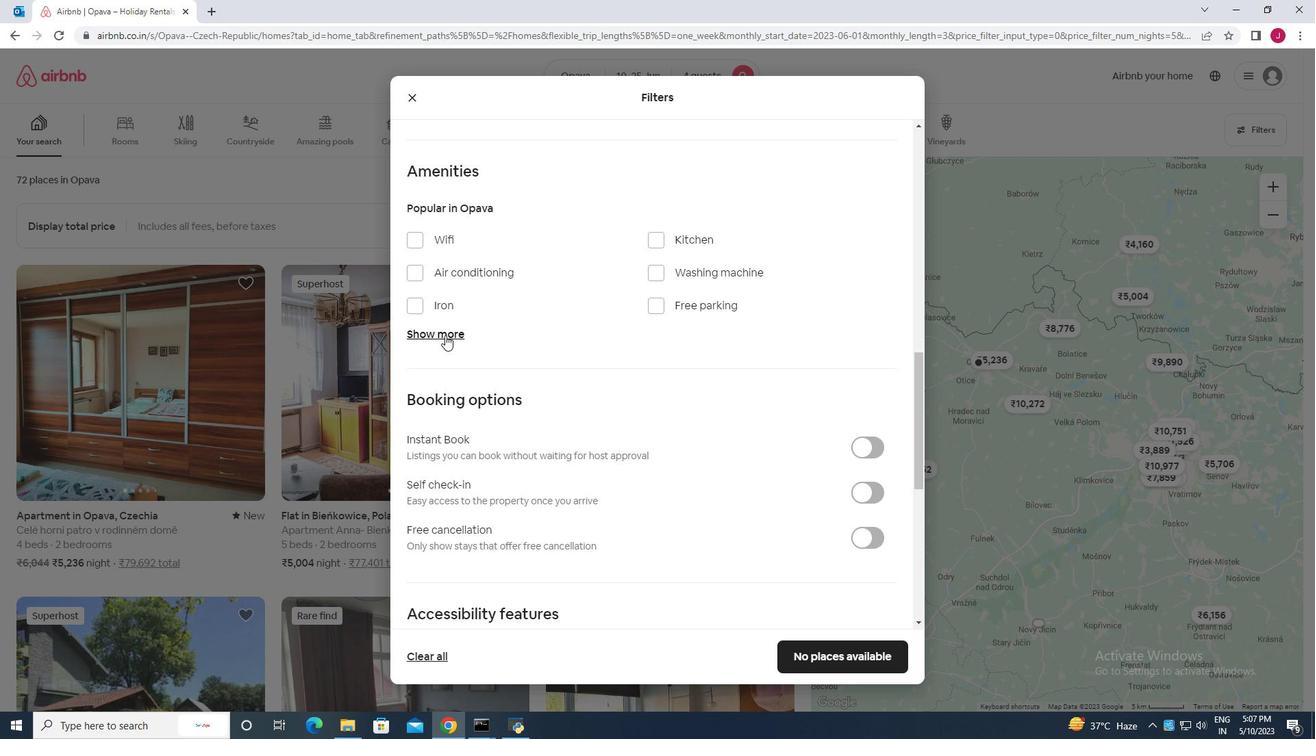 
Action: Mouse moved to (416, 240)
Screenshot: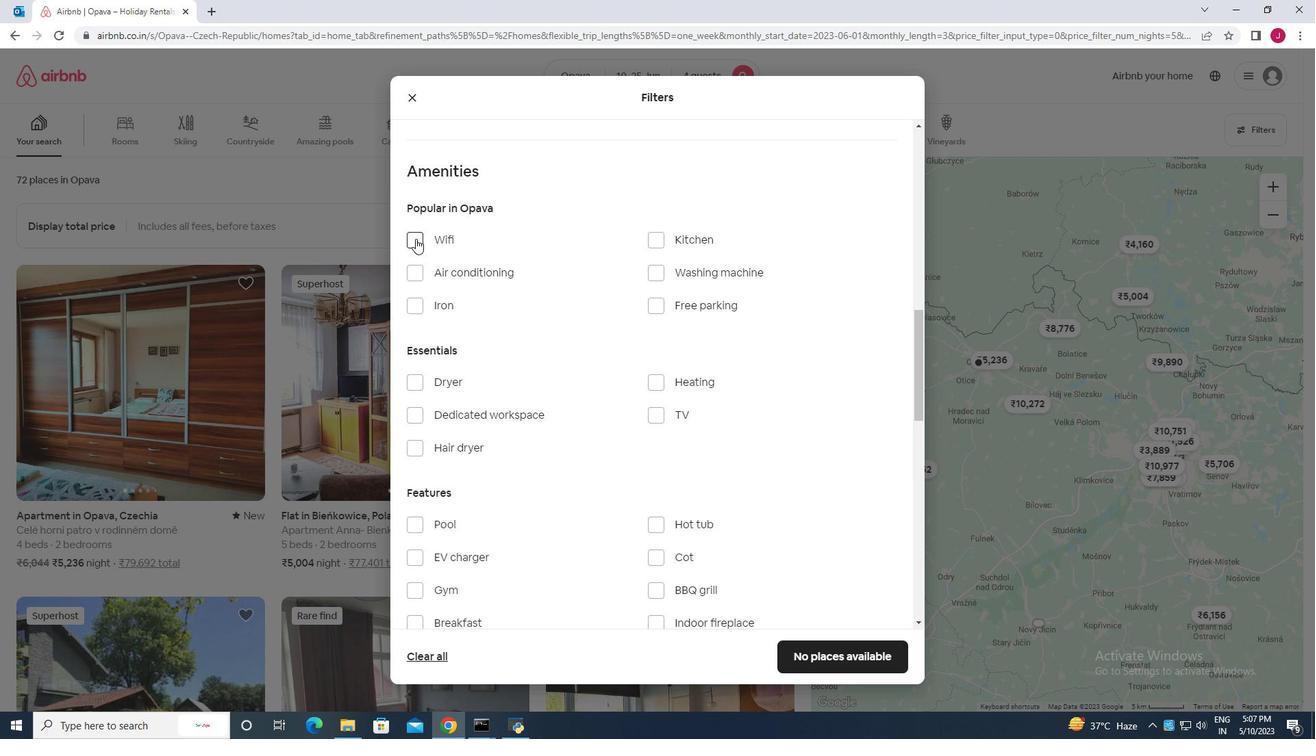 
Action: Mouse pressed left at (416, 240)
Screenshot: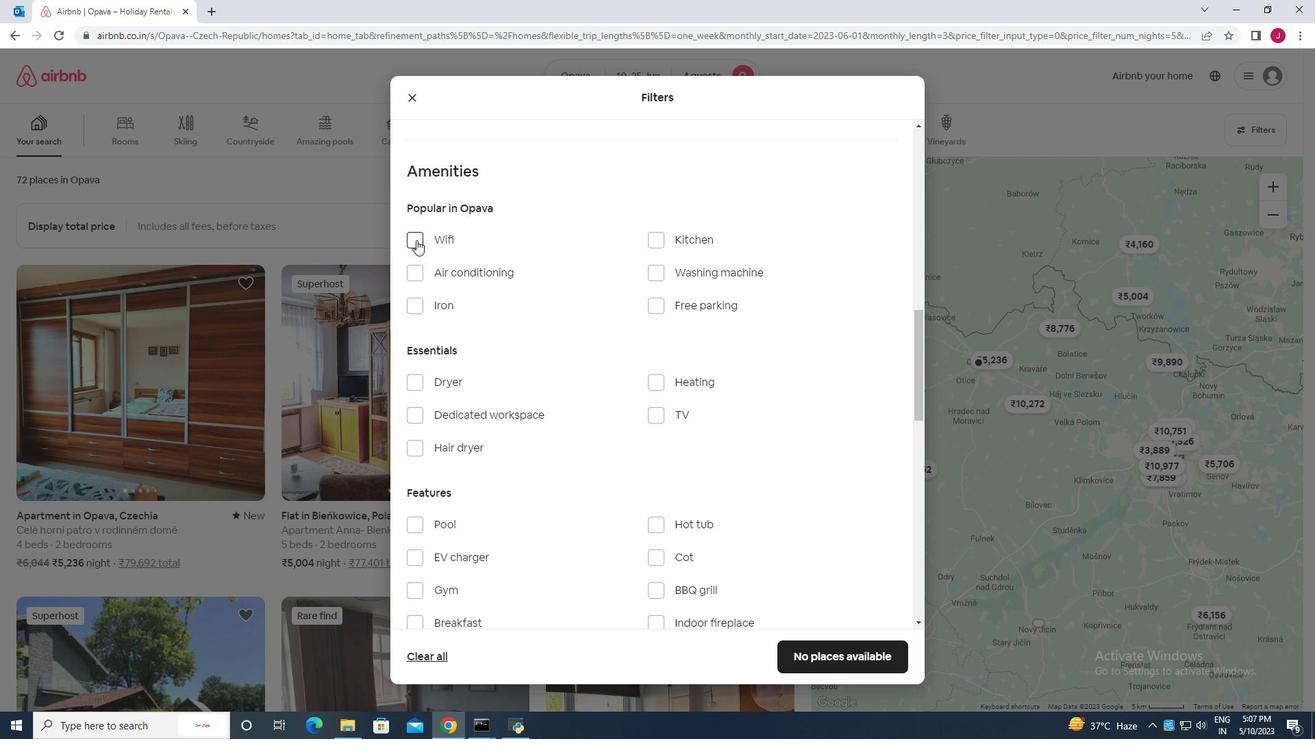 
Action: Mouse moved to (656, 415)
Screenshot: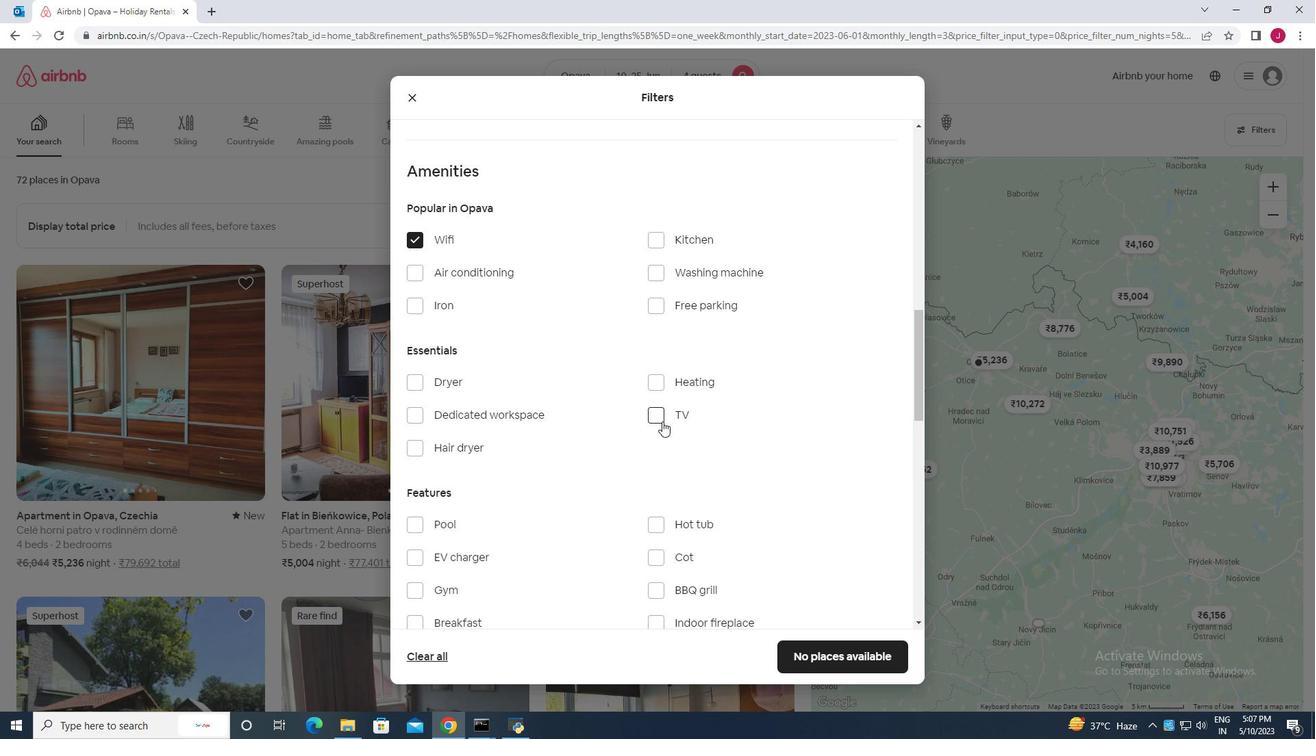
Action: Mouse pressed left at (656, 415)
Screenshot: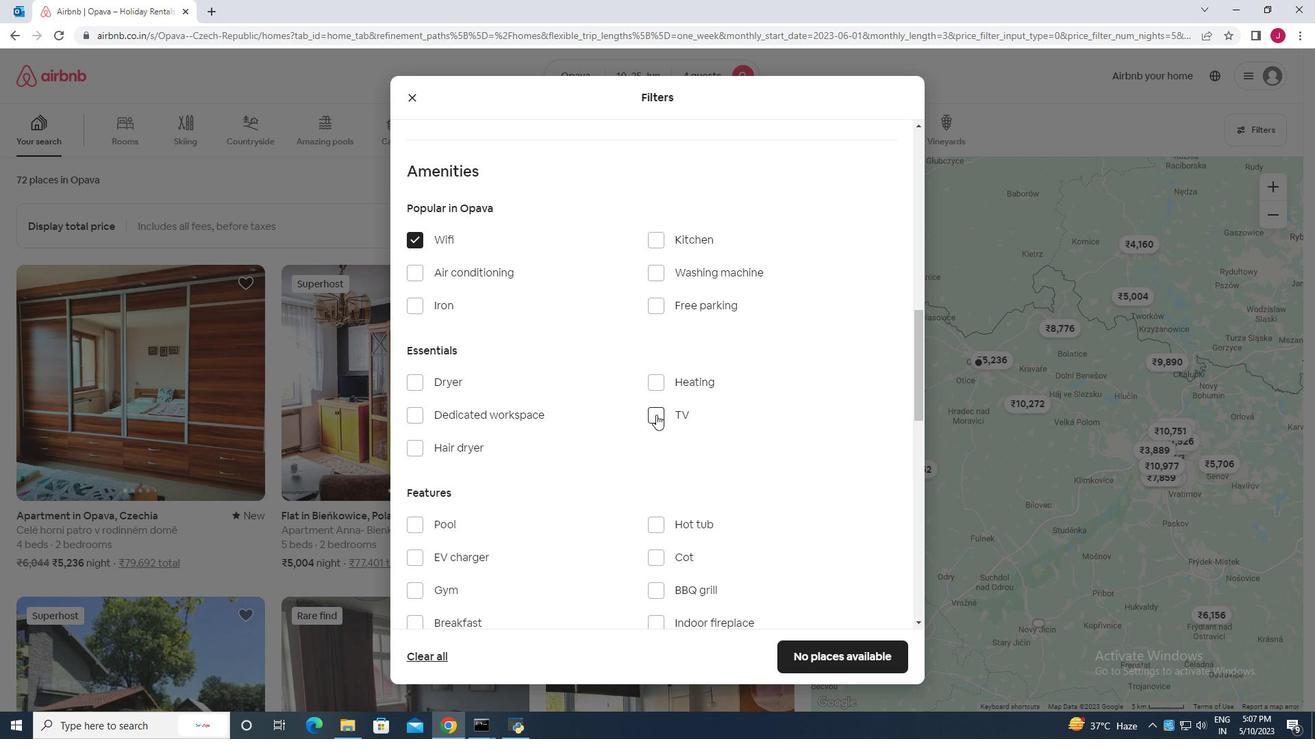 
Action: Mouse moved to (552, 378)
Screenshot: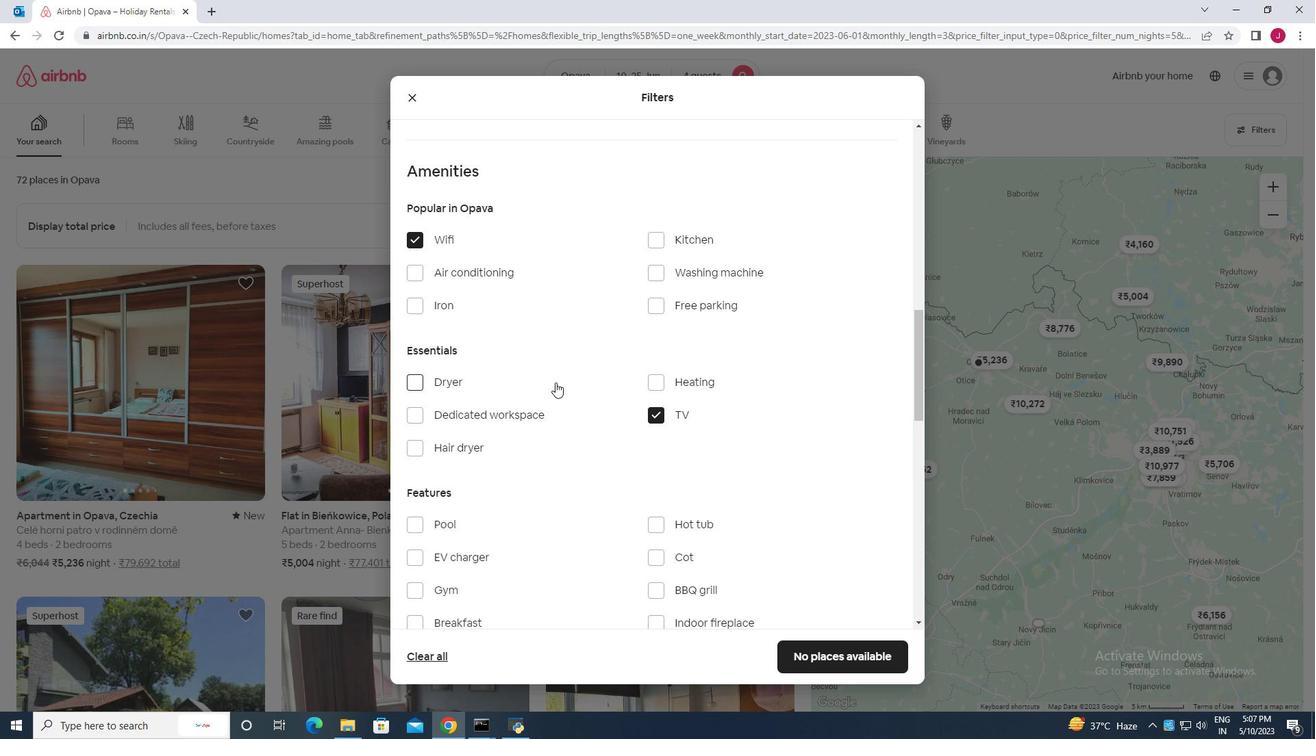 
Action: Mouse scrolled (552, 378) with delta (0, 0)
Screenshot: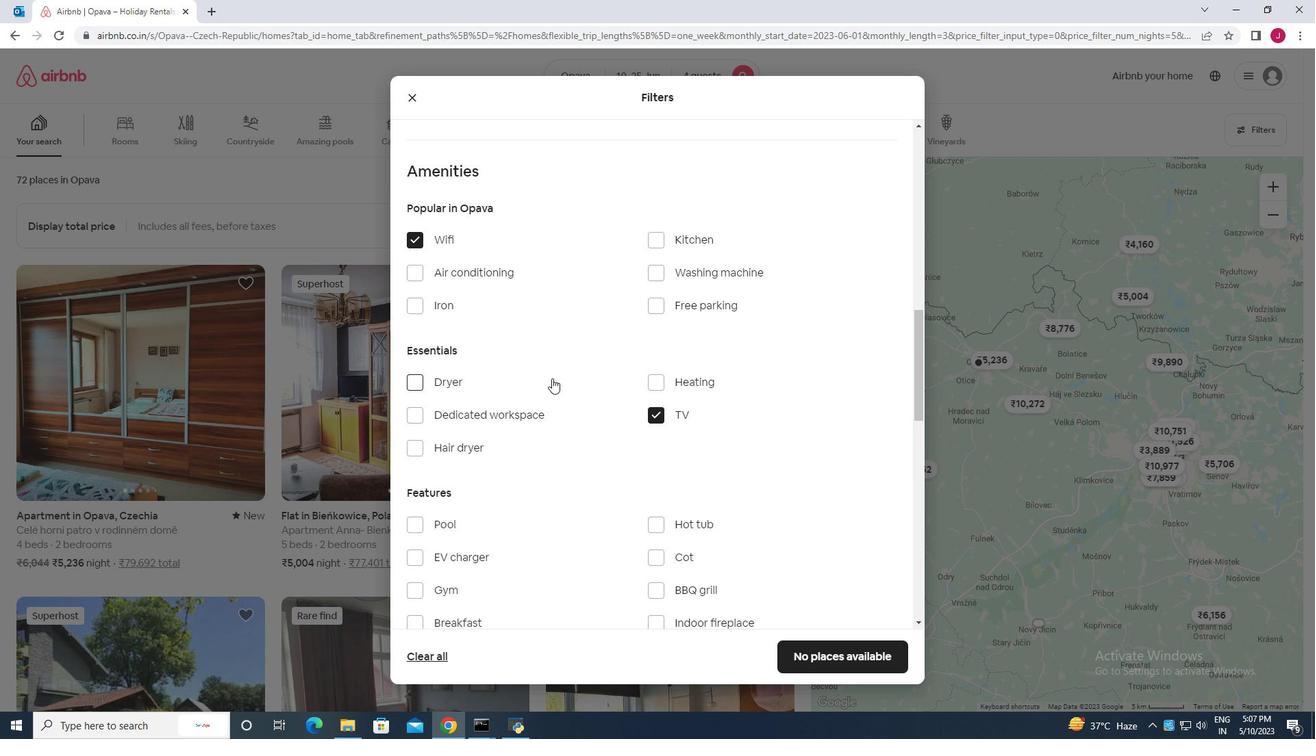 
Action: Mouse moved to (662, 235)
Screenshot: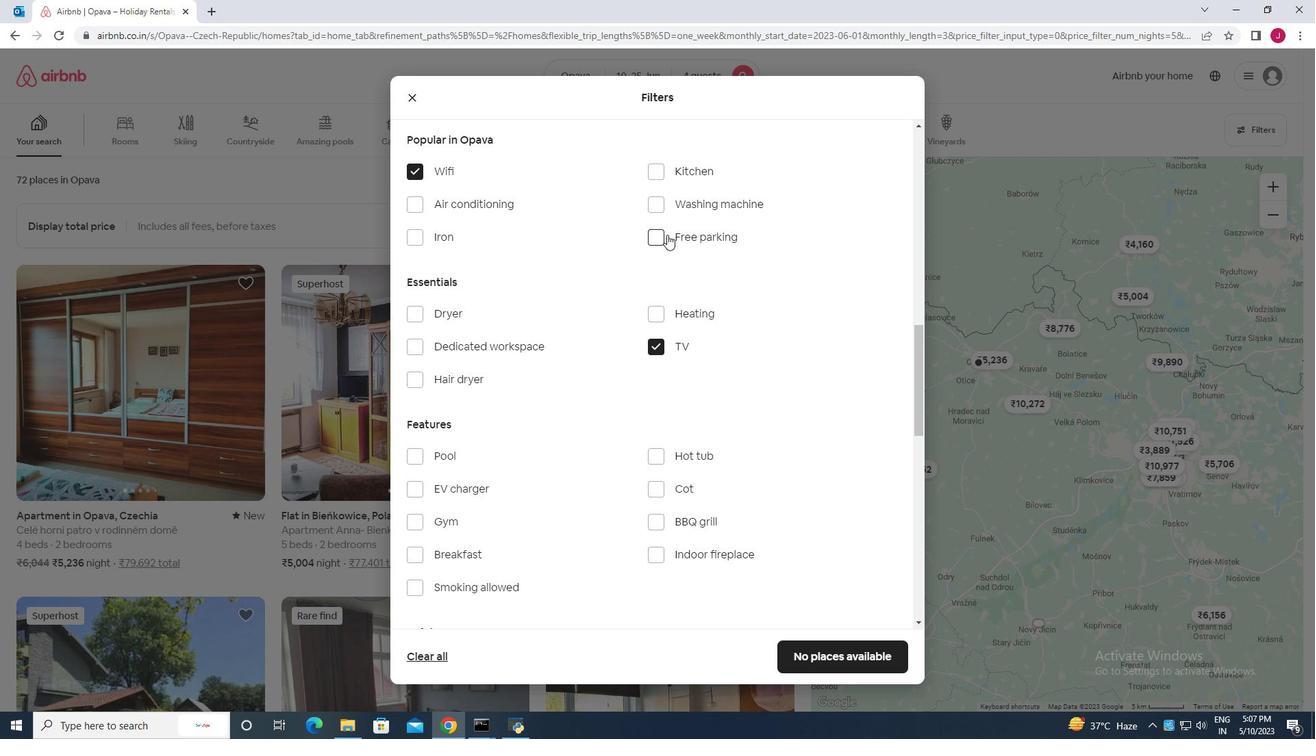 
Action: Mouse pressed left at (662, 235)
Screenshot: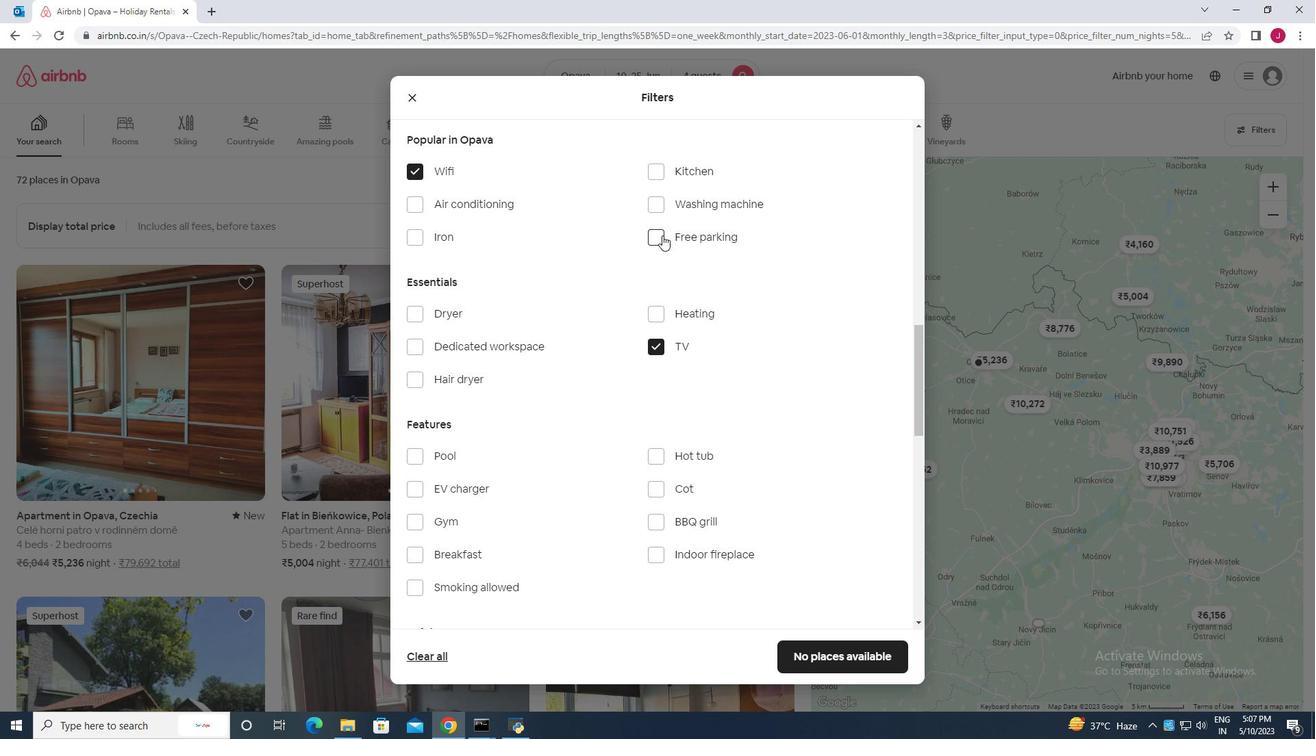 
Action: Mouse moved to (631, 245)
Screenshot: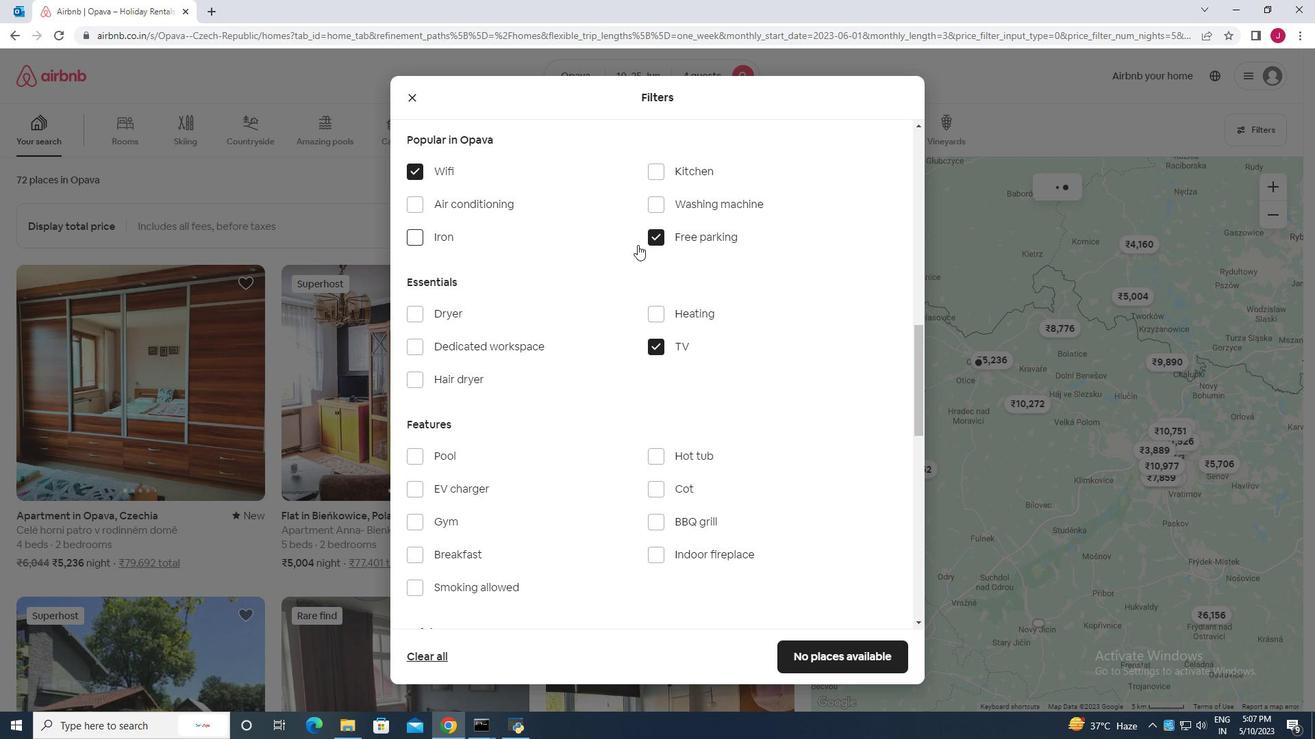 
Action: Mouse scrolled (631, 244) with delta (0, 0)
Screenshot: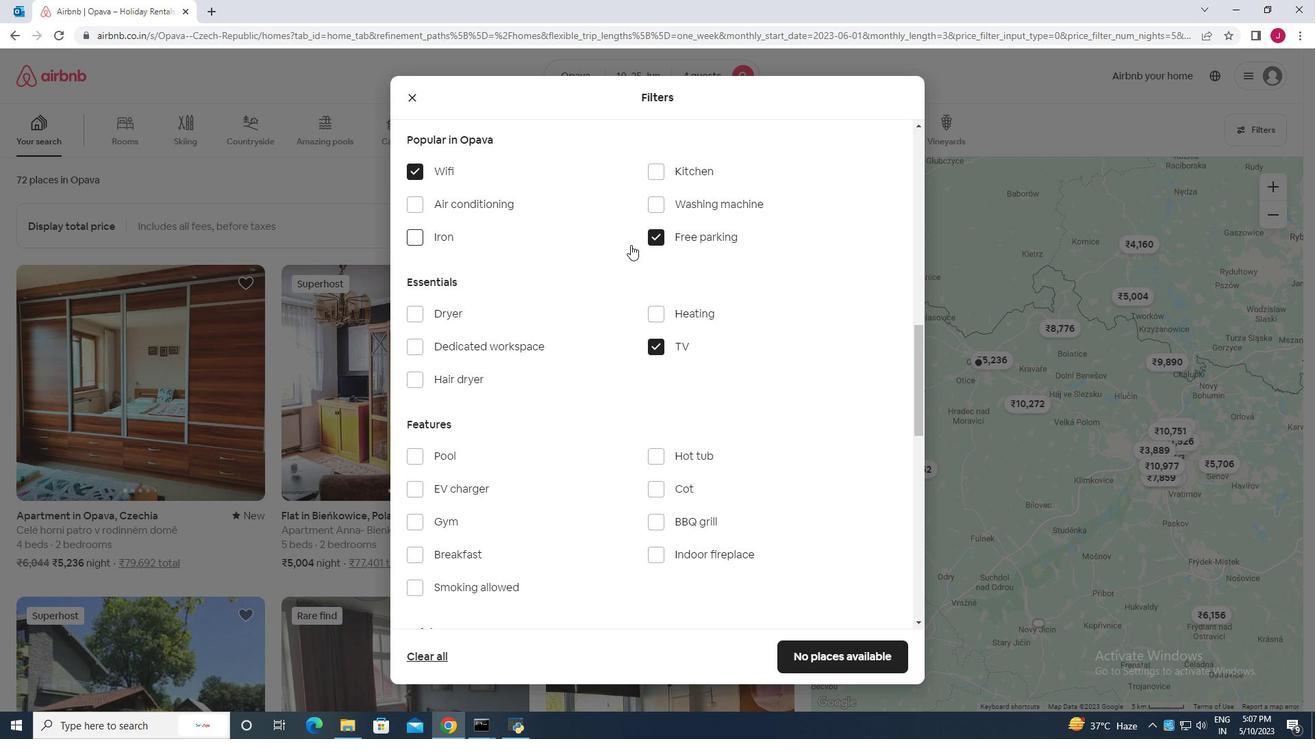 
Action: Mouse moved to (417, 454)
Screenshot: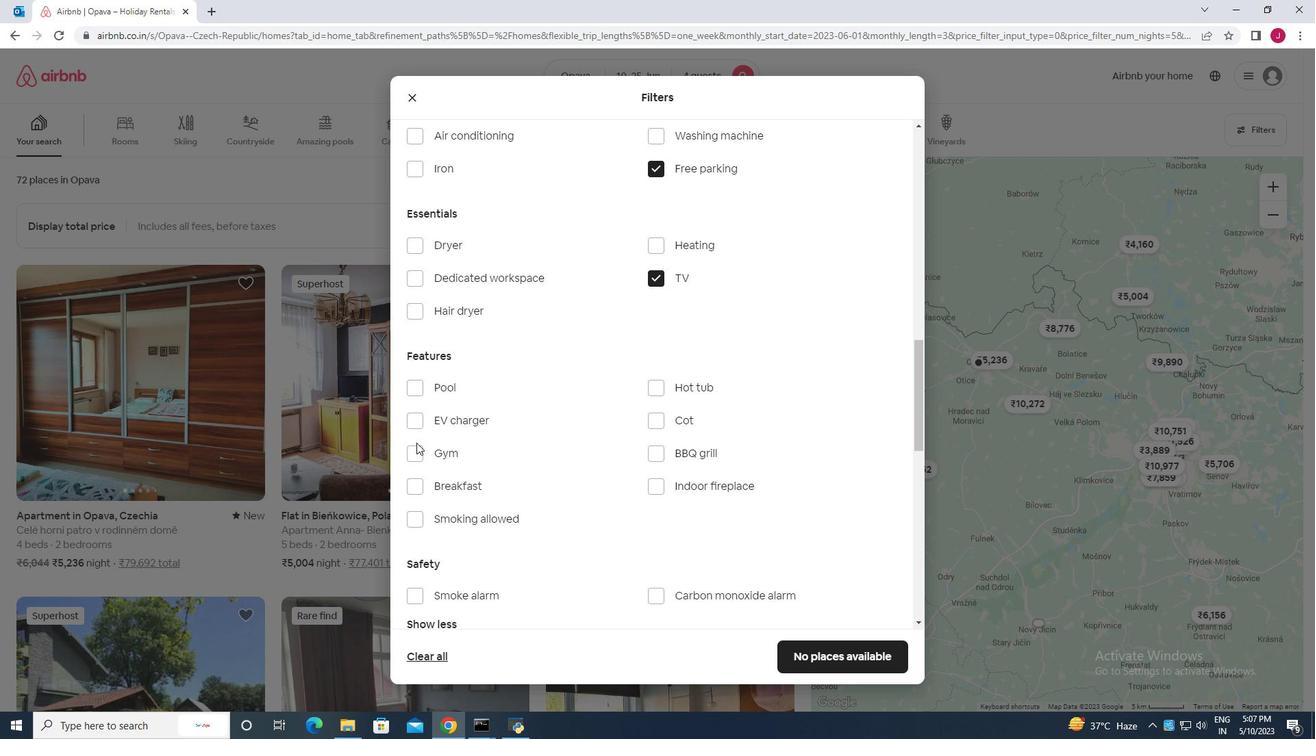 
Action: Mouse pressed left at (417, 454)
Screenshot: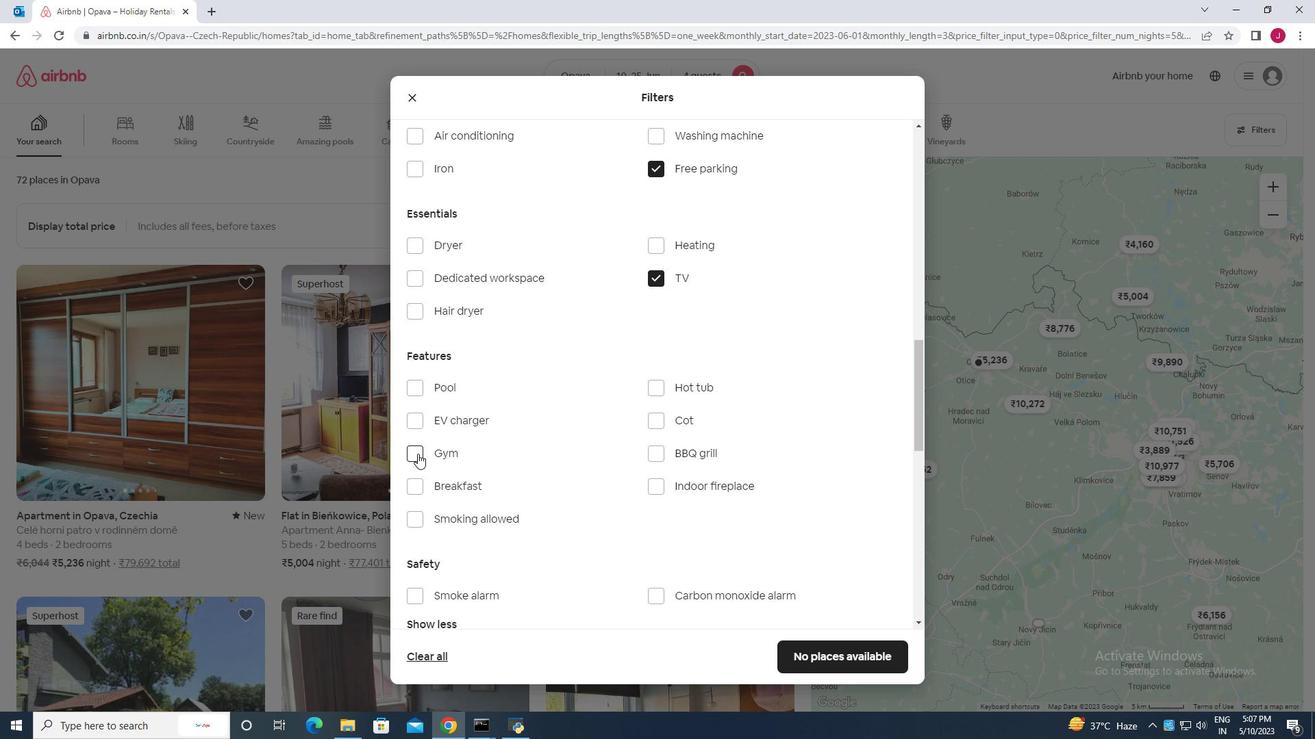
Action: Mouse moved to (417, 489)
Screenshot: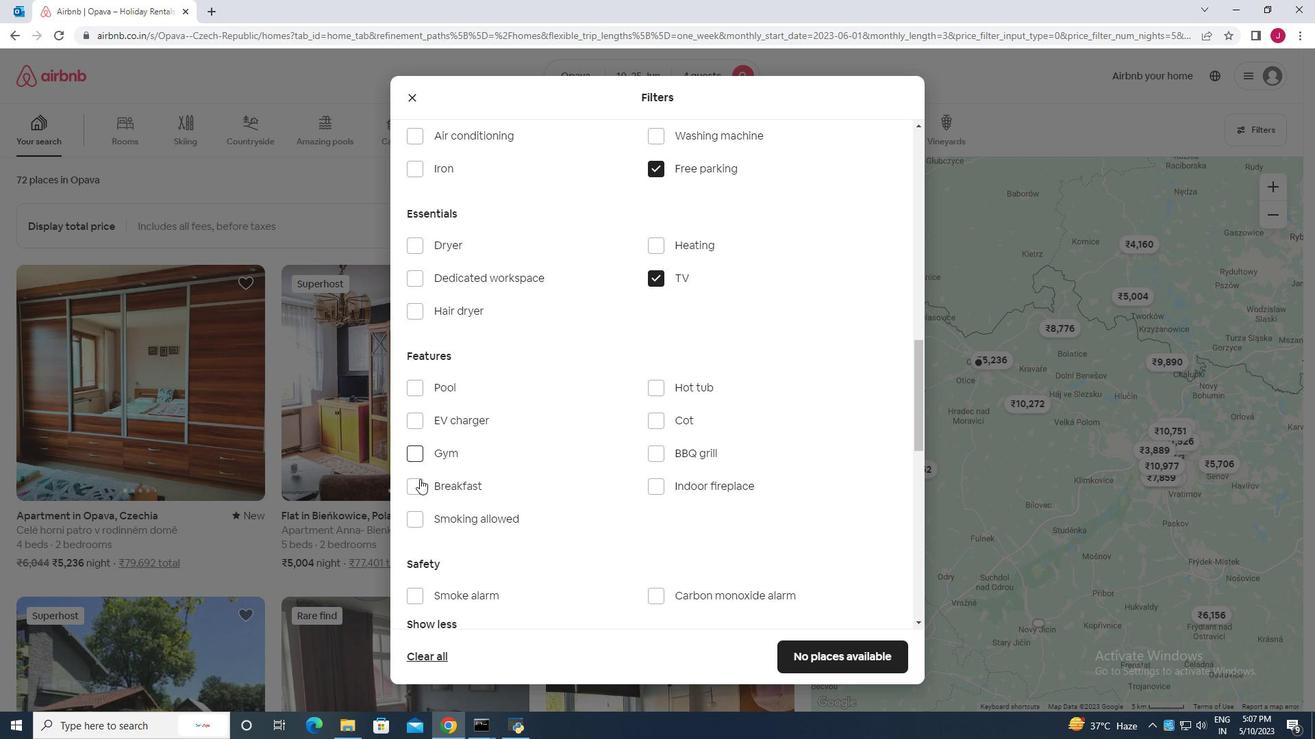 
Action: Mouse pressed left at (417, 489)
Screenshot: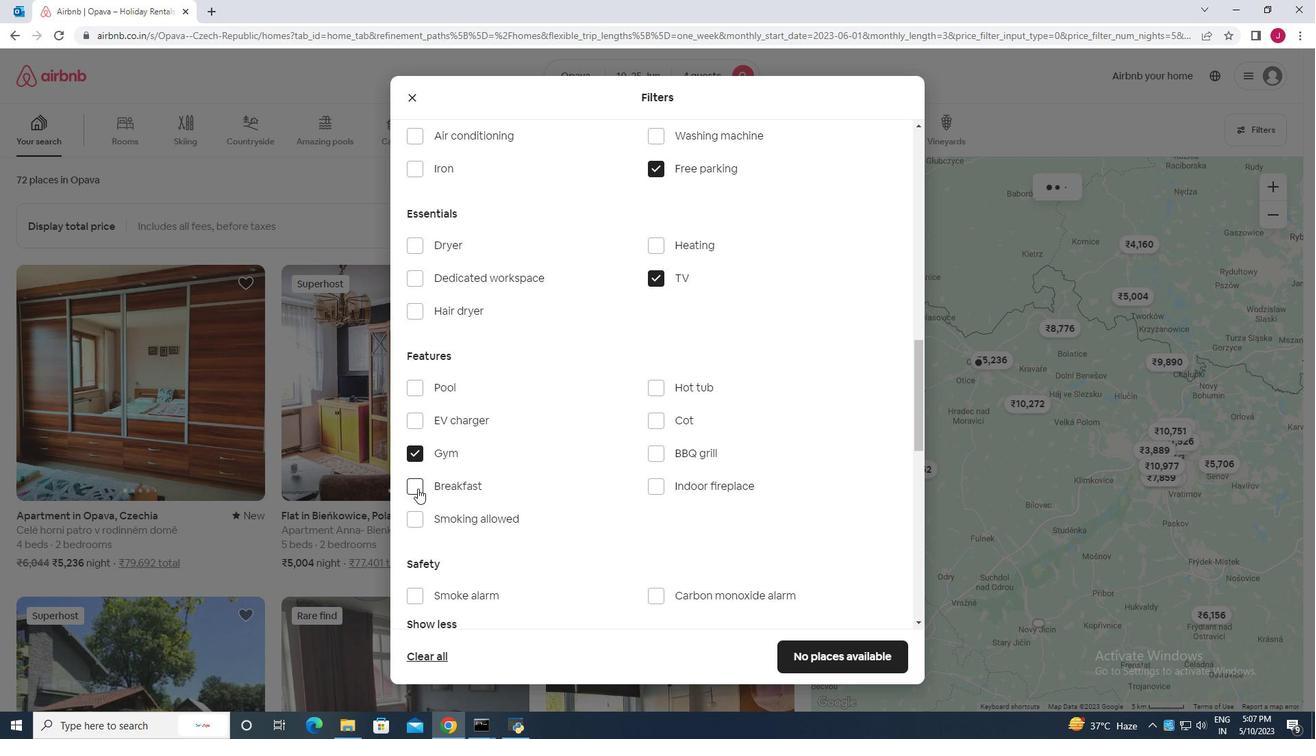 
Action: Mouse moved to (512, 452)
Screenshot: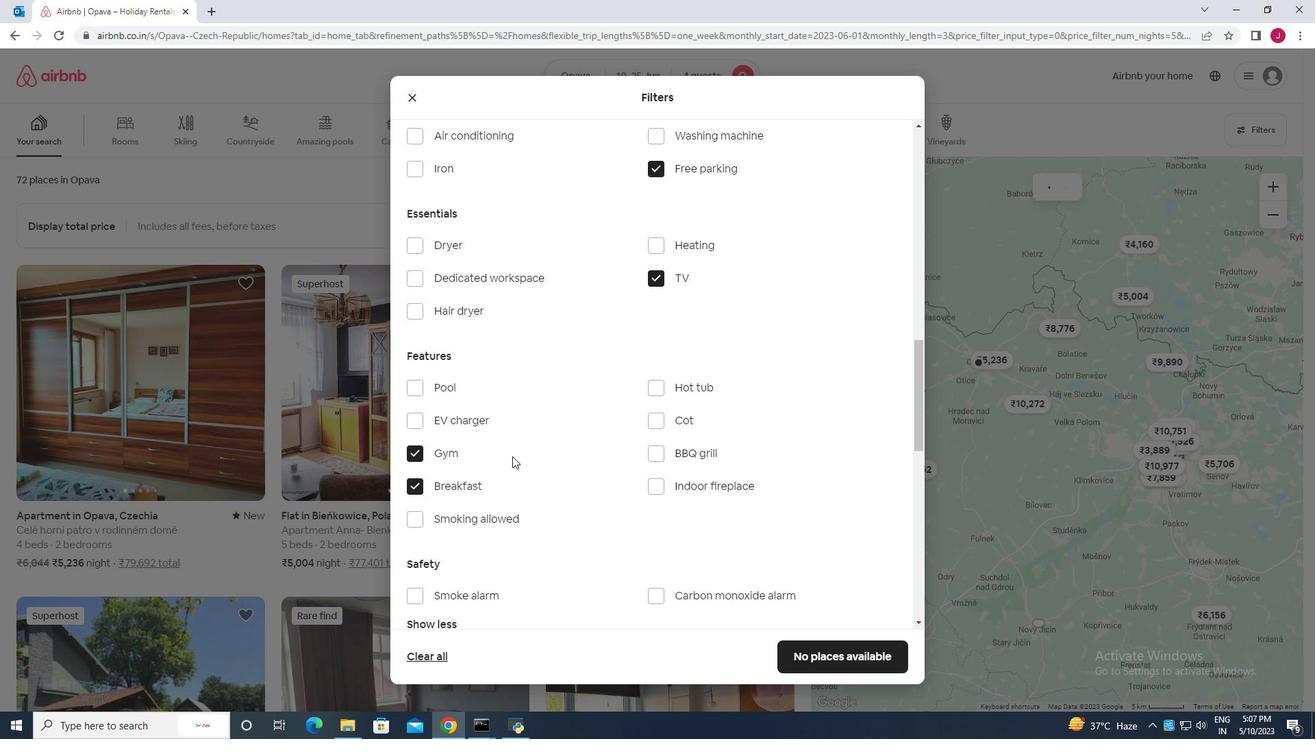 
Action: Mouse scrolled (512, 452) with delta (0, 0)
Screenshot: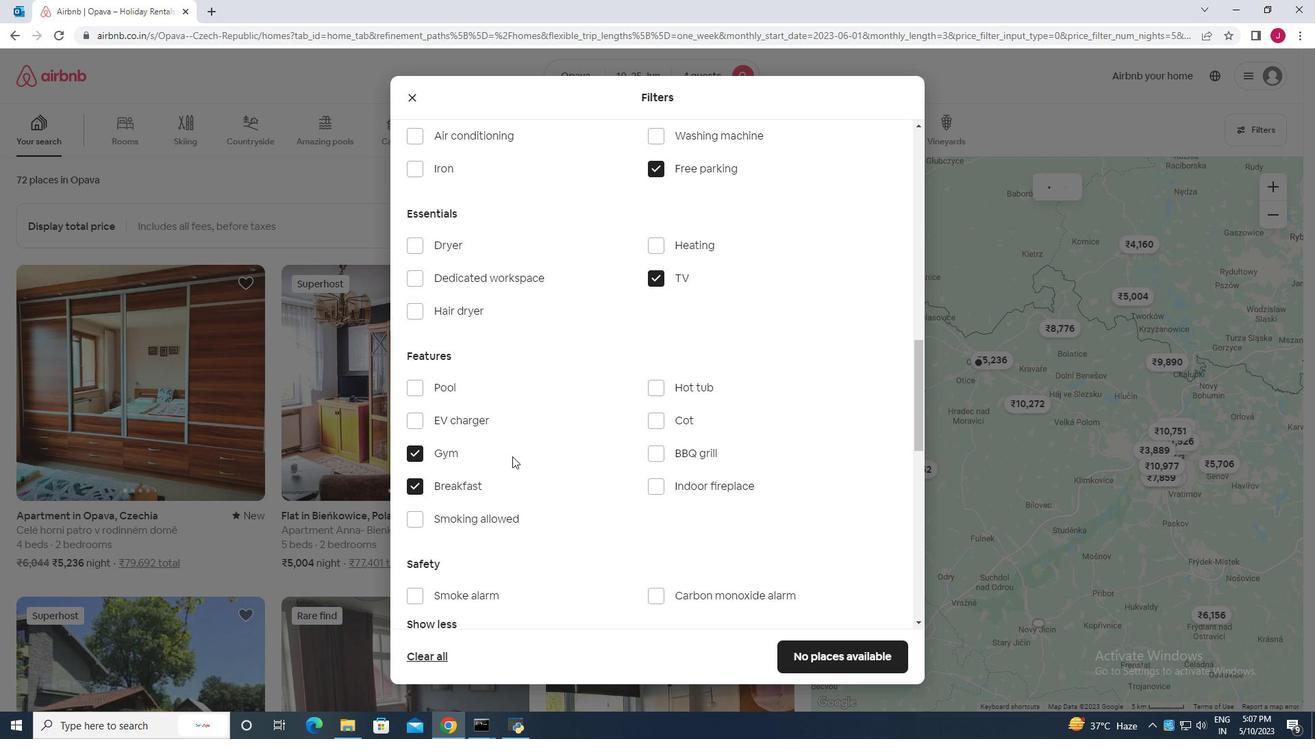 
Action: Mouse scrolled (512, 452) with delta (0, 0)
Screenshot: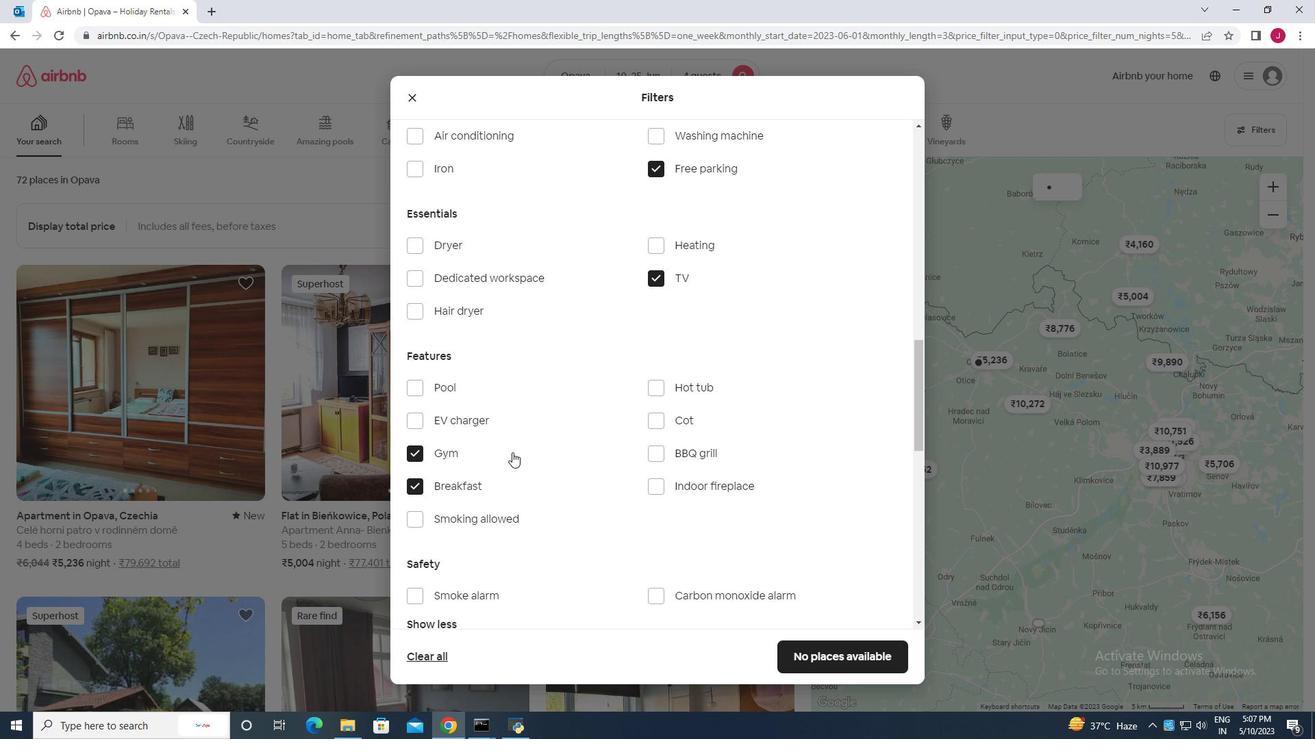 
Action: Mouse scrolled (512, 452) with delta (0, 0)
Screenshot: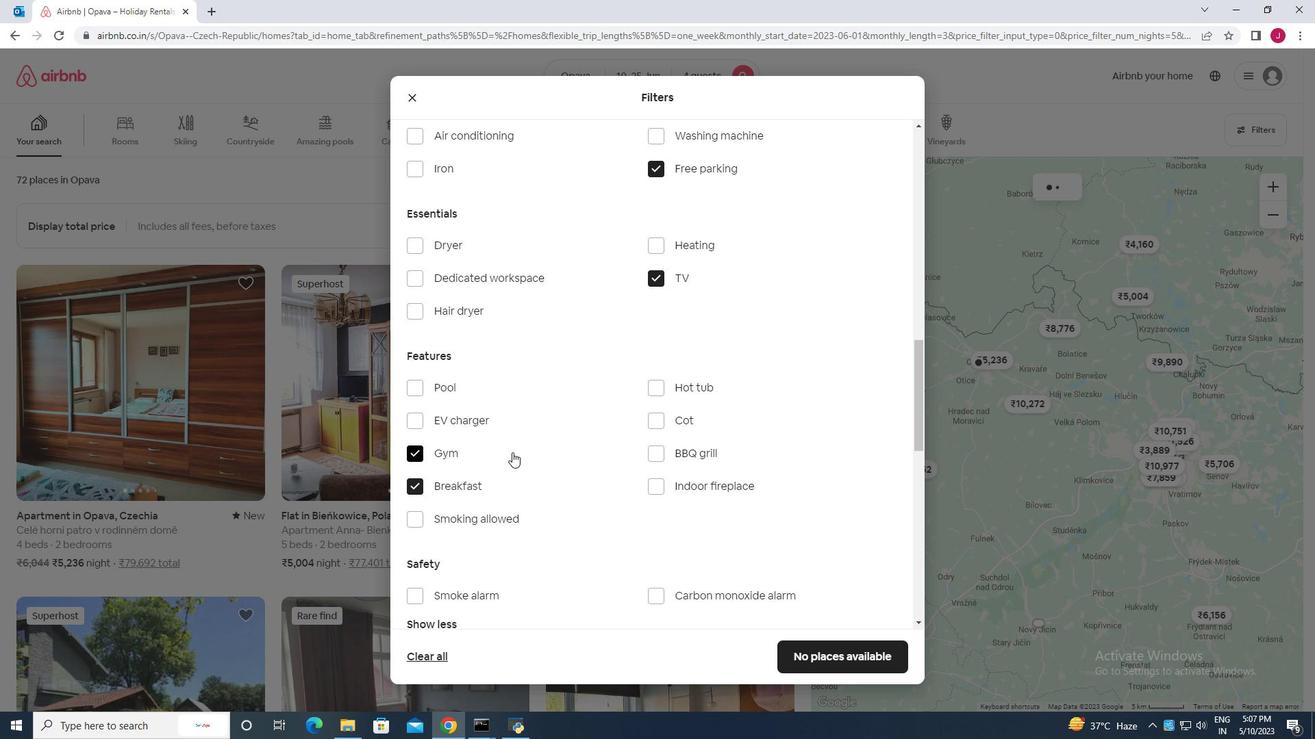
Action: Mouse scrolled (512, 452) with delta (0, 0)
Screenshot: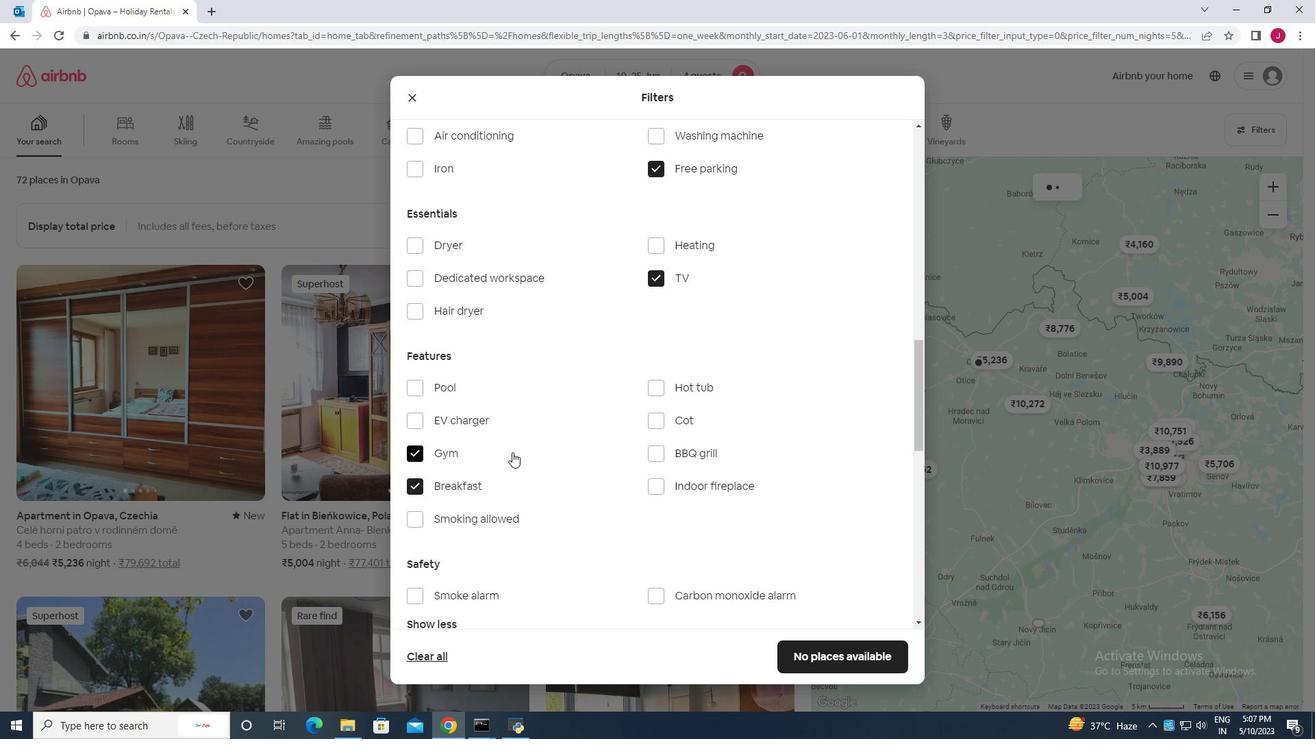 
Action: Mouse scrolled (512, 452) with delta (0, 0)
Screenshot: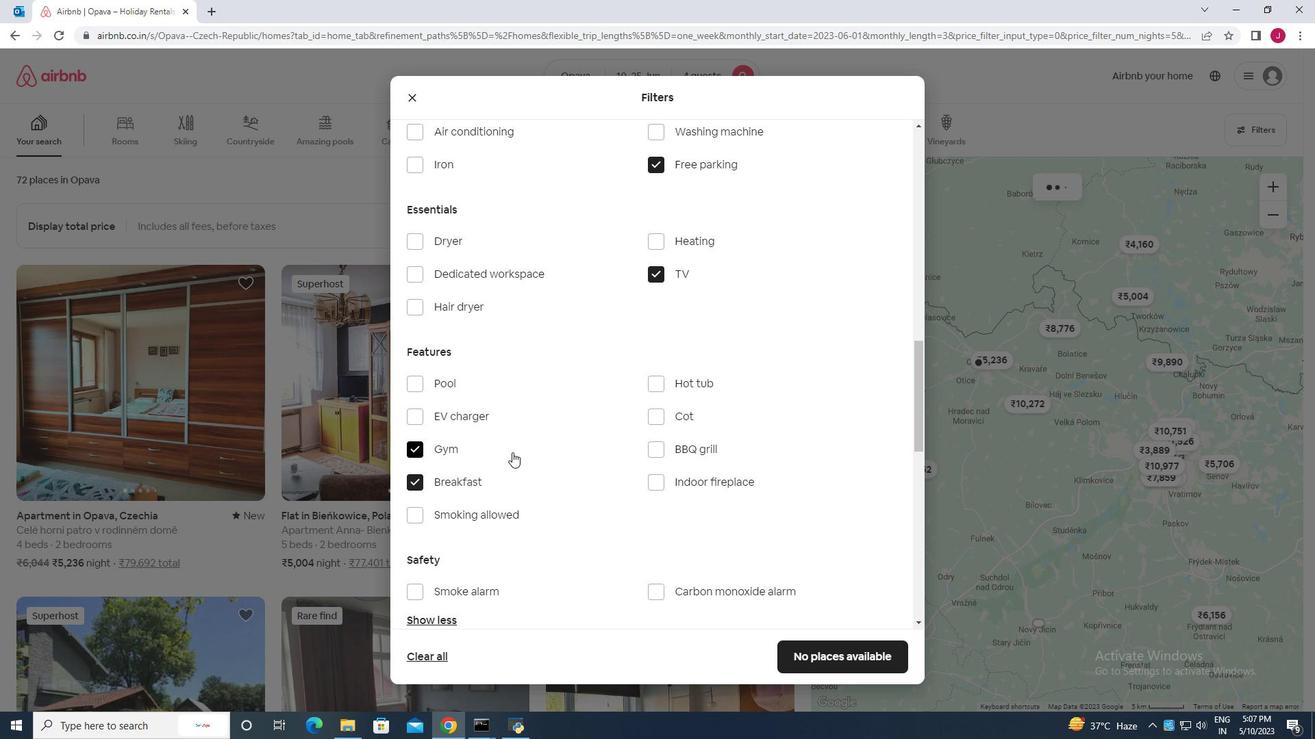 
Action: Mouse moved to (544, 396)
Screenshot: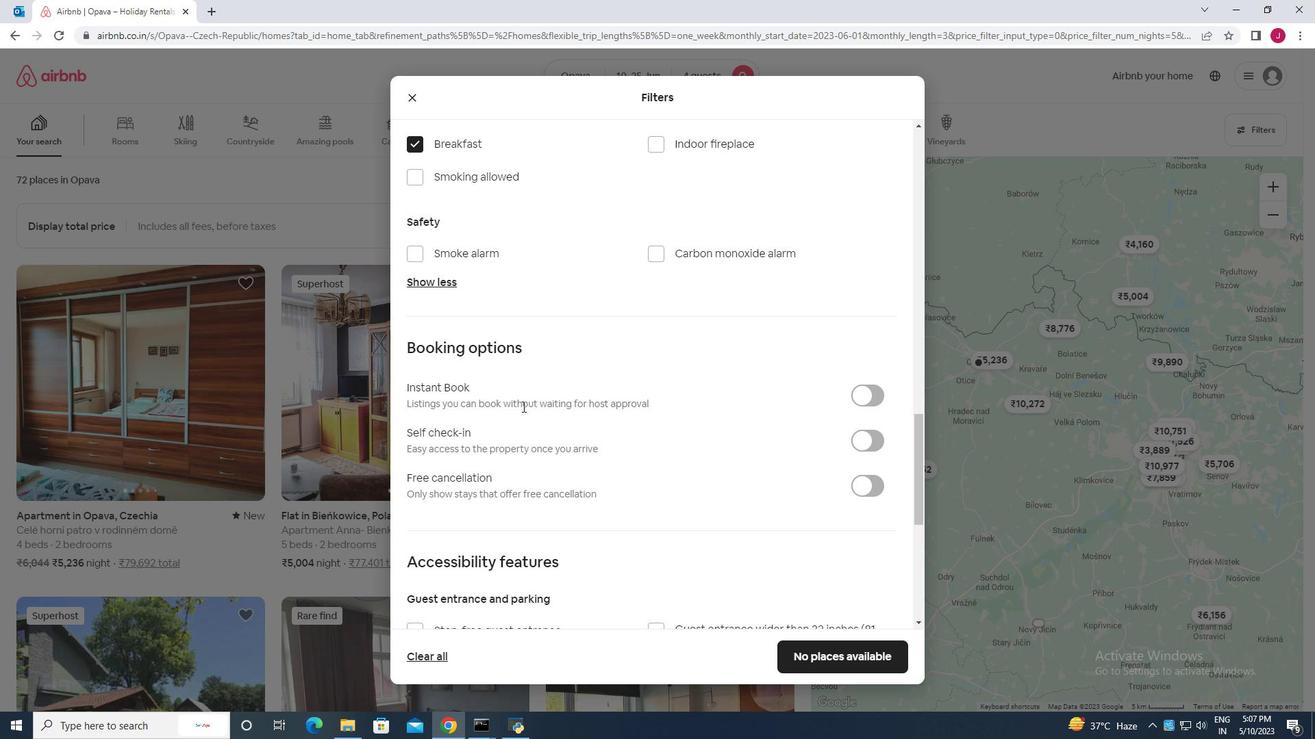 
Action: Mouse scrolled (544, 395) with delta (0, 0)
Screenshot: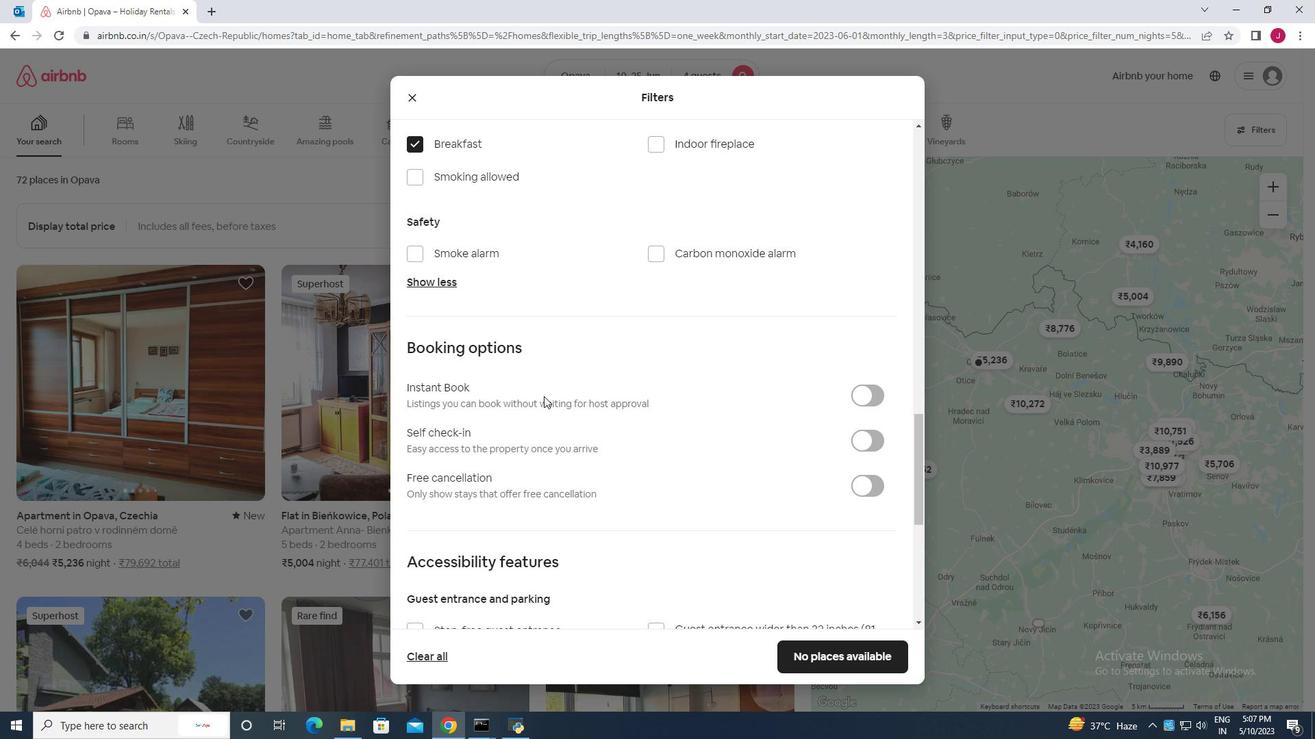
Action: Mouse moved to (870, 376)
Screenshot: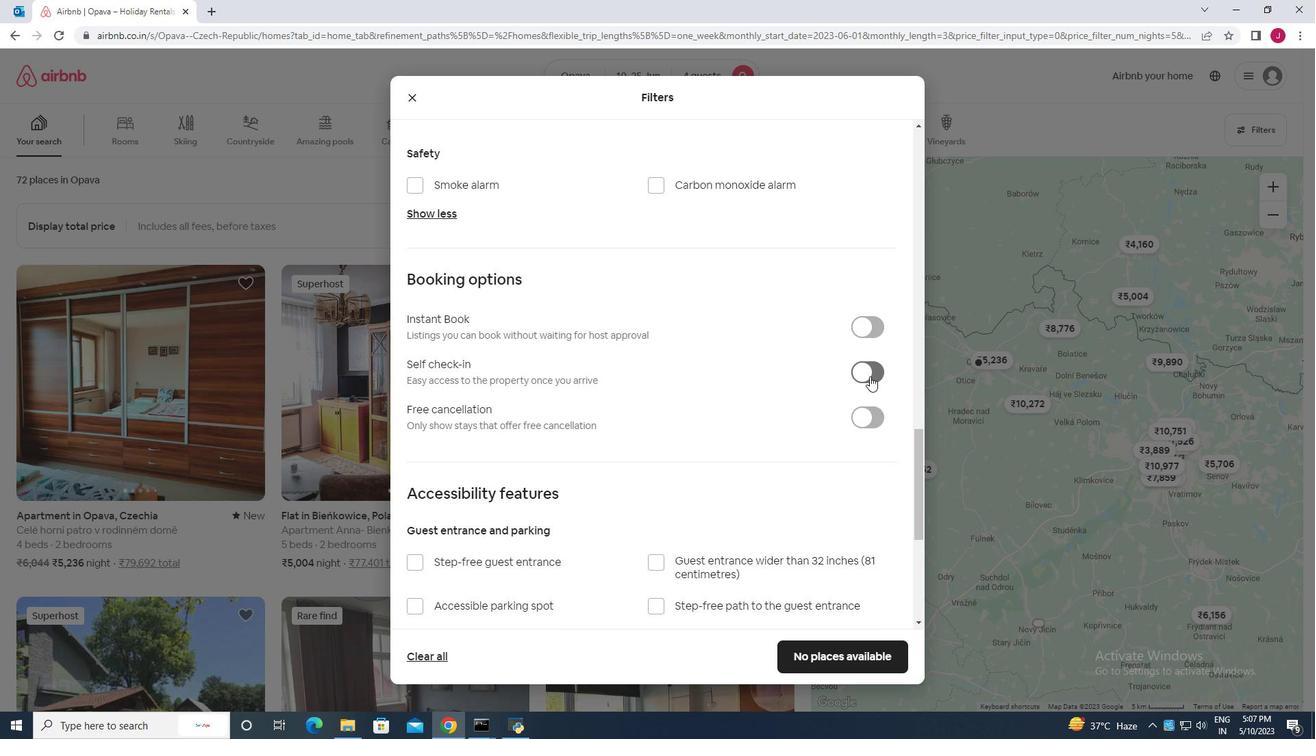
Action: Mouse pressed left at (870, 376)
Screenshot: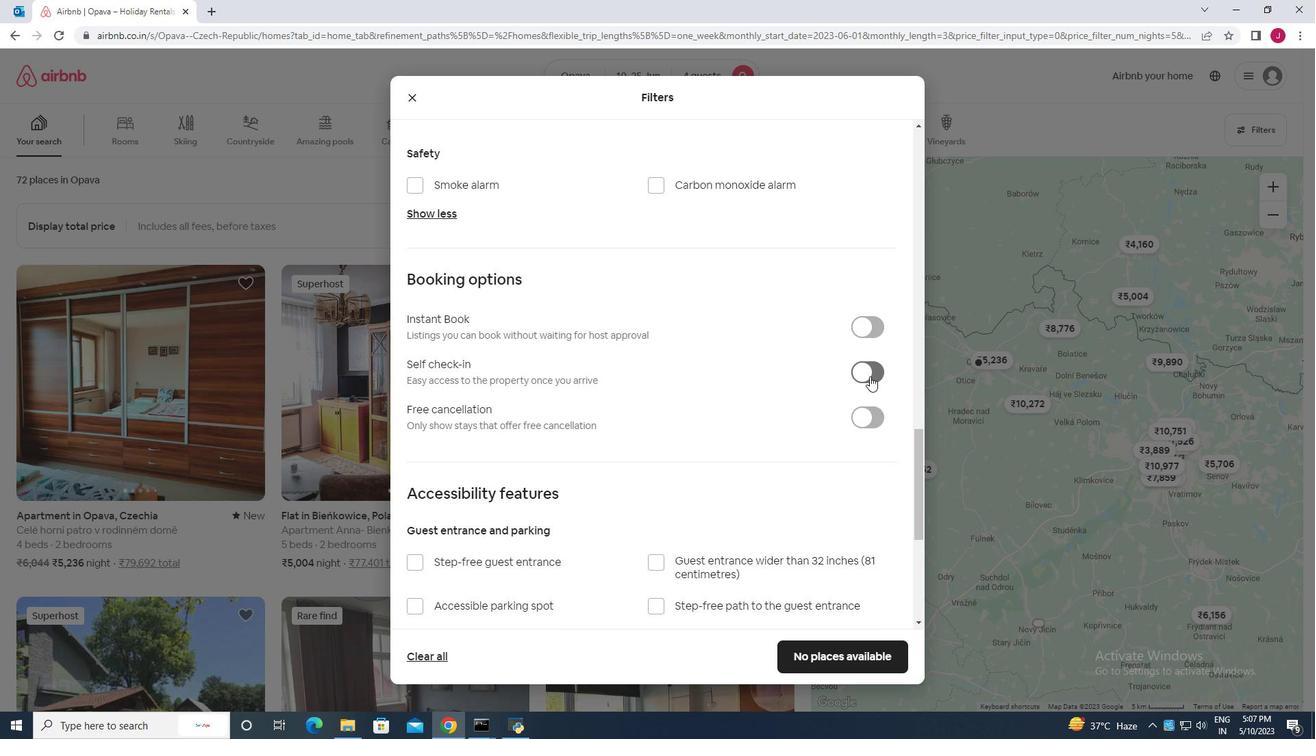 
Action: Mouse moved to (593, 379)
Screenshot: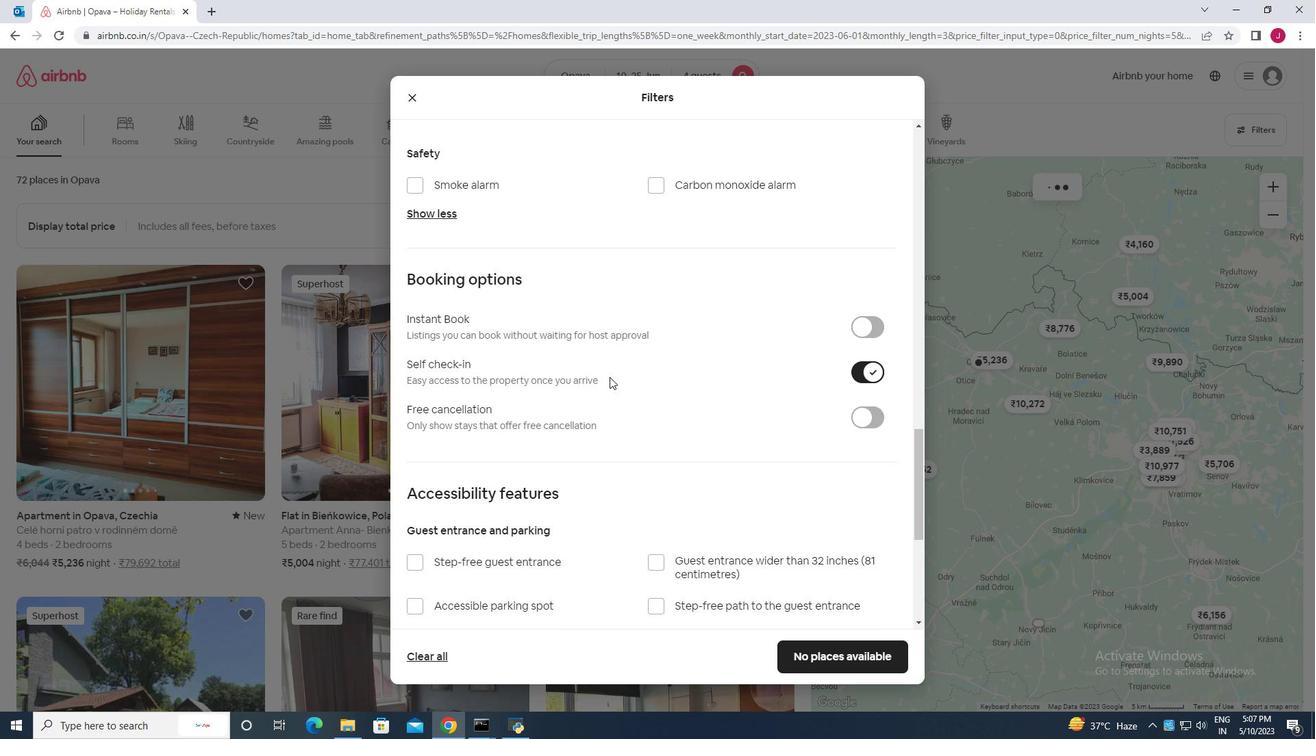 
Action: Mouse scrolled (593, 378) with delta (0, 0)
Screenshot: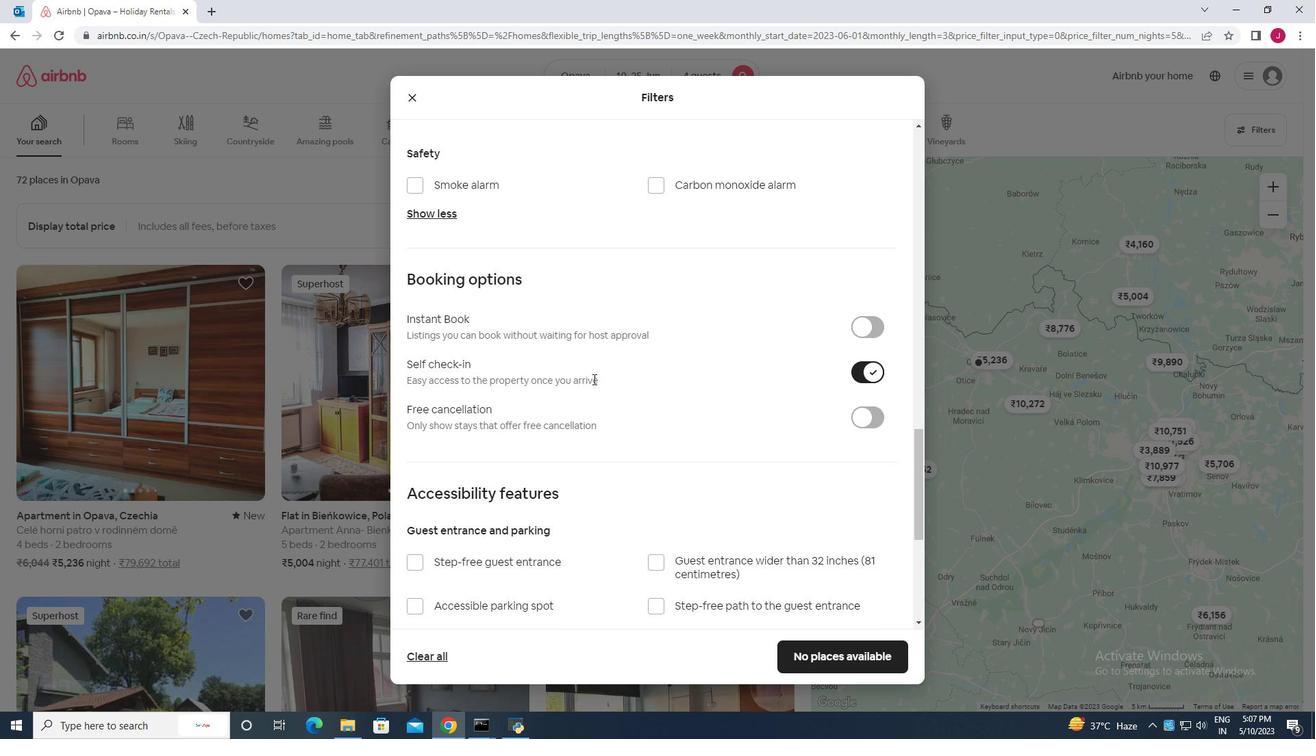 
Action: Mouse scrolled (593, 378) with delta (0, 0)
Screenshot: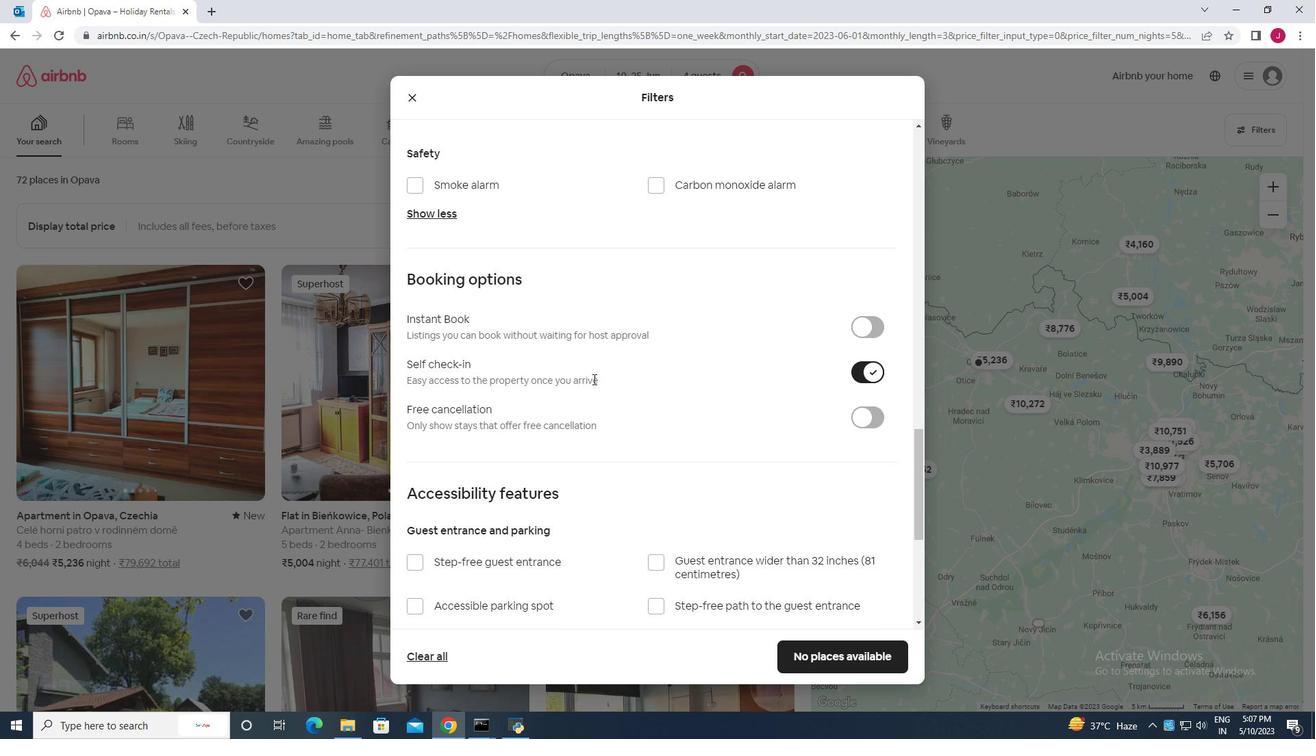
Action: Mouse scrolled (593, 378) with delta (0, 0)
Screenshot: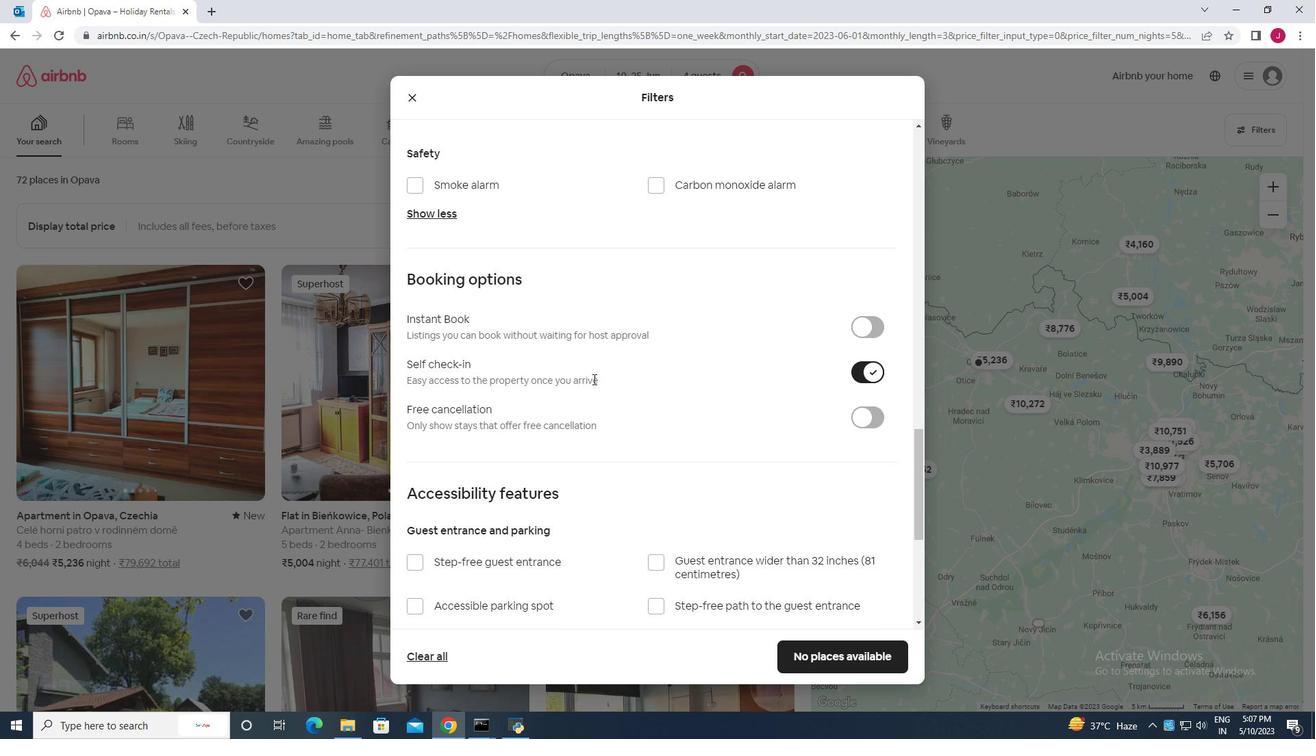 
Action: Mouse moved to (573, 376)
Screenshot: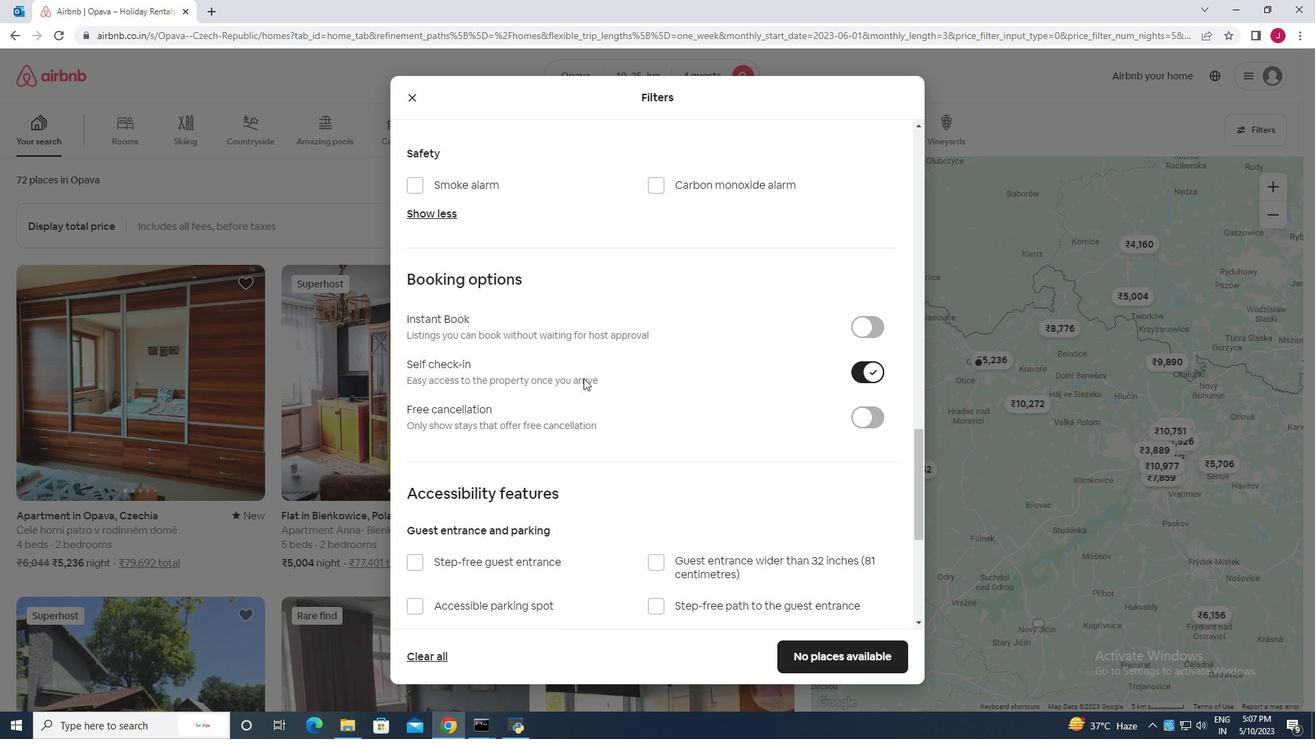 
Action: Mouse scrolled (573, 376) with delta (0, 0)
Screenshot: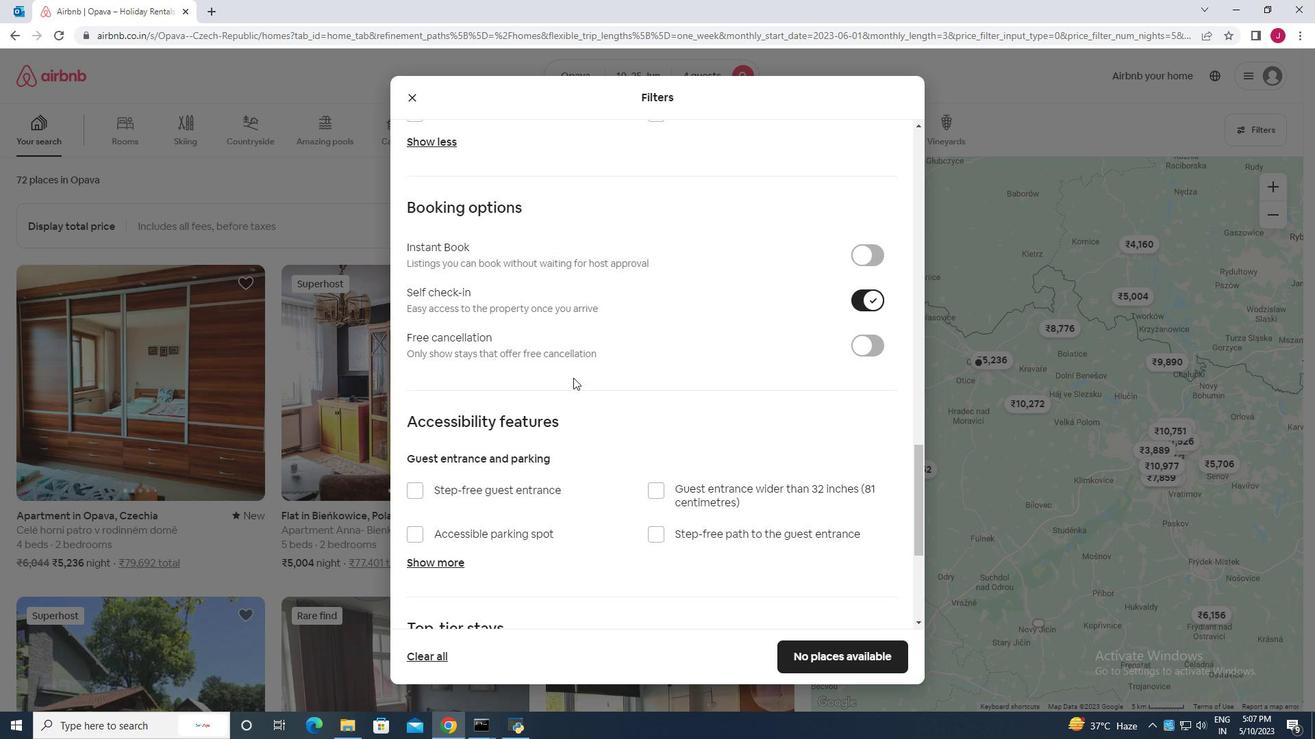 
Action: Mouse scrolled (573, 376) with delta (0, 0)
Screenshot: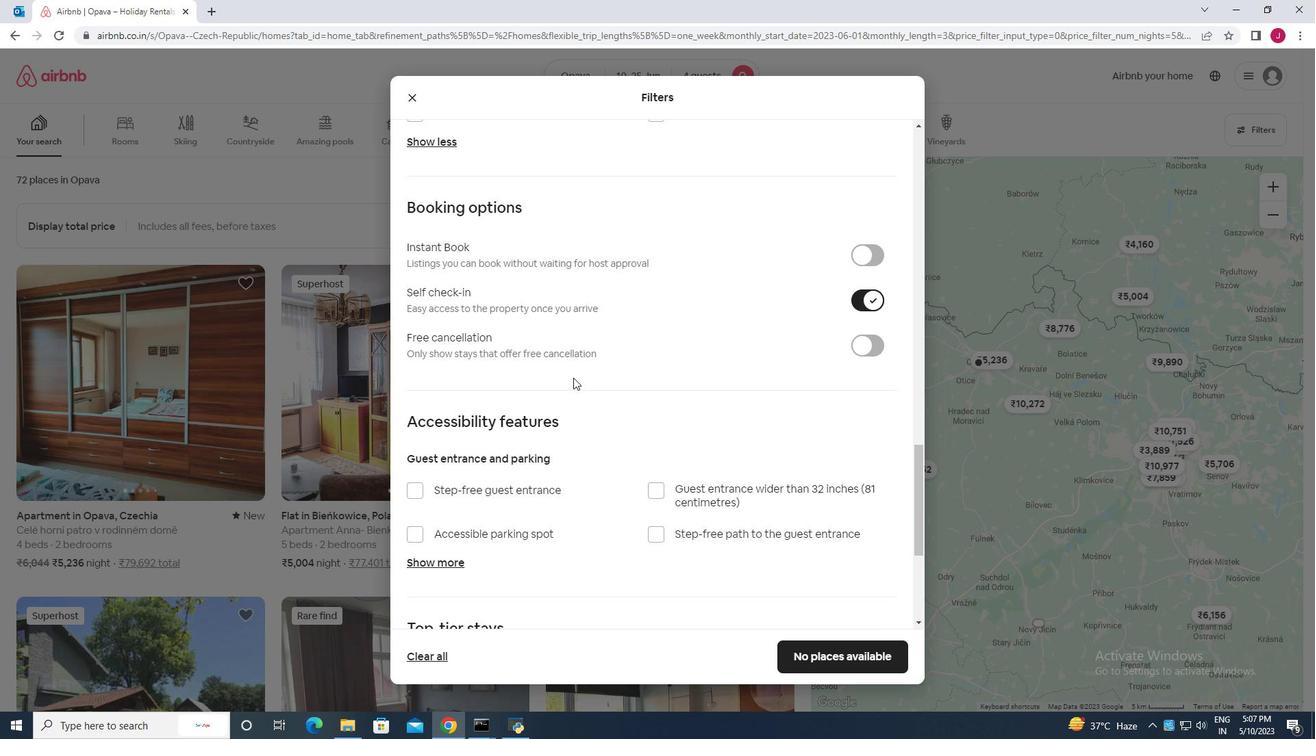 
Action: Mouse moved to (574, 376)
Screenshot: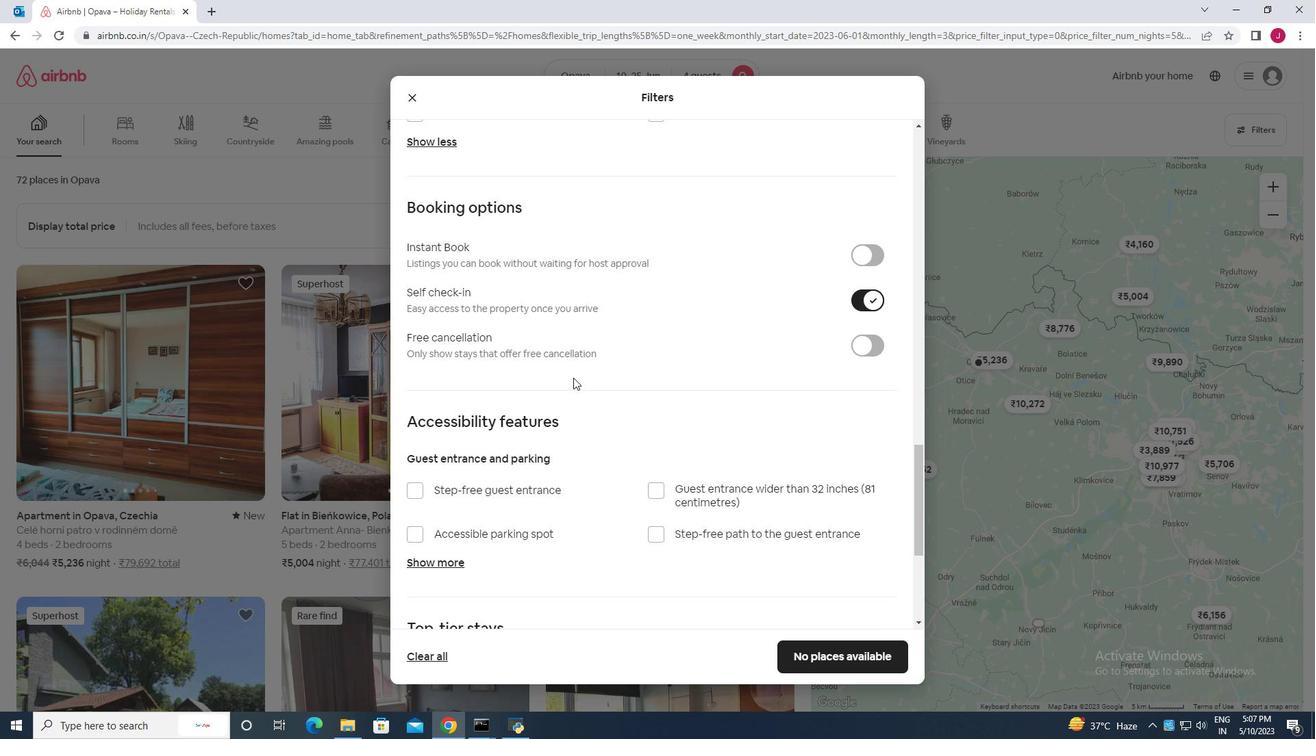 
Action: Mouse scrolled (574, 377) with delta (0, 0)
Screenshot: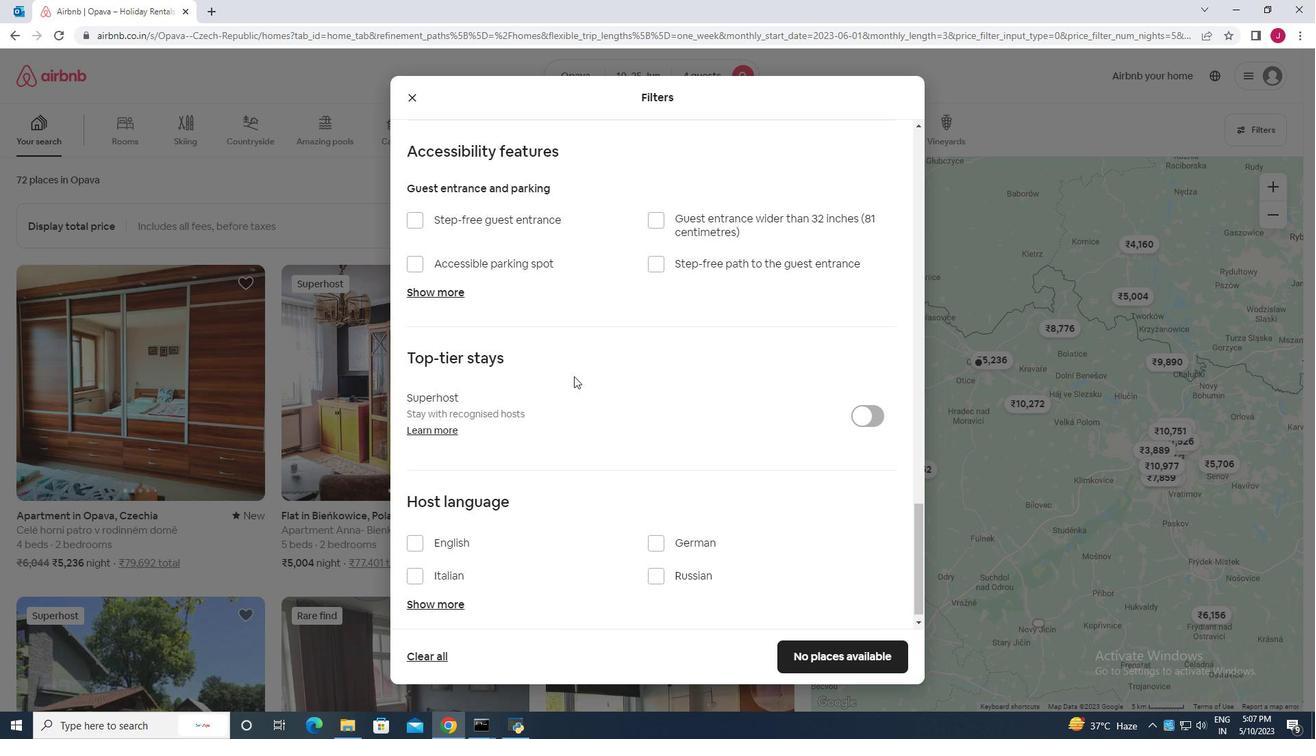 
Action: Mouse moved to (573, 376)
Screenshot: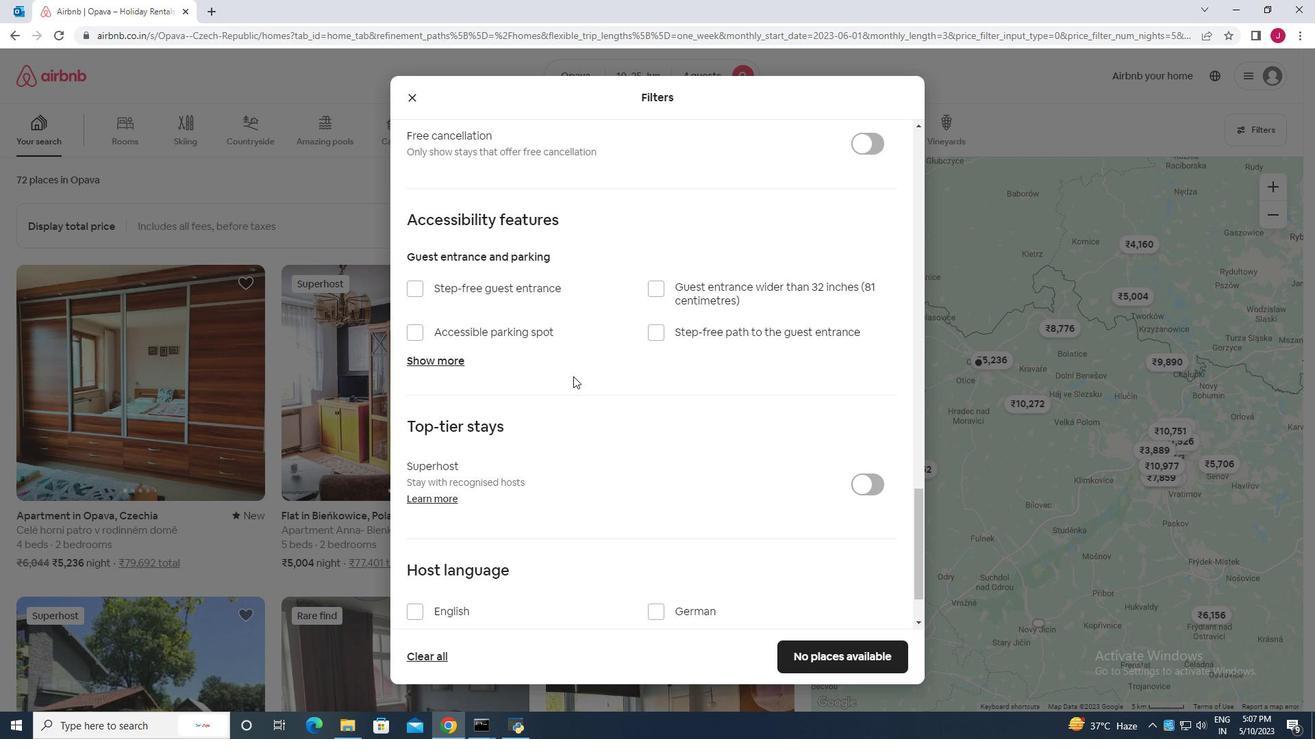 
Action: Mouse scrolled (573, 375) with delta (0, 0)
Screenshot: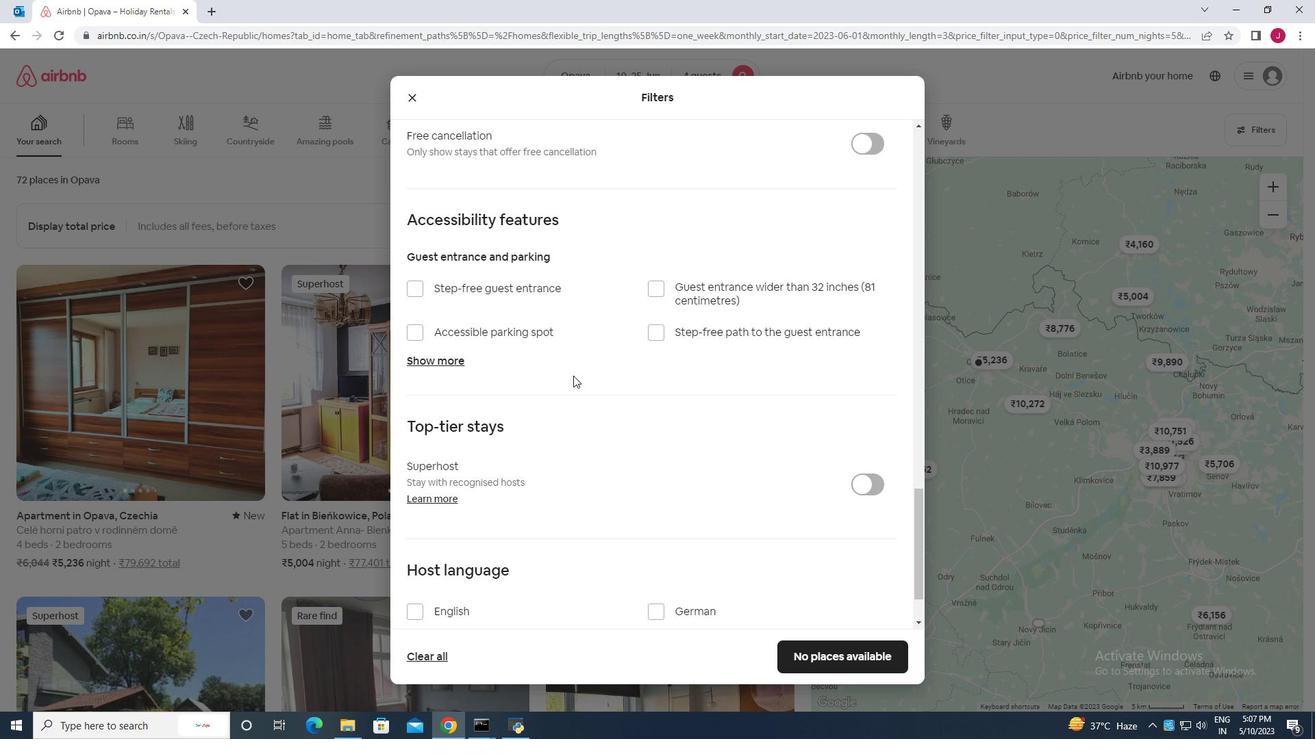 
Action: Mouse scrolled (573, 375) with delta (0, 0)
Screenshot: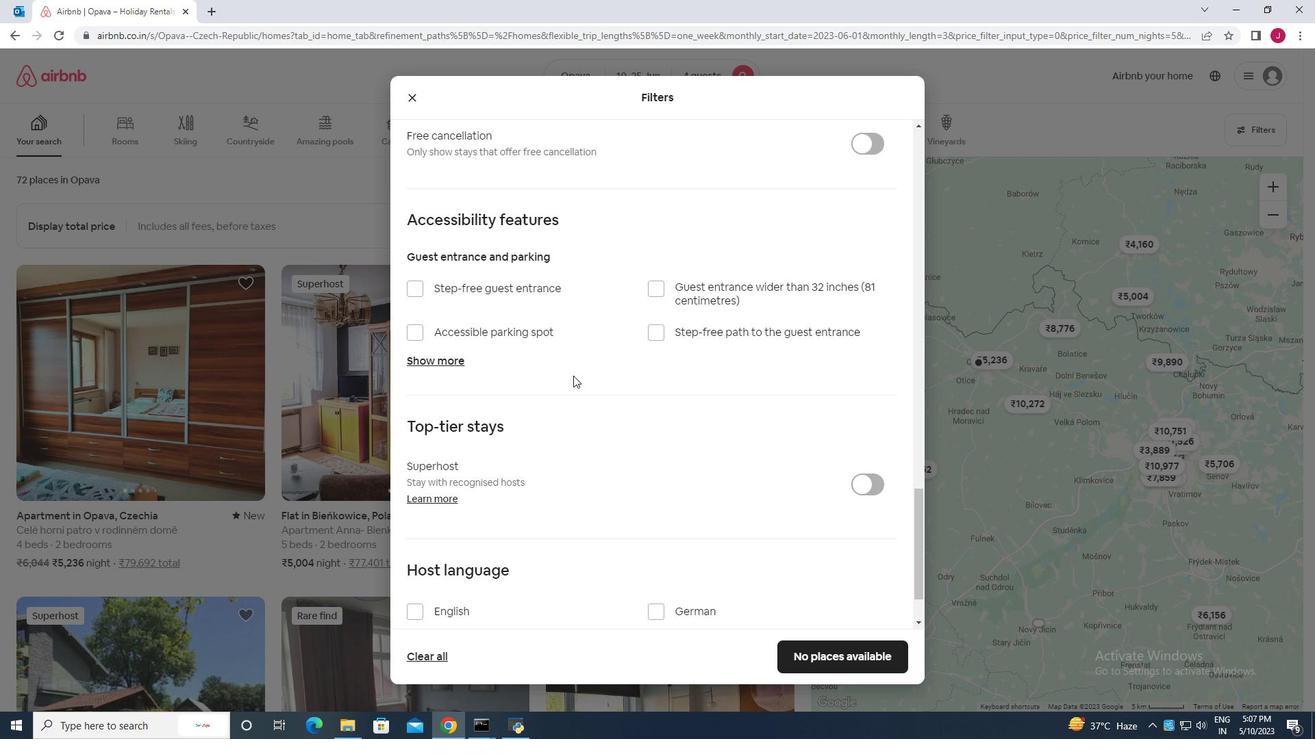 
Action: Mouse moved to (816, 429)
Screenshot: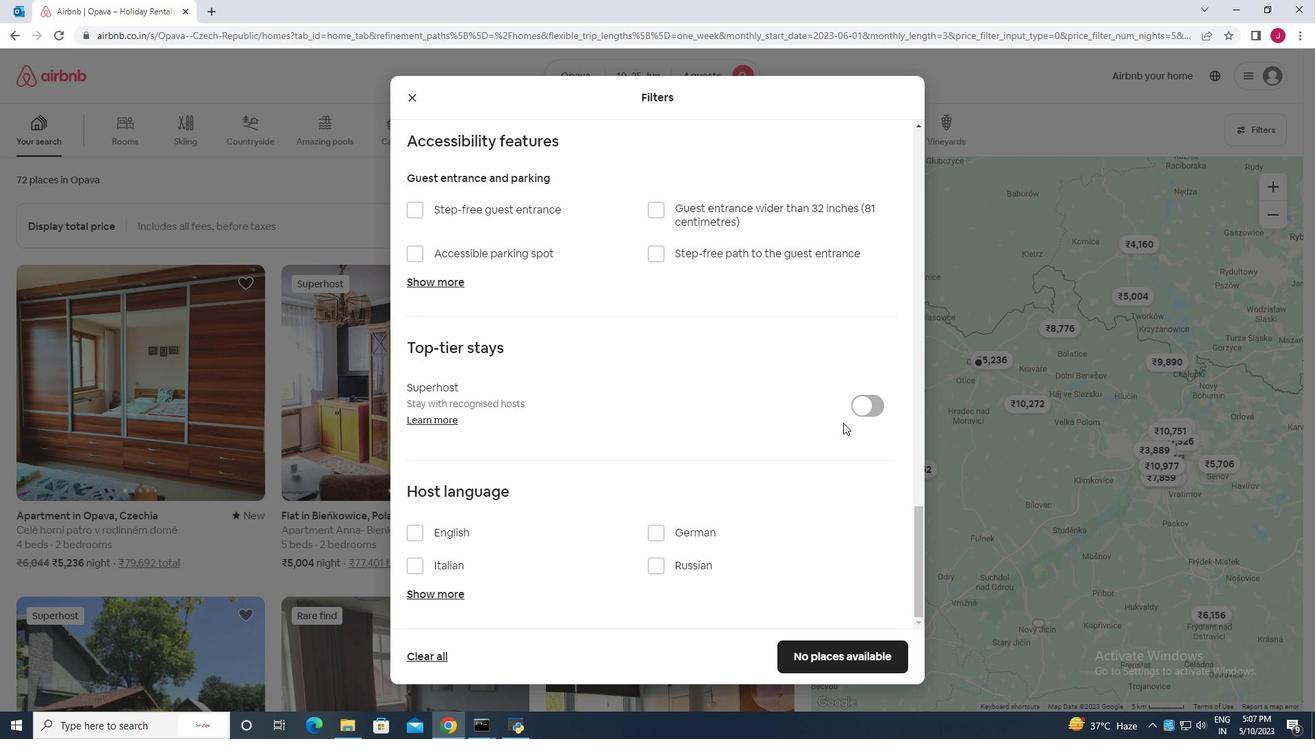 
Action: Mouse scrolled (816, 428) with delta (0, 0)
Screenshot: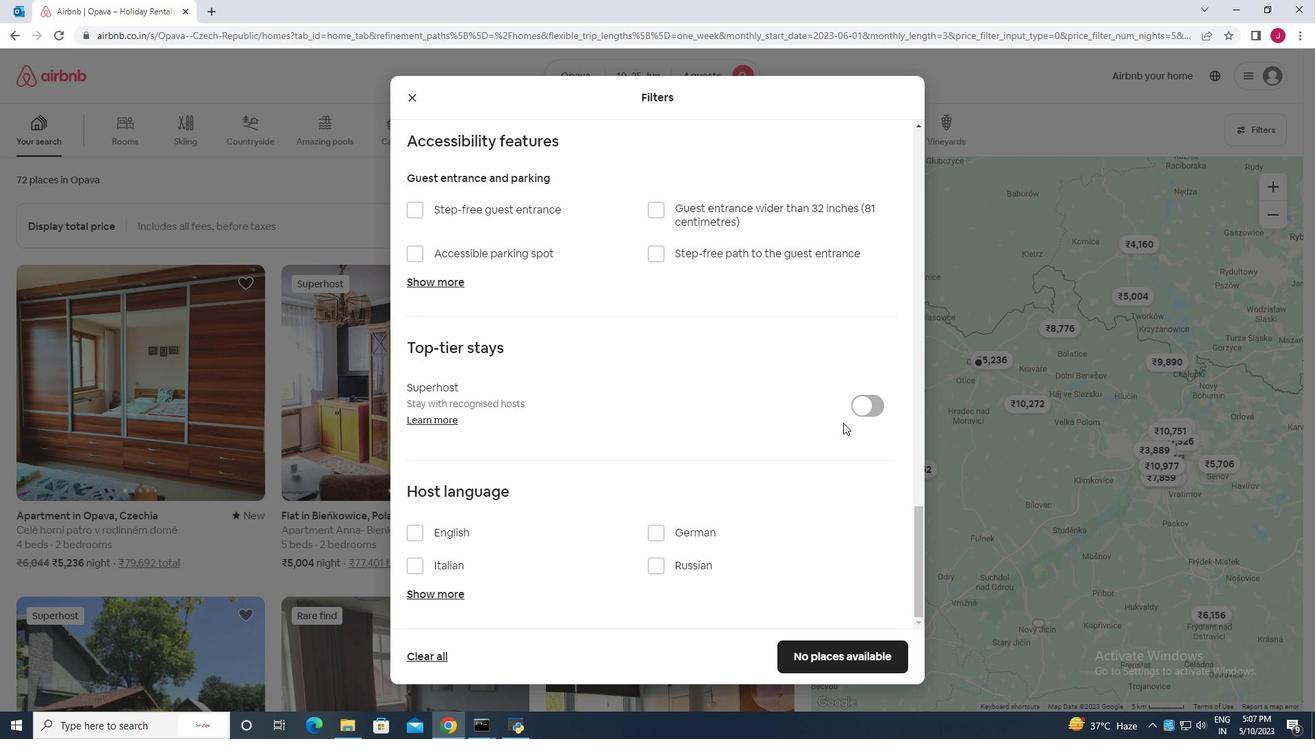 
Action: Mouse moved to (809, 430)
Screenshot: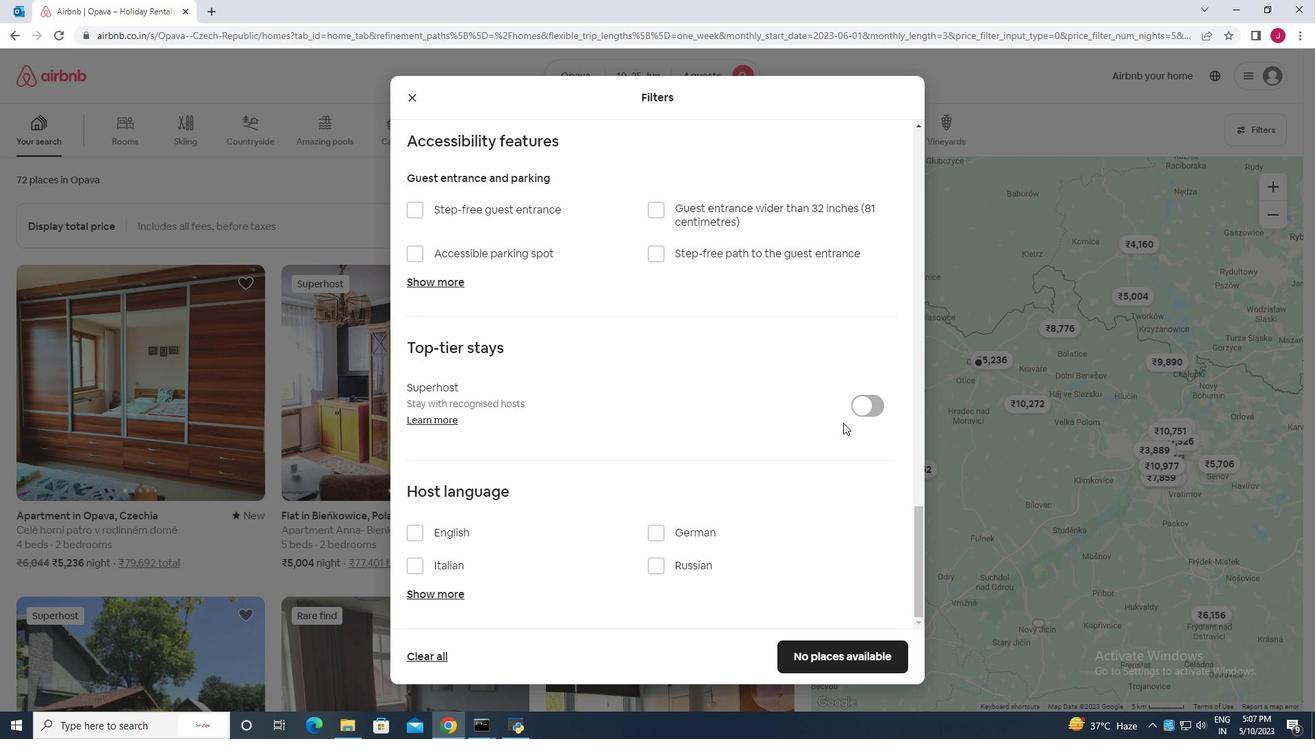 
Action: Mouse scrolled (809, 430) with delta (0, 0)
Screenshot: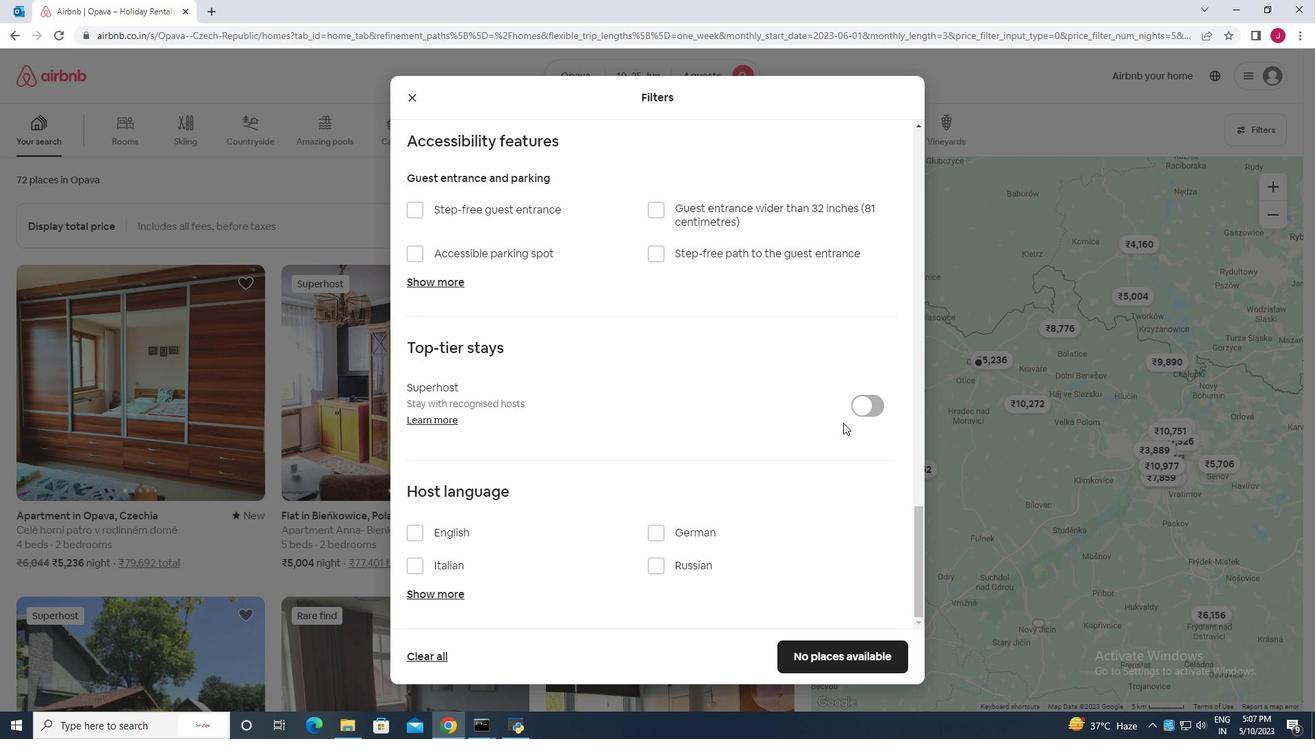 
Action: Mouse moved to (800, 430)
Screenshot: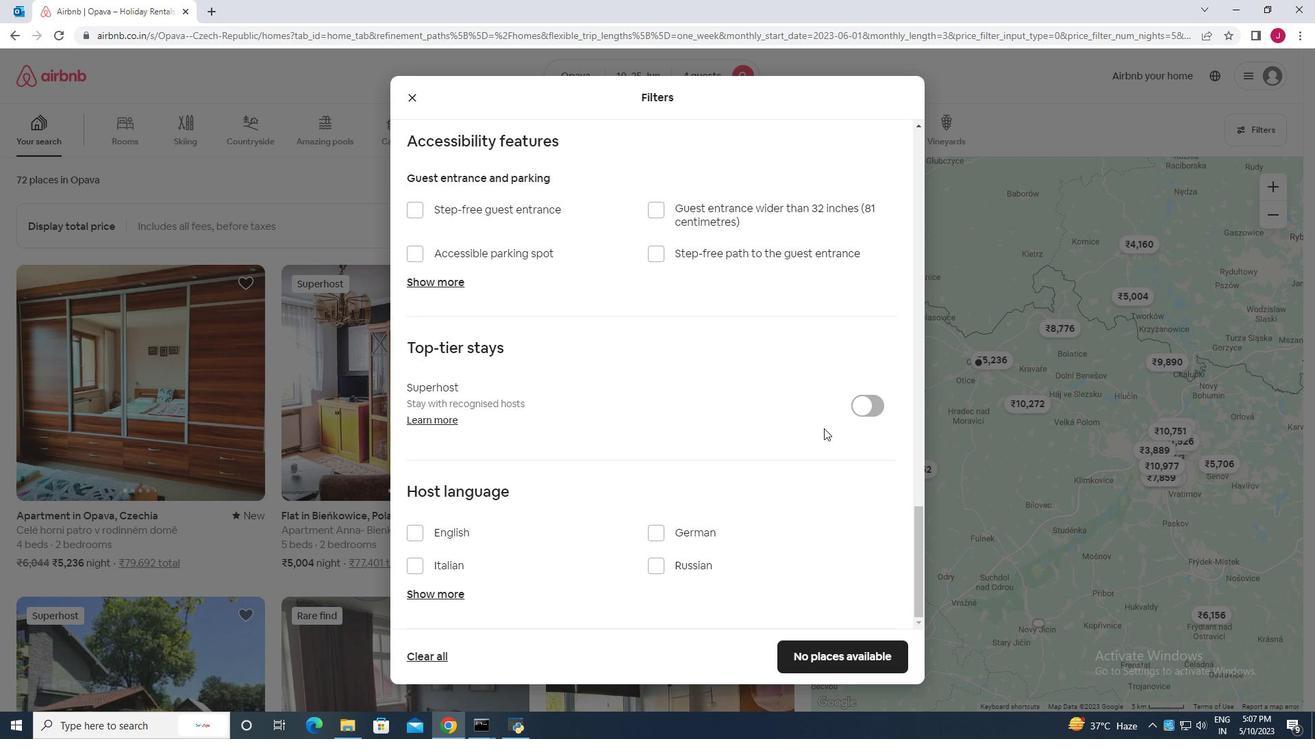 
Action: Mouse scrolled (800, 430) with delta (0, 0)
Screenshot: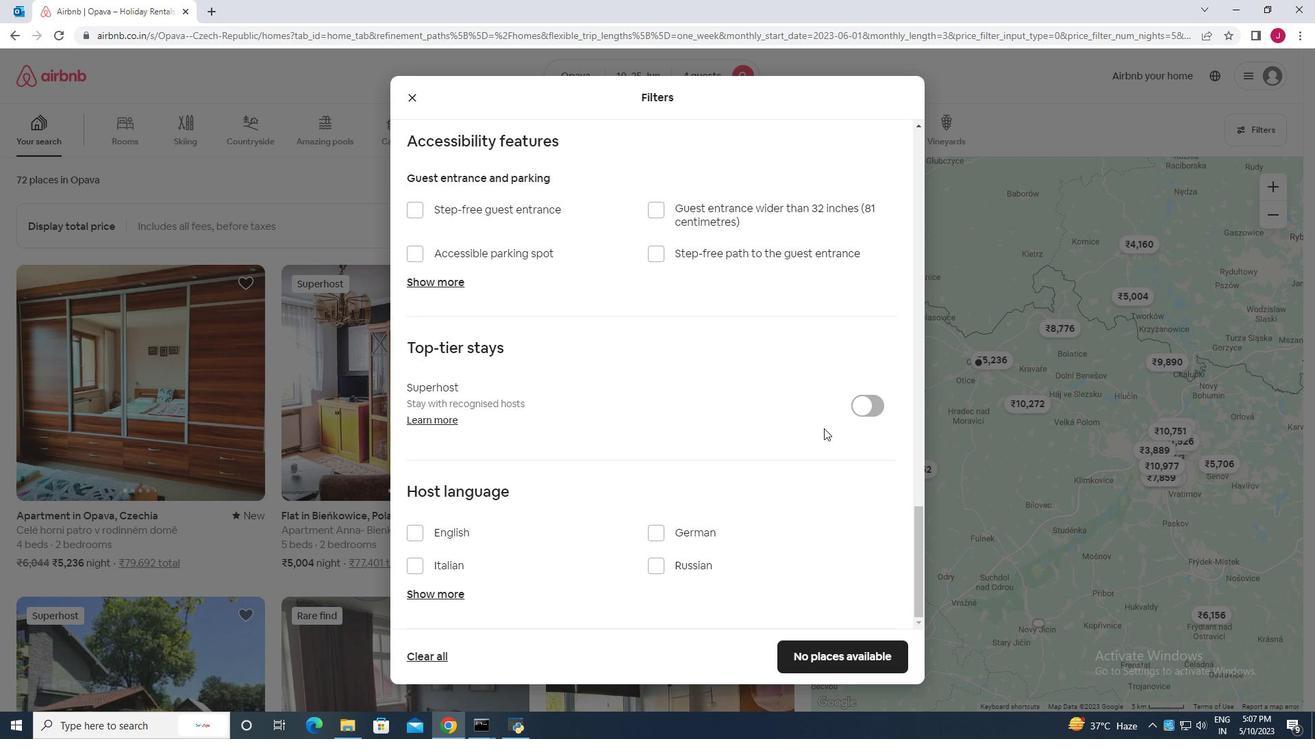 
Action: Mouse moved to (779, 429)
Screenshot: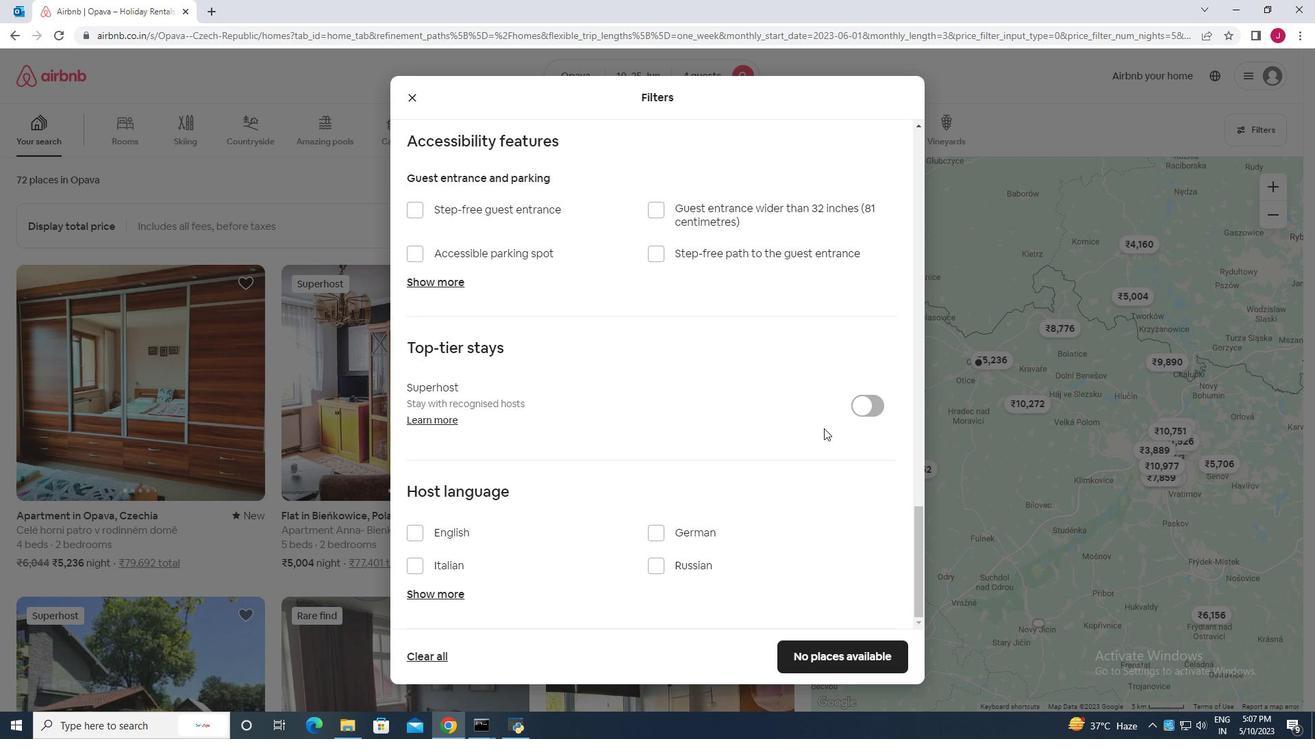 
Action: Mouse scrolled (779, 428) with delta (0, 0)
Screenshot: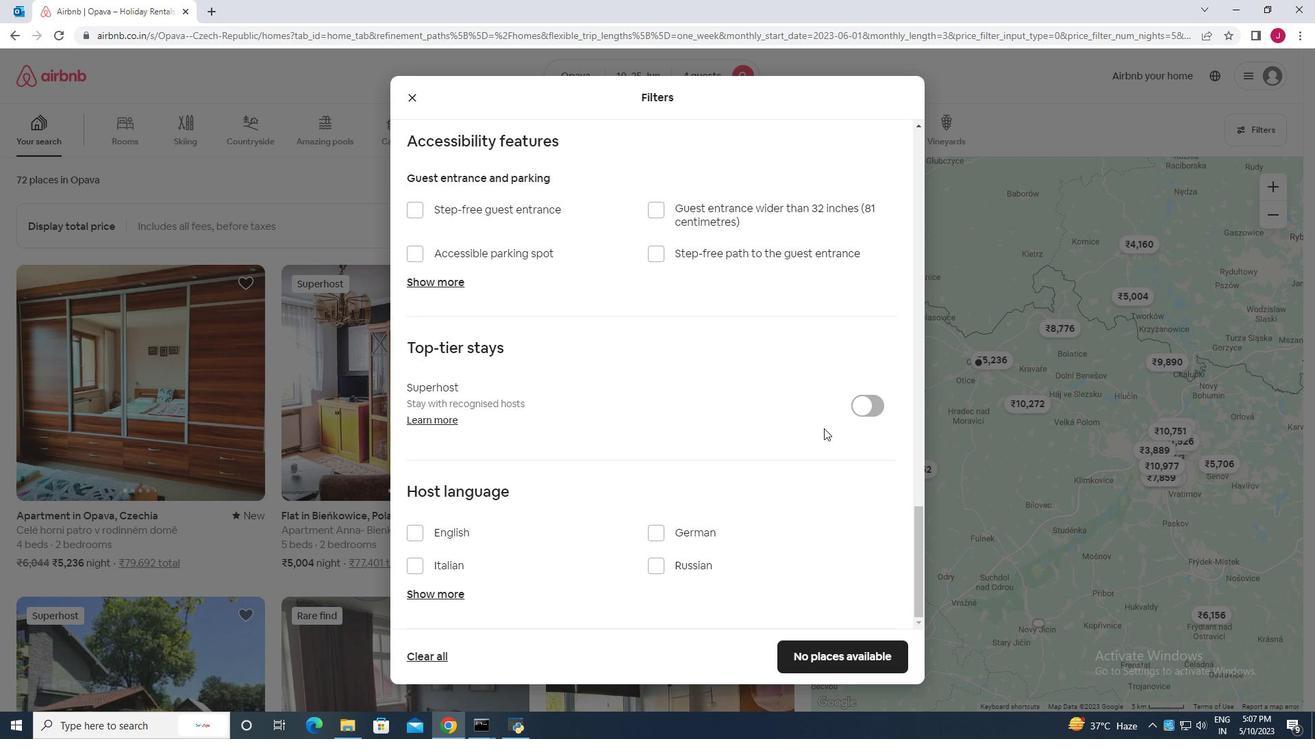 
Action: Mouse moved to (413, 535)
Screenshot: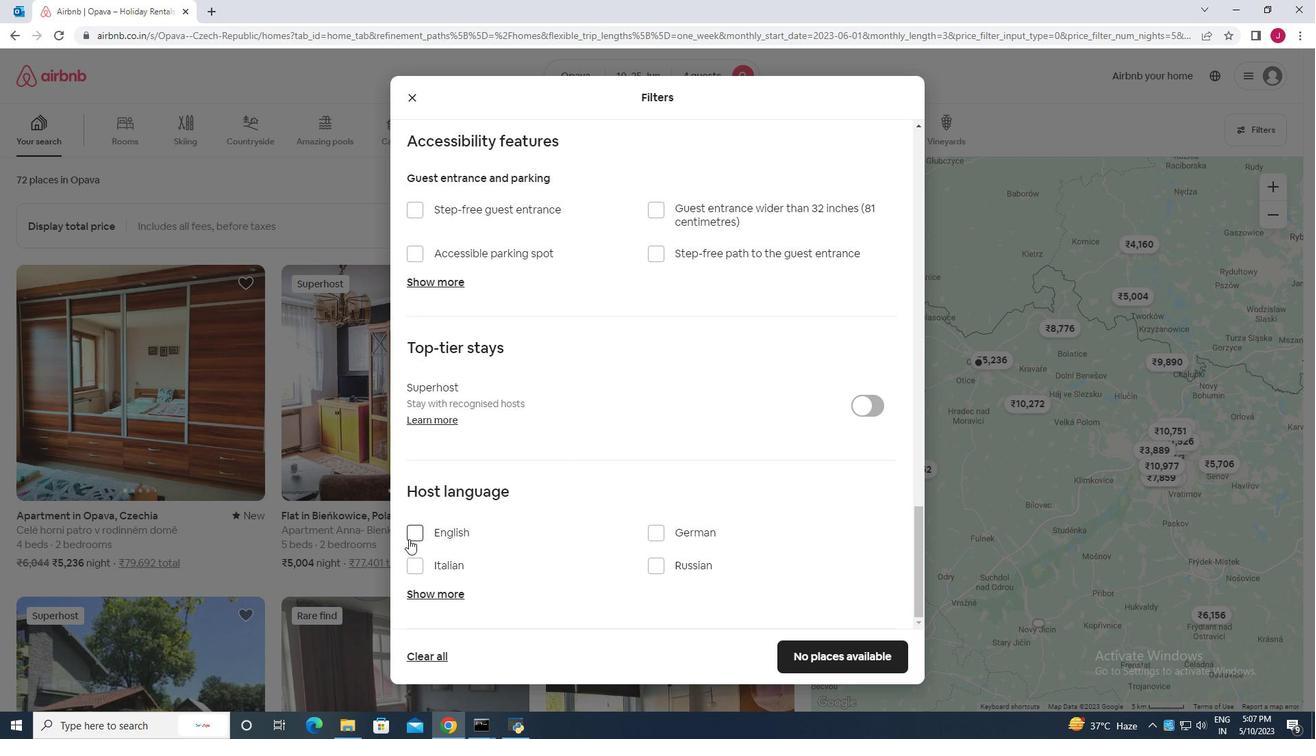 
Action: Mouse pressed left at (413, 535)
Screenshot: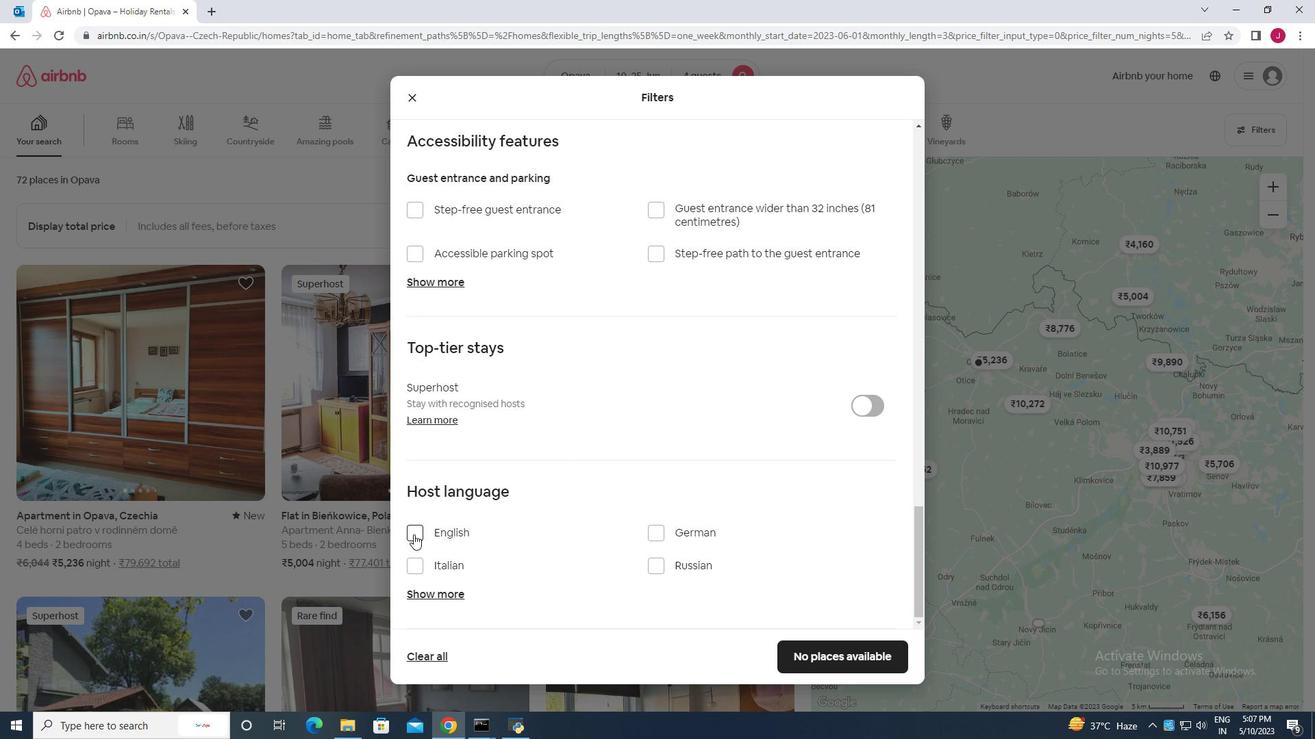 
Action: Mouse moved to (644, 496)
Screenshot: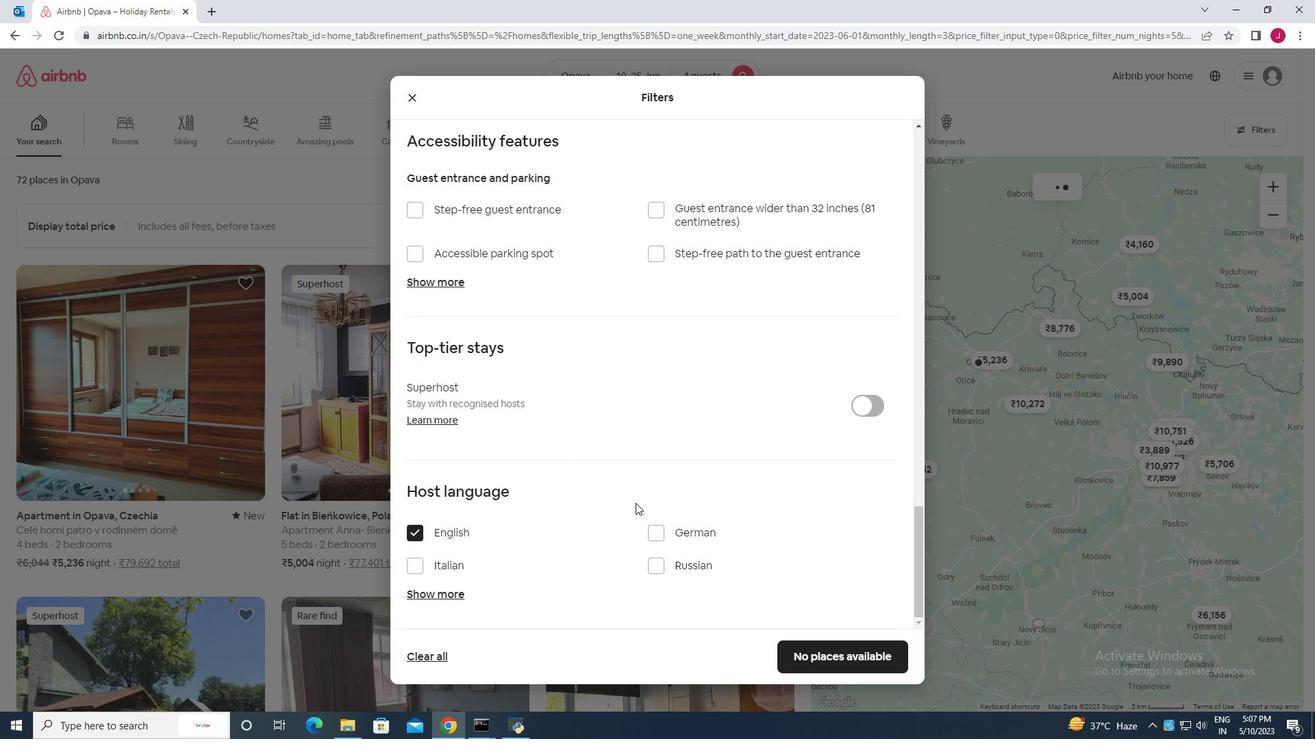 
Action: Mouse scrolled (644, 496) with delta (0, 0)
Screenshot: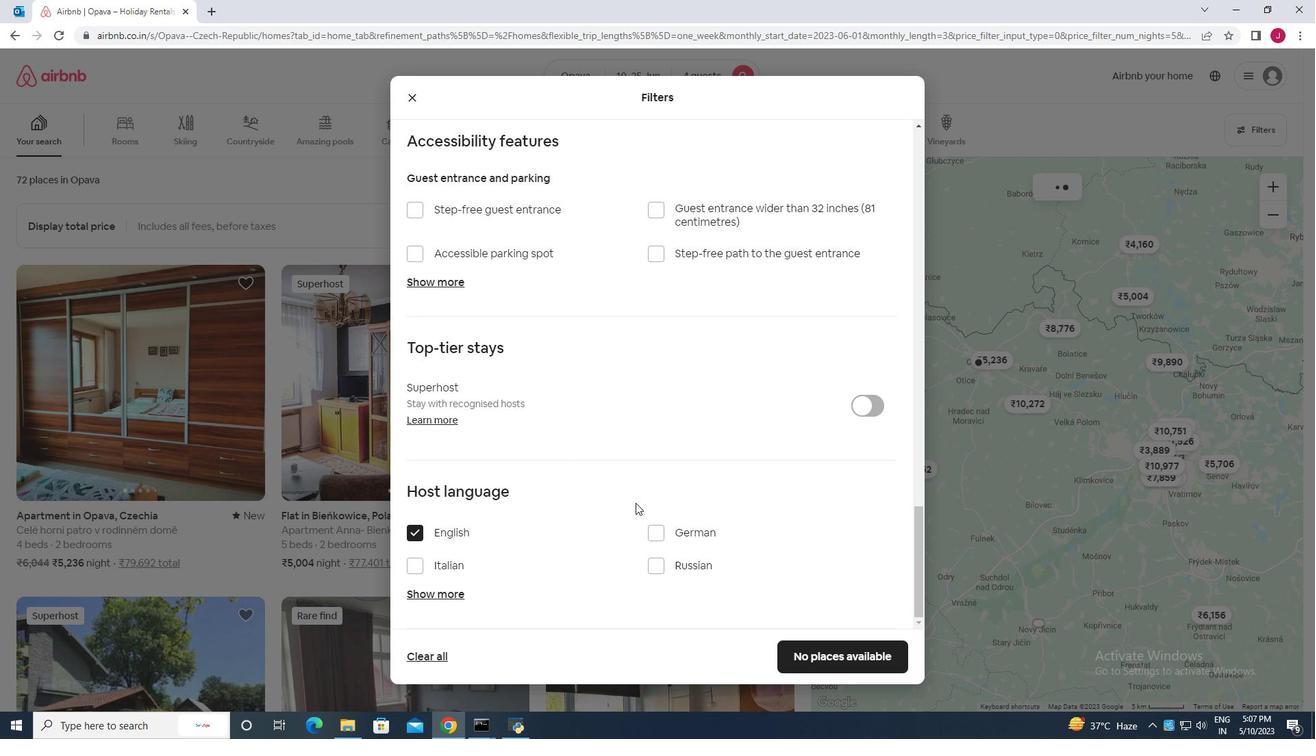 
Action: Mouse scrolled (644, 496) with delta (0, 0)
Screenshot: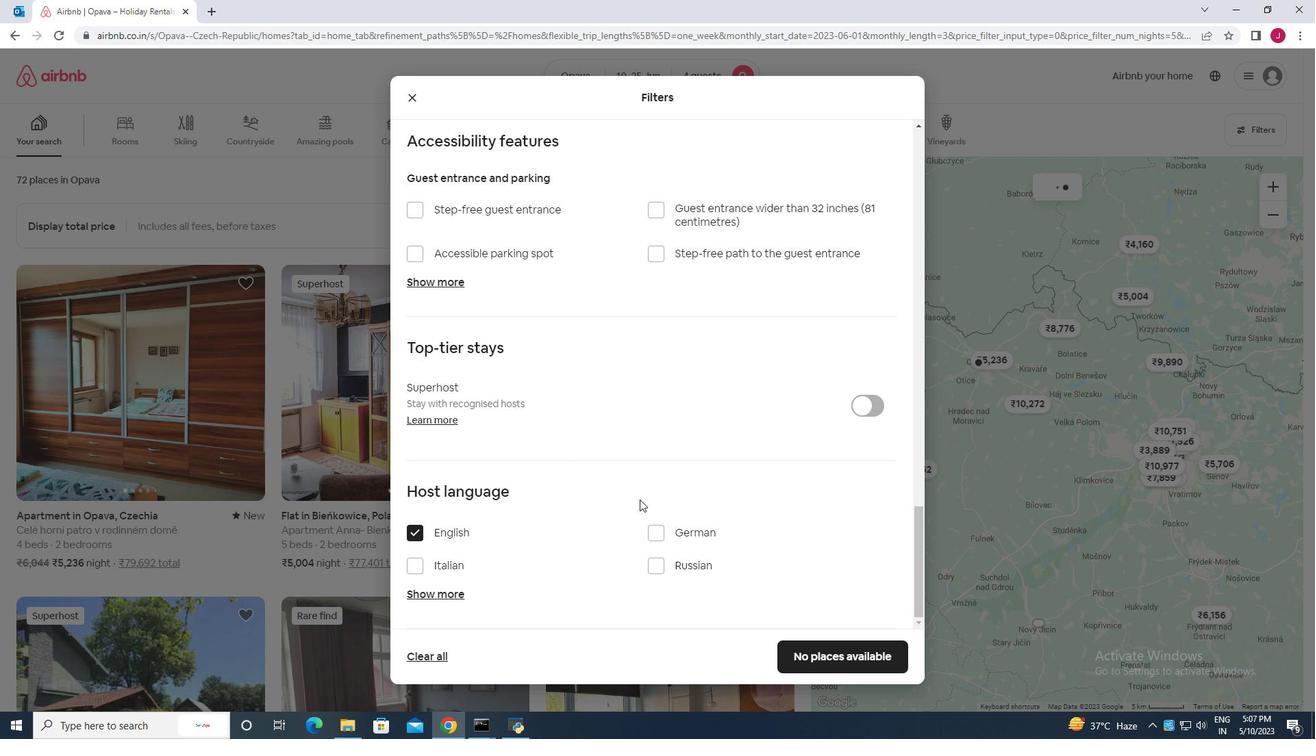 
Action: Mouse scrolled (644, 496) with delta (0, 0)
Screenshot: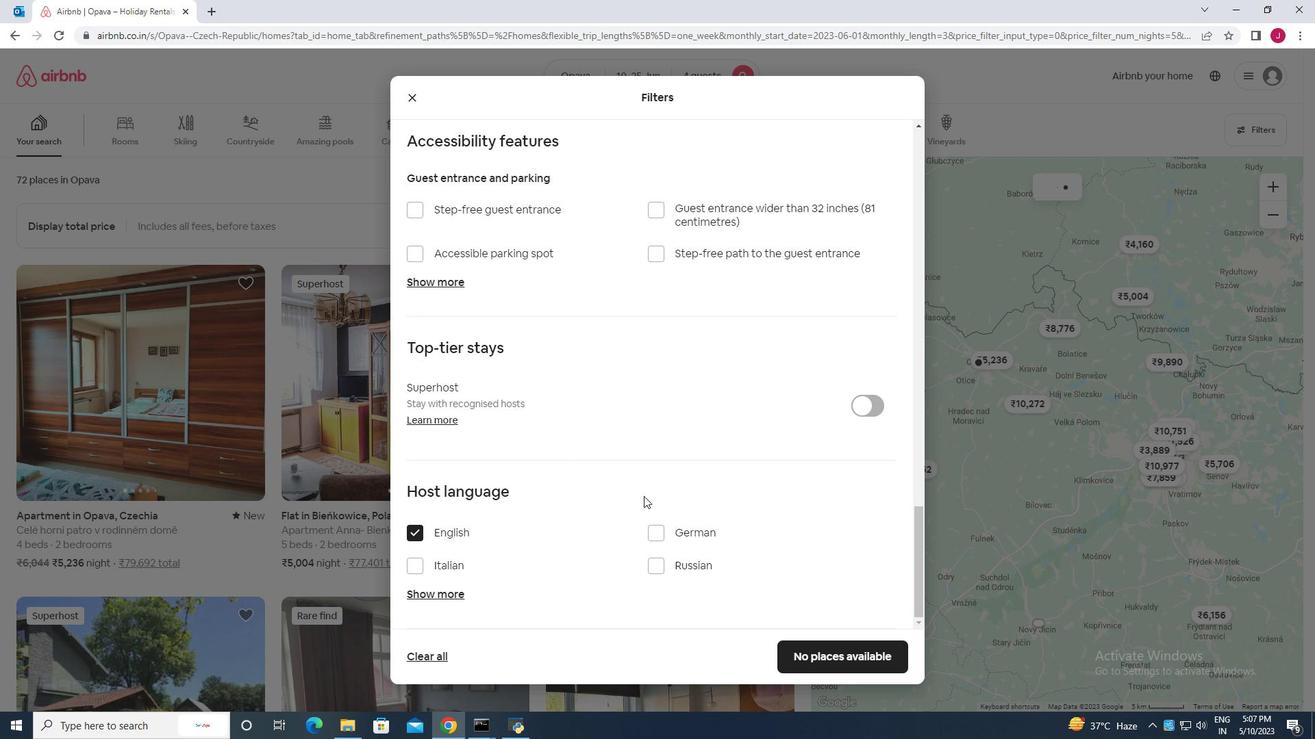 
Action: Mouse moved to (657, 495)
Screenshot: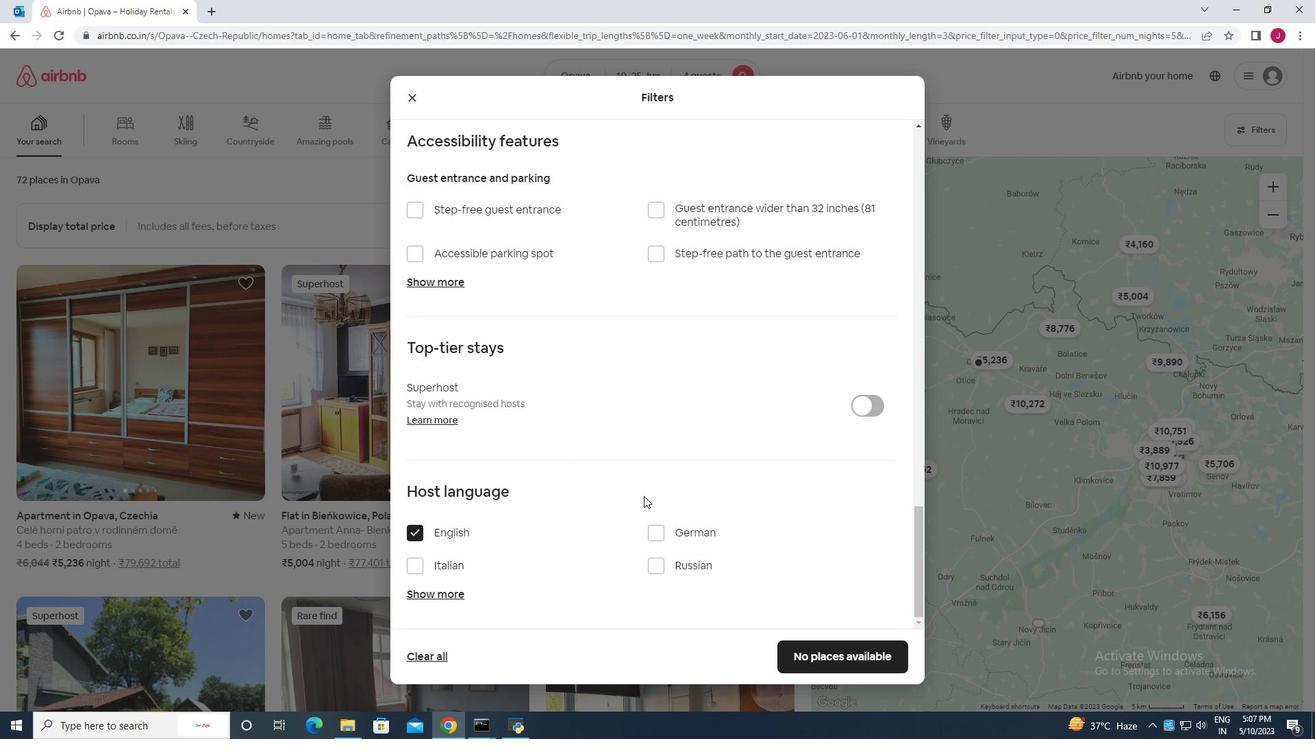 
Action: Mouse scrolled (657, 496) with delta (0, 0)
Screenshot: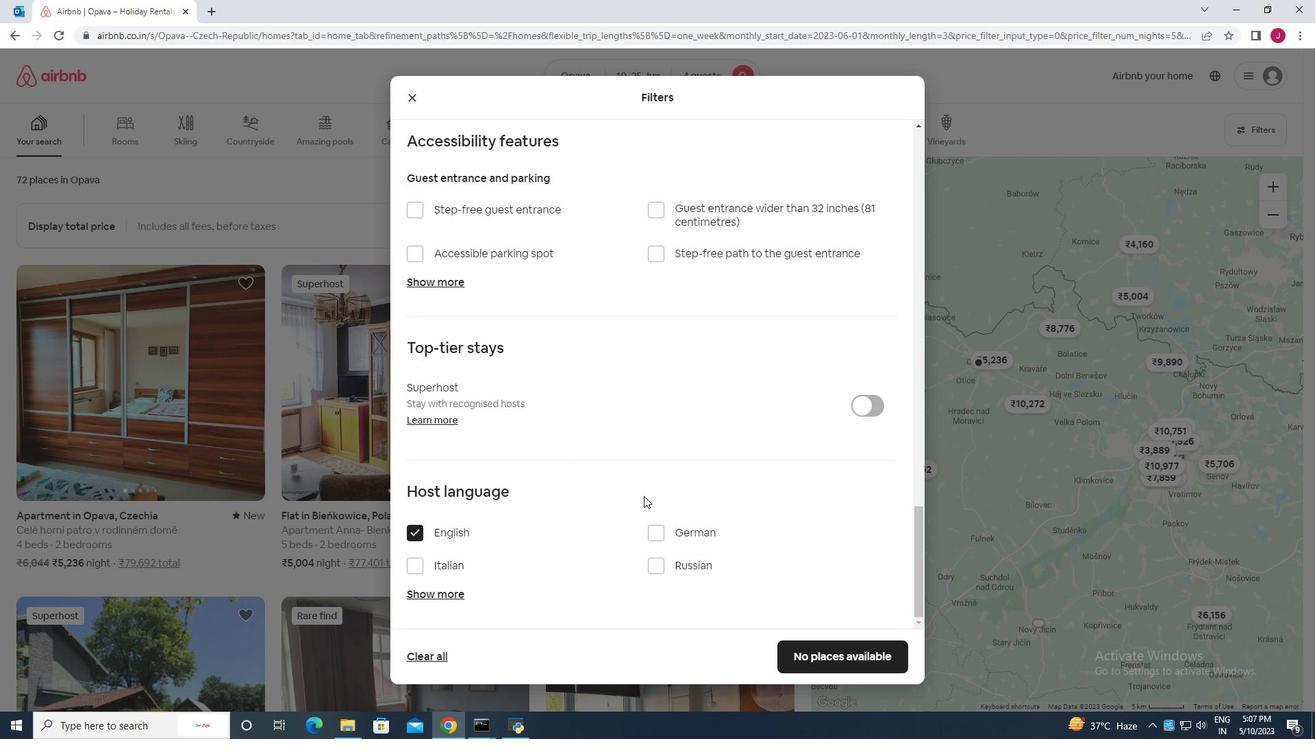 
Action: Mouse scrolled (657, 496) with delta (0, 0)
Screenshot: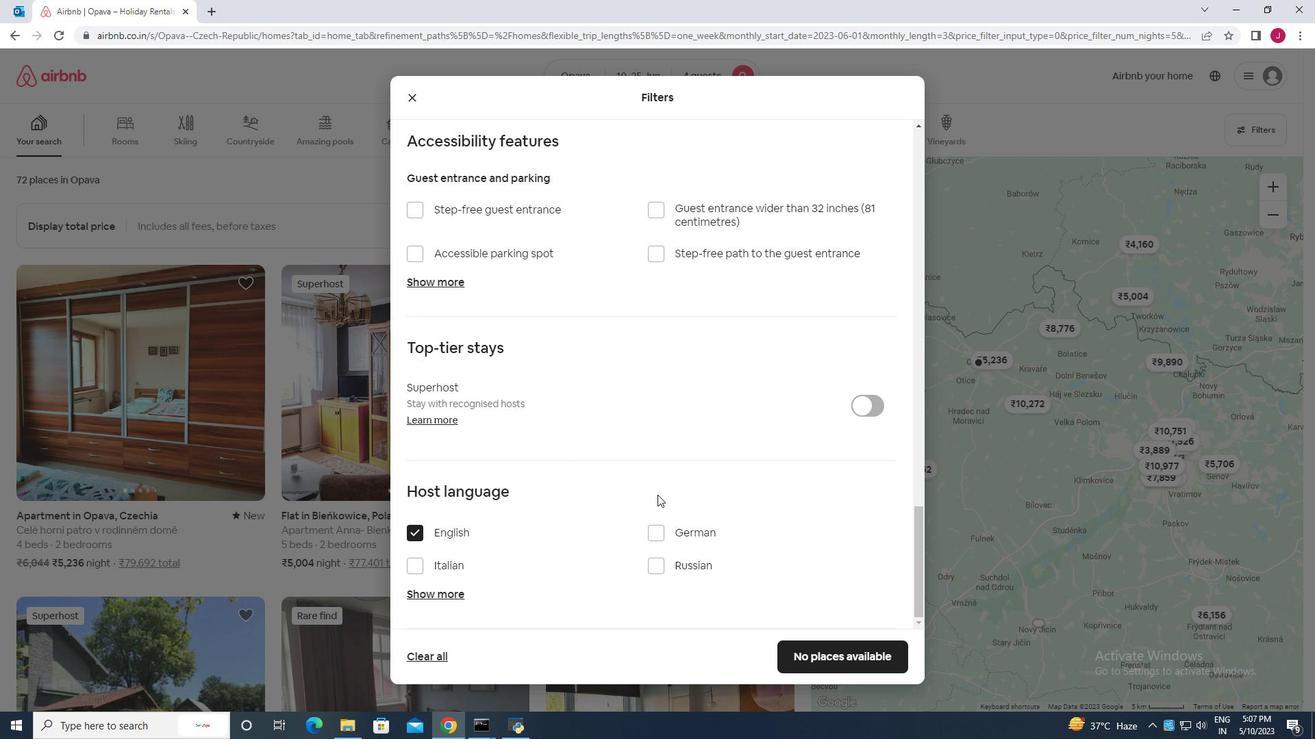 
Action: Mouse scrolled (657, 496) with delta (0, 0)
Screenshot: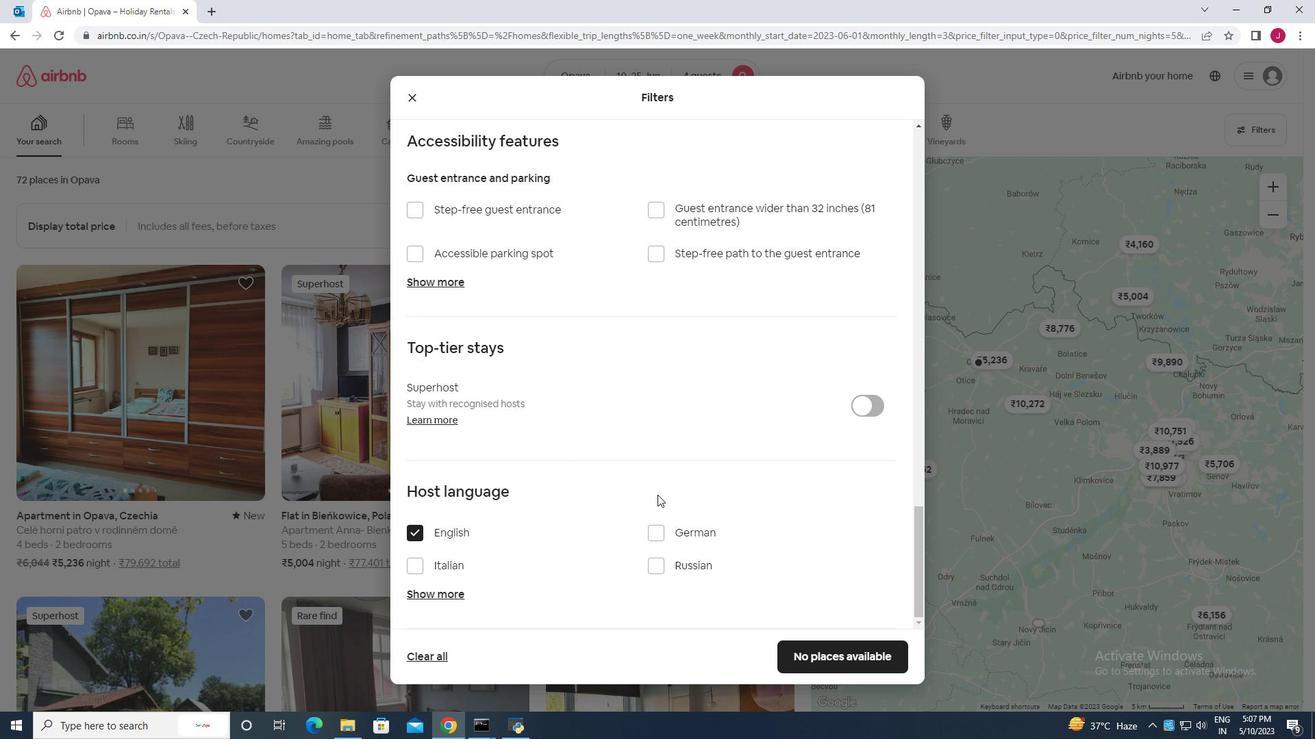
Action: Mouse scrolled (657, 494) with delta (0, 0)
Screenshot: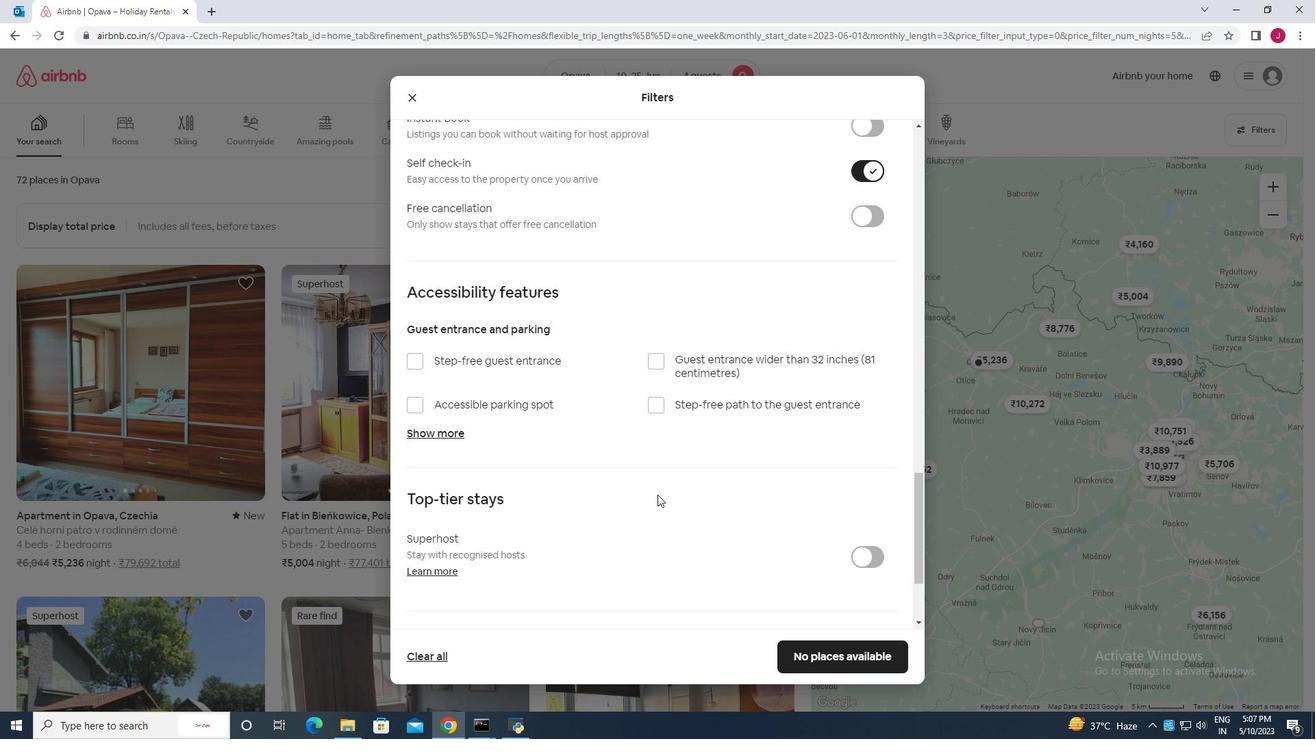 
Action: Mouse scrolled (657, 494) with delta (0, 0)
Screenshot: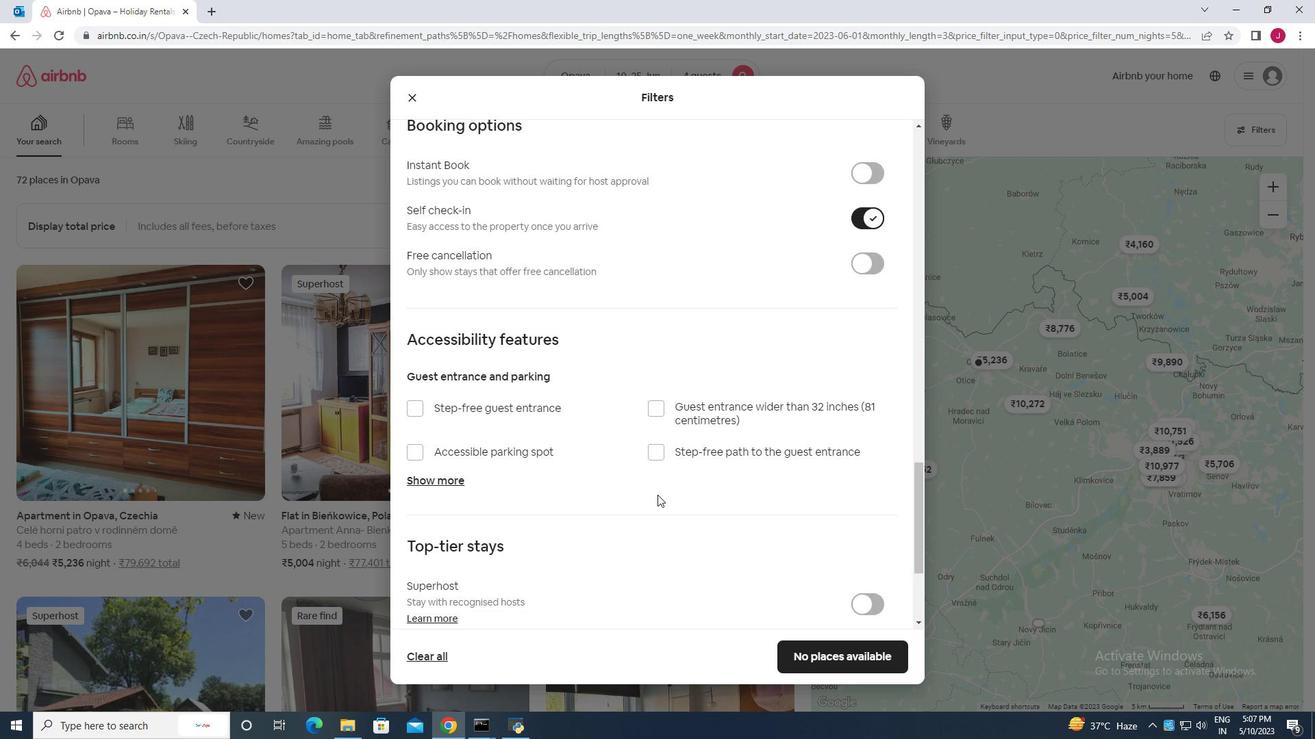 
Action: Mouse scrolled (657, 494) with delta (0, 0)
Screenshot: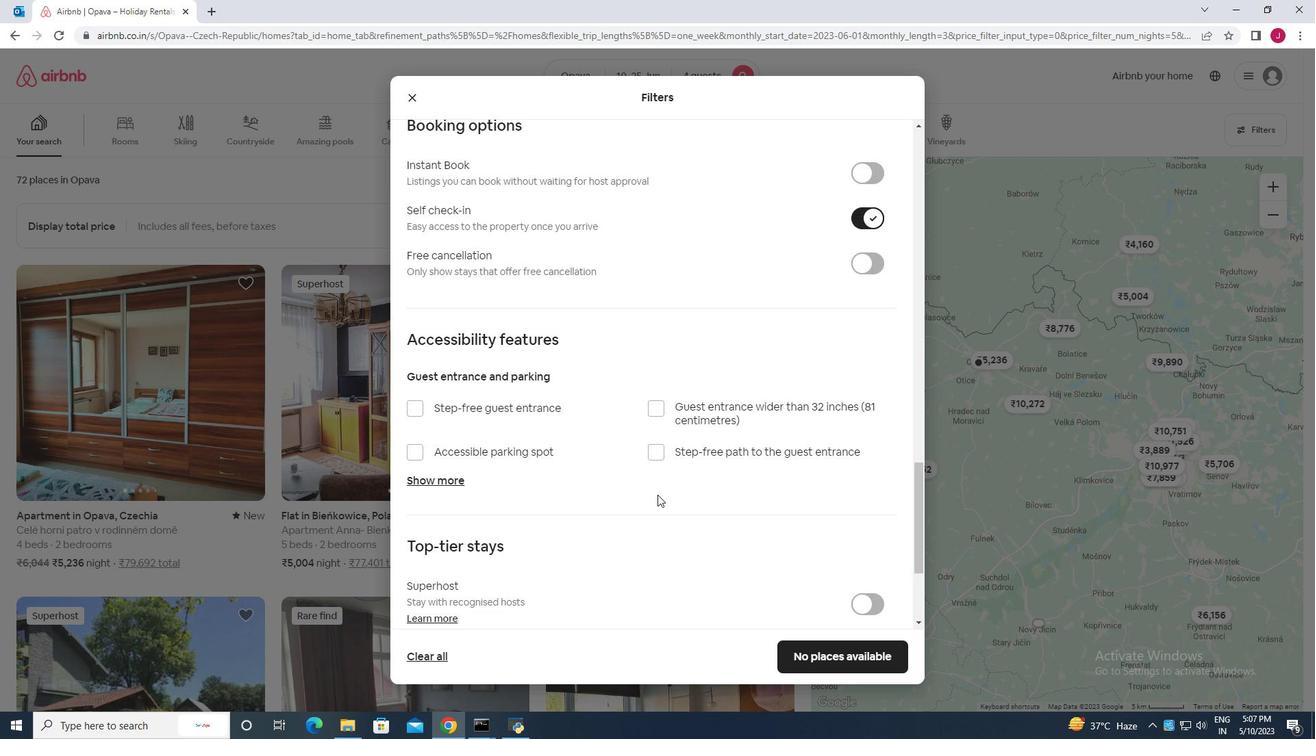
Action: Mouse scrolled (657, 494) with delta (0, 0)
Screenshot: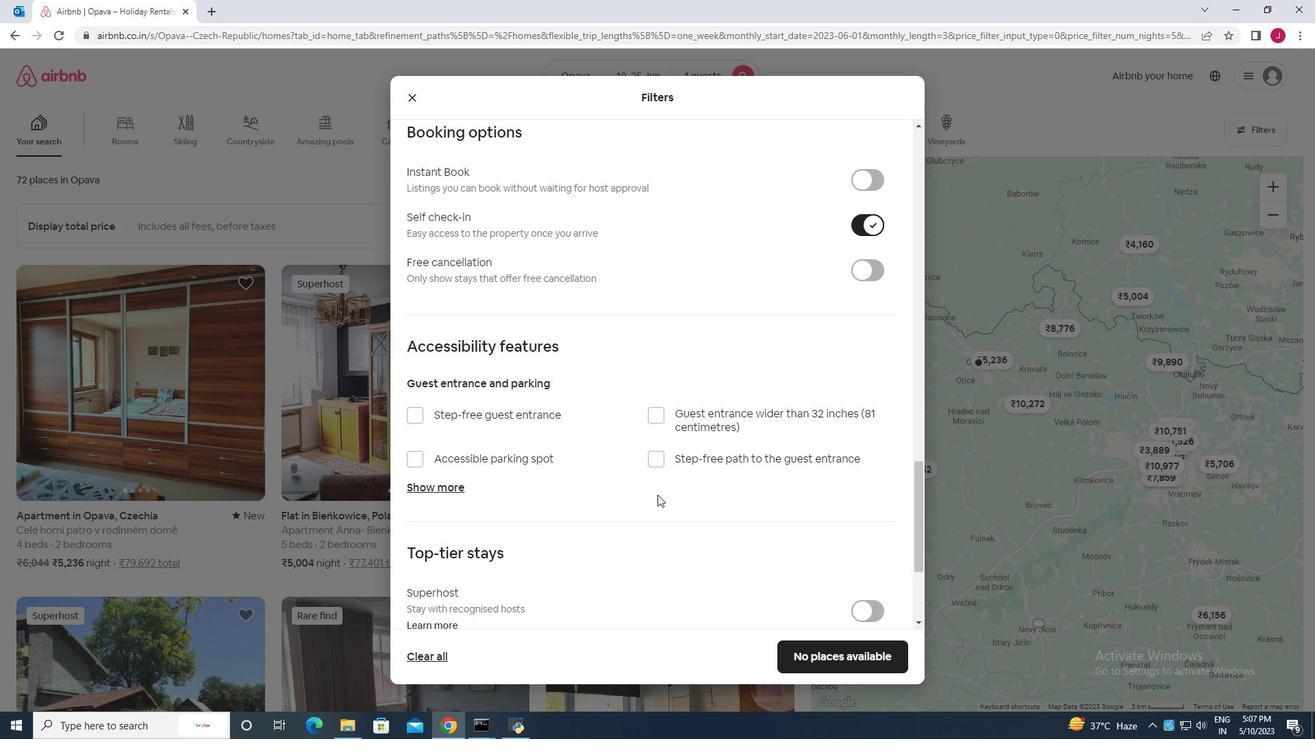 
Action: Mouse scrolled (657, 494) with delta (0, 0)
Screenshot: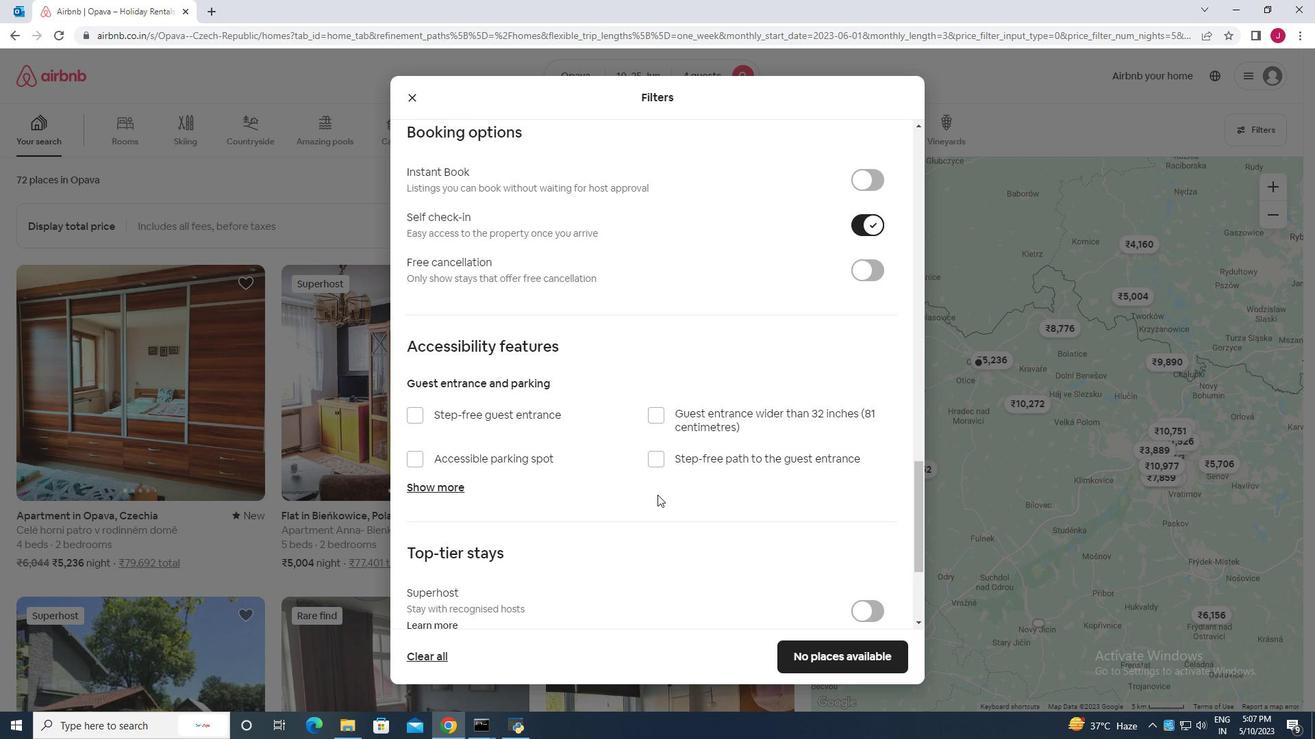
Action: Mouse scrolled (657, 494) with delta (0, 0)
Screenshot: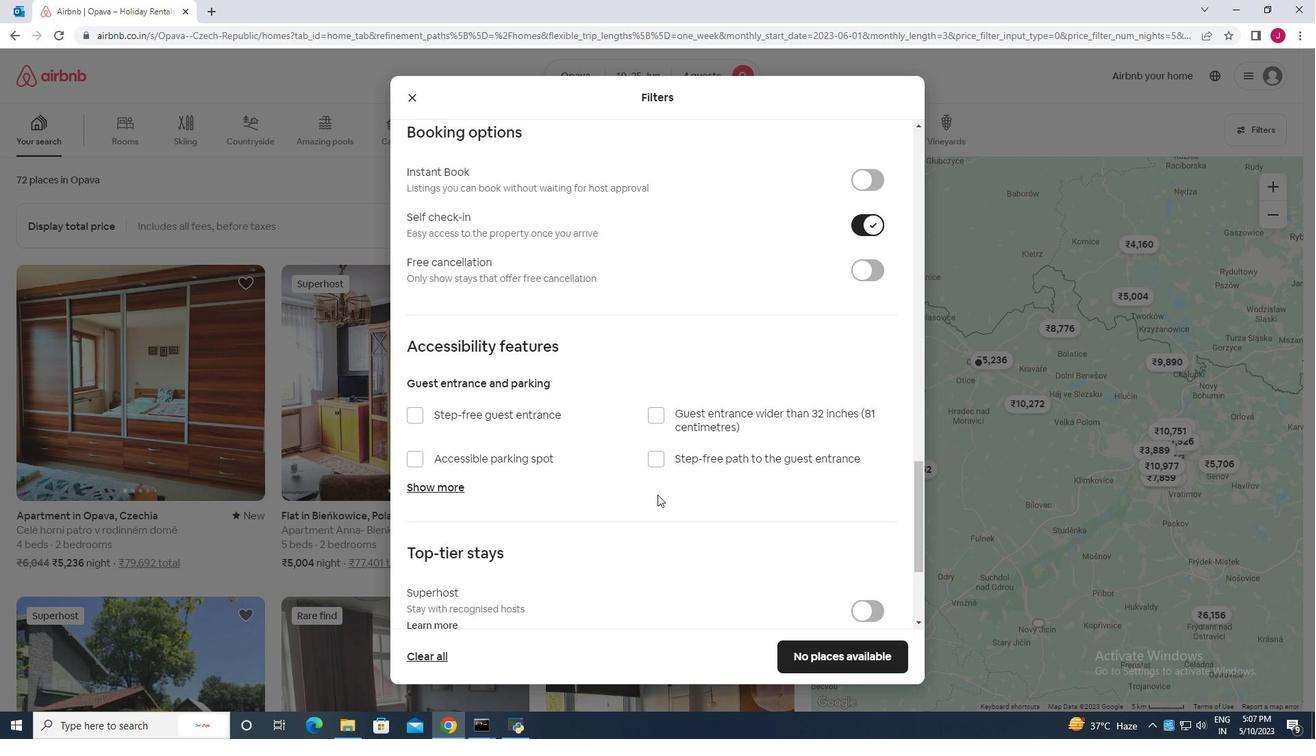 
Action: Mouse moved to (838, 658)
Screenshot: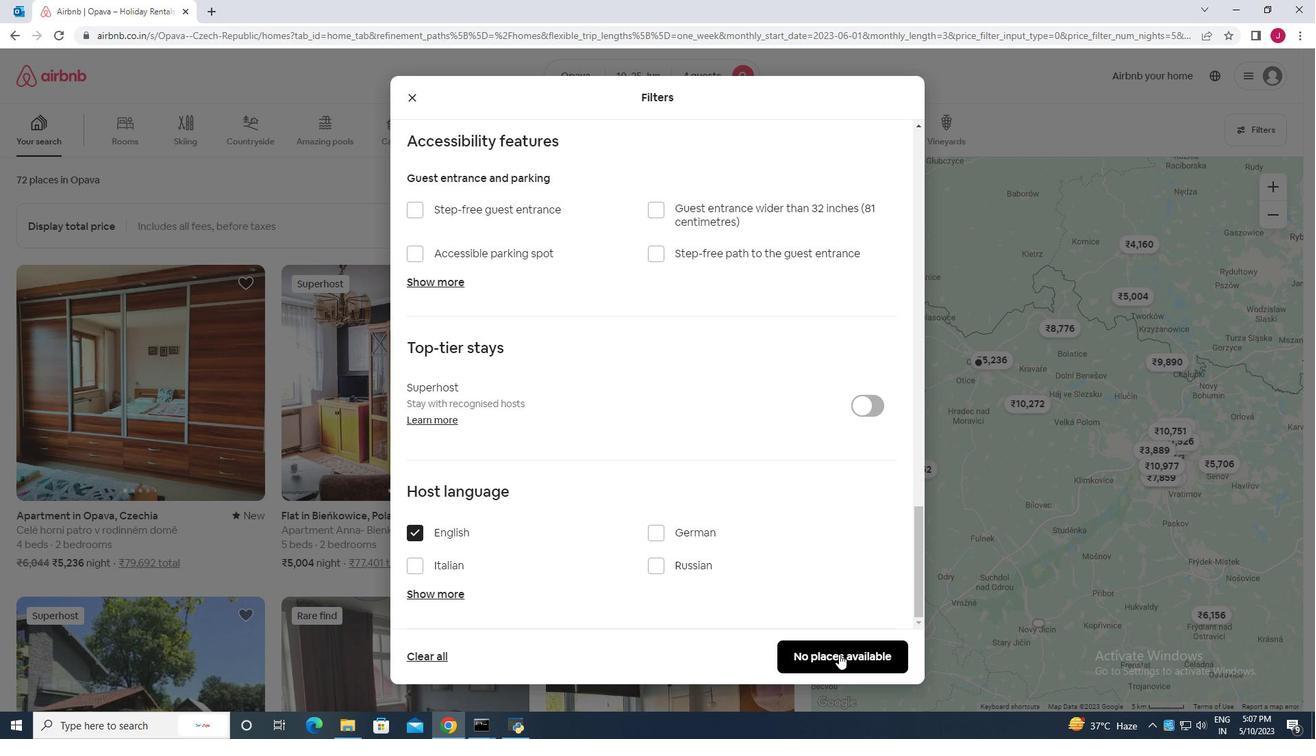 
Action: Mouse pressed left at (838, 658)
Screenshot: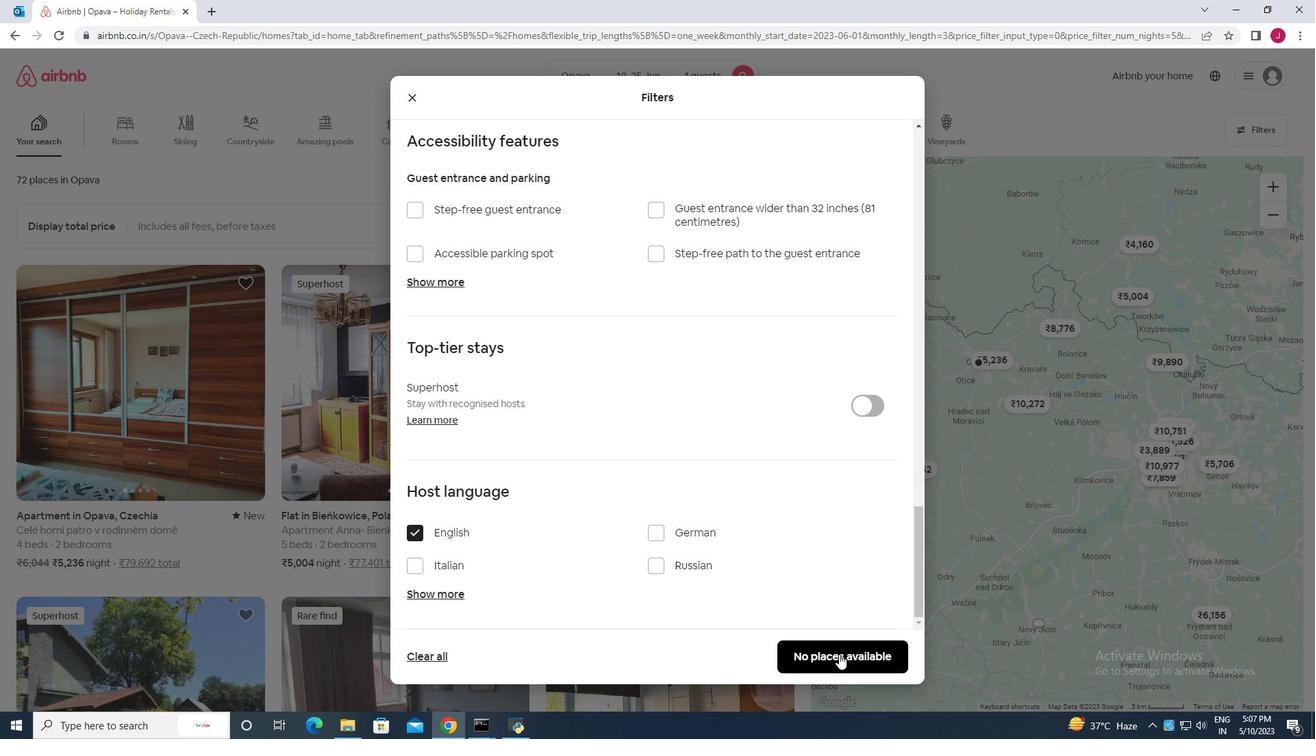 
Action: Mouse moved to (811, 647)
Screenshot: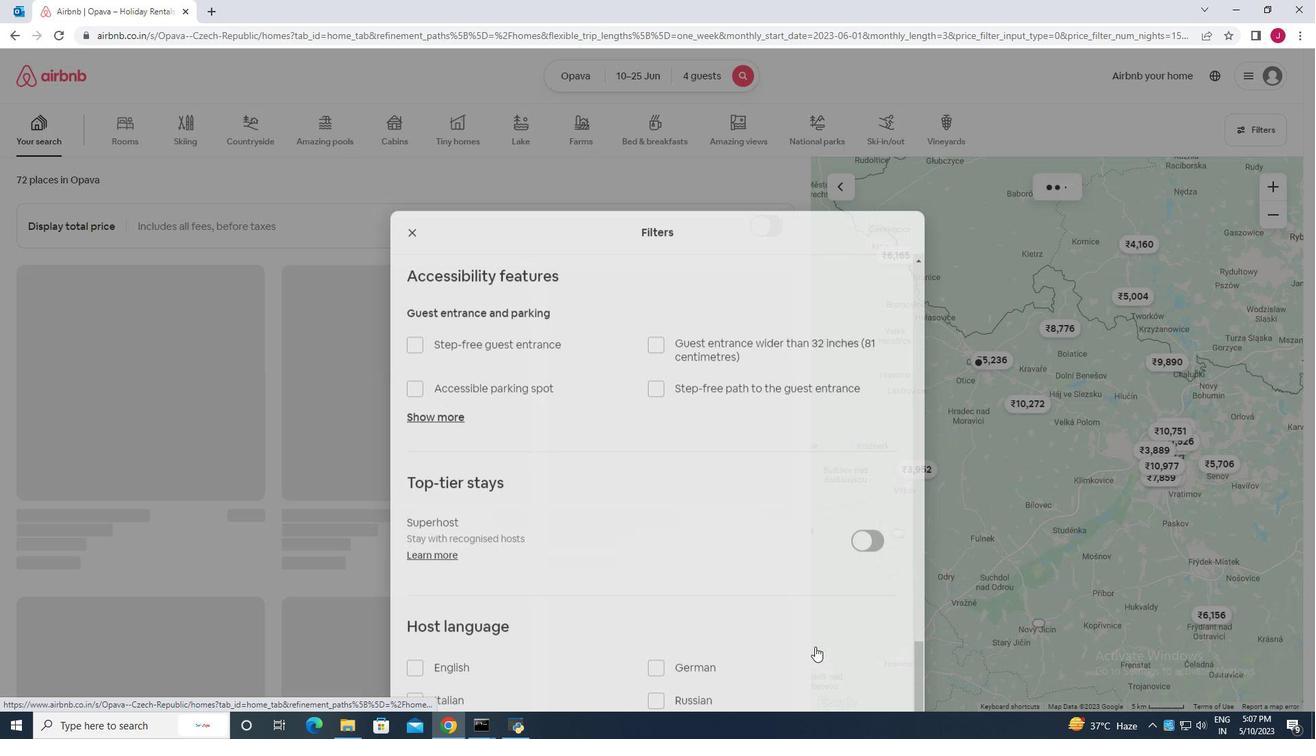 
